 Task: Find connections with filter location Vauréal with filter topic #Personalbrandingwith filter profile language English with filter current company Talentiser with filter school National Law University, Jodhpur with filter industry Women's Handbag Manufacturing with filter service category Corporate Law with filter keywords title Screenwriter
Action: Mouse moved to (315, 265)
Screenshot: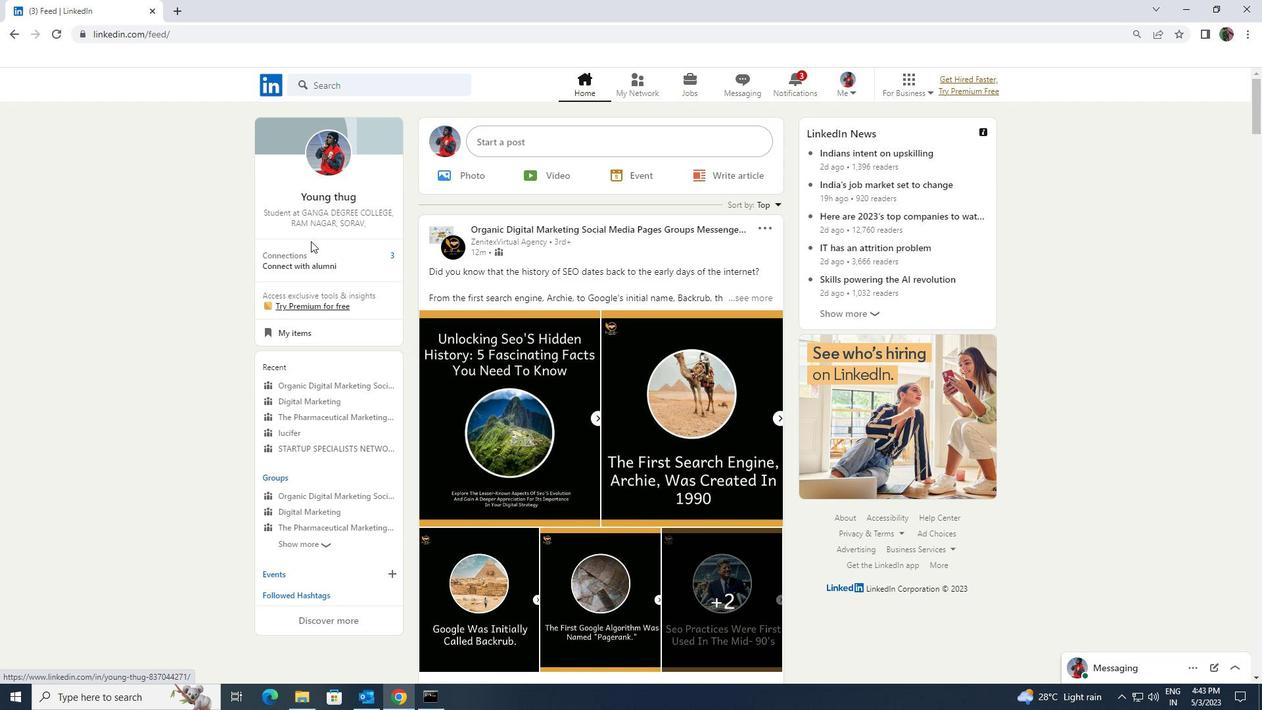 
Action: Mouse pressed left at (315, 265)
Screenshot: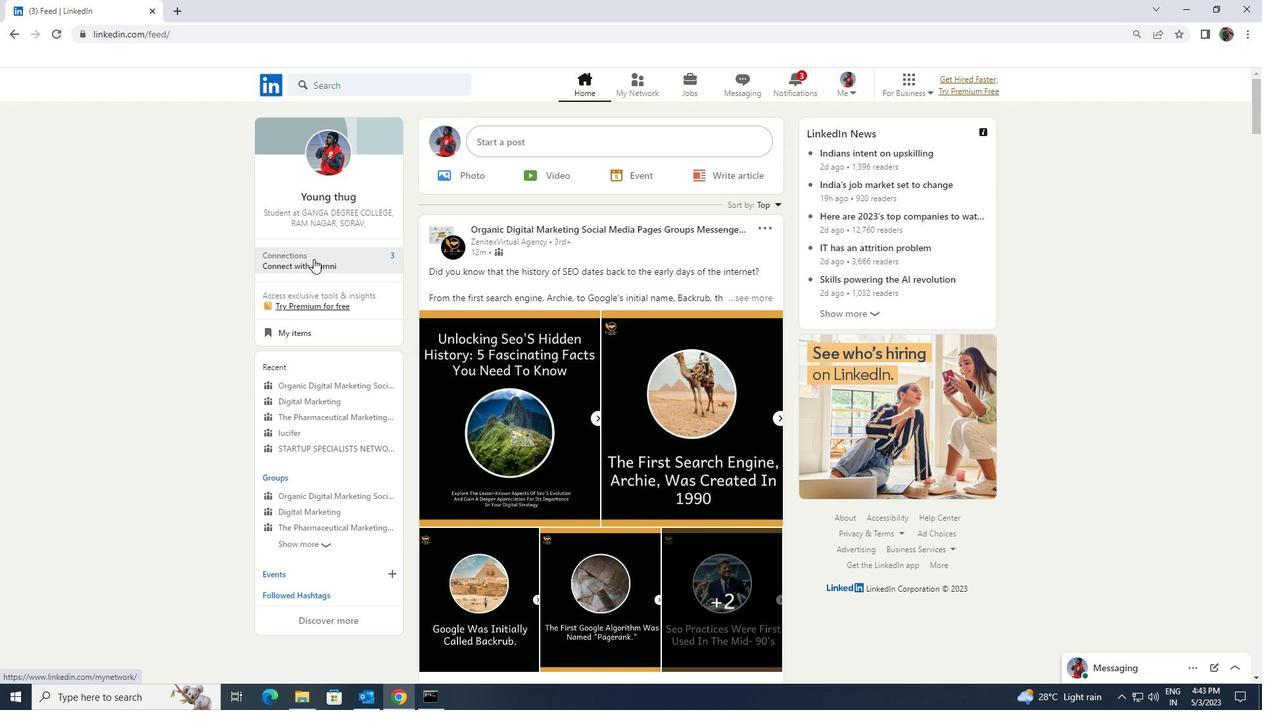 
Action: Mouse moved to (324, 153)
Screenshot: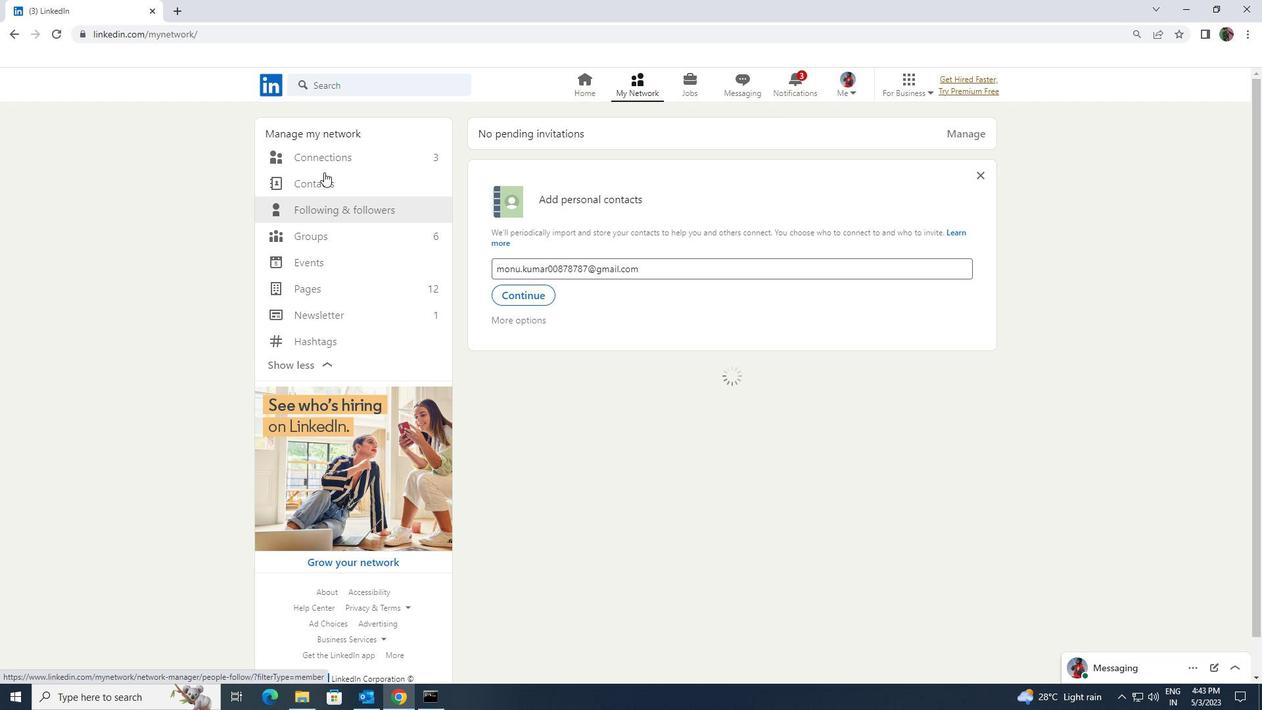 
Action: Mouse pressed left at (324, 153)
Screenshot: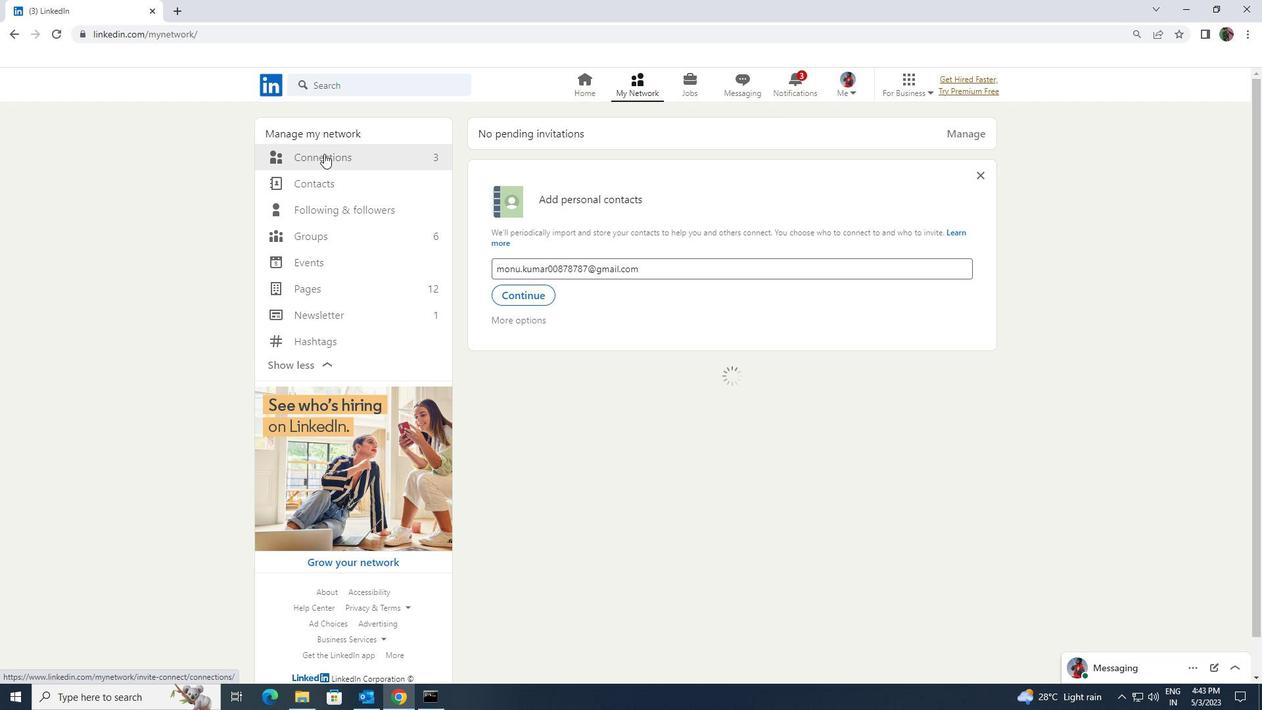 
Action: Mouse moved to (700, 156)
Screenshot: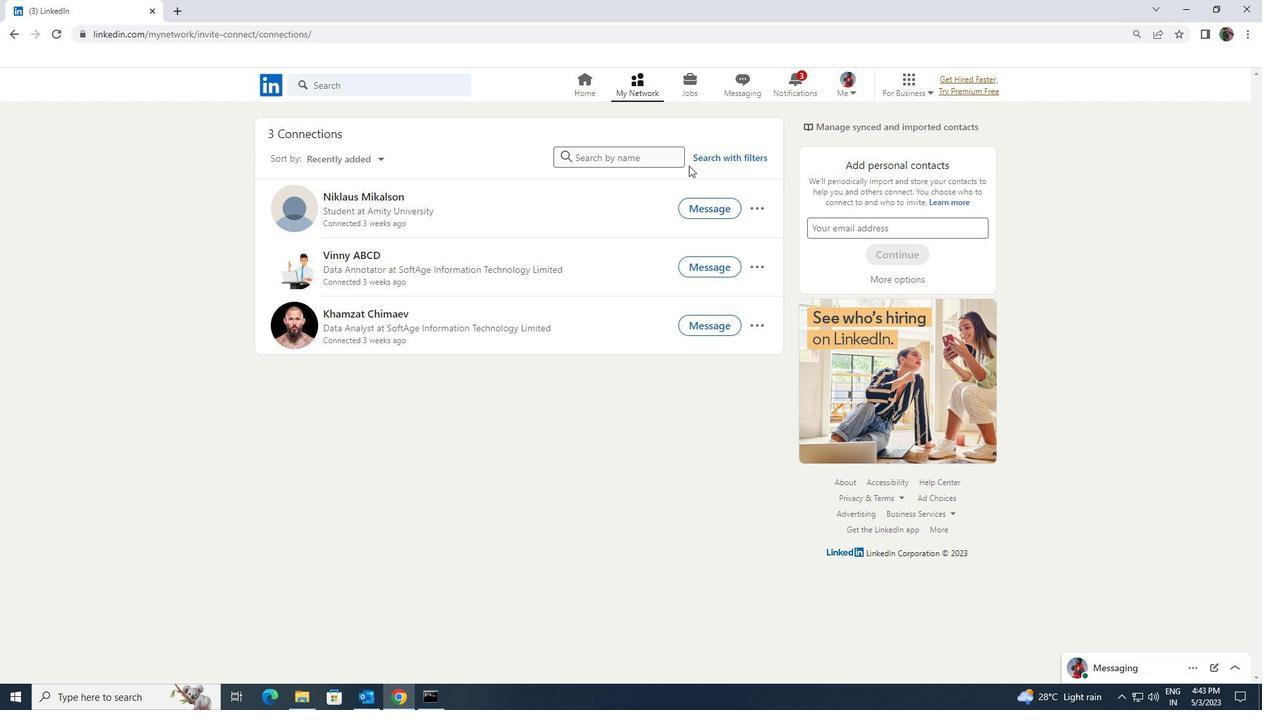 
Action: Mouse pressed left at (700, 156)
Screenshot: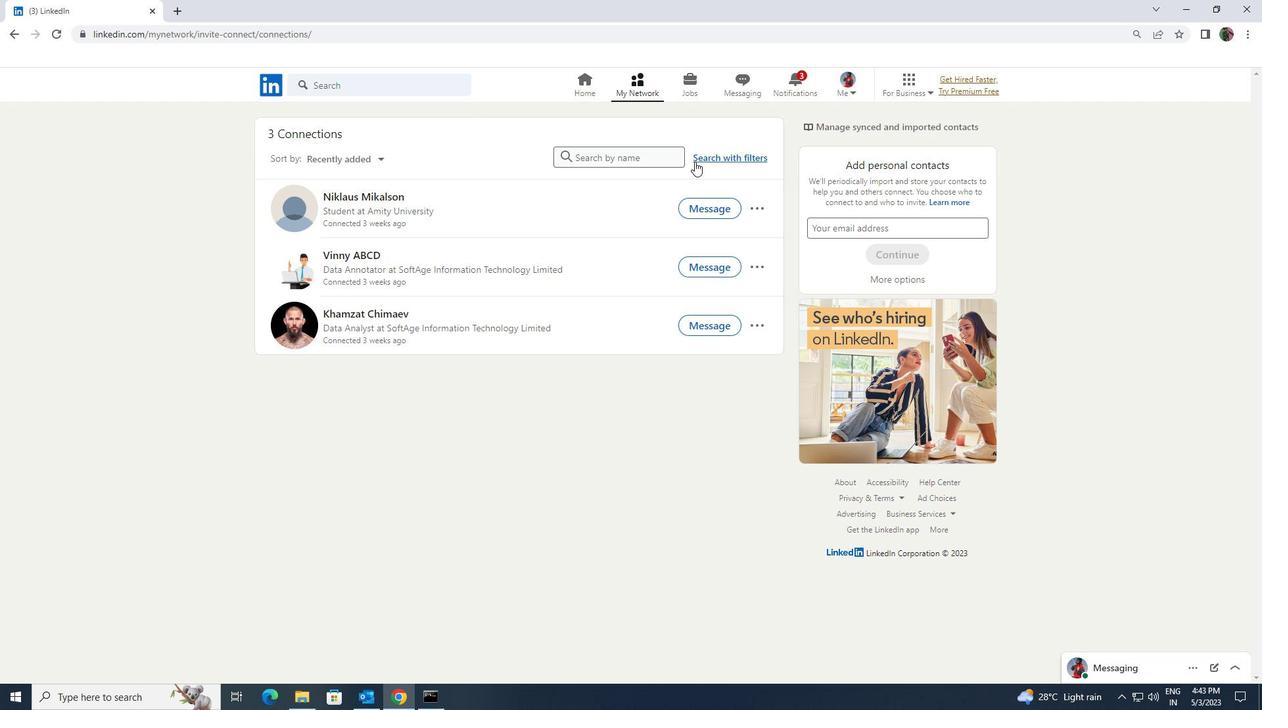 
Action: Mouse moved to (662, 124)
Screenshot: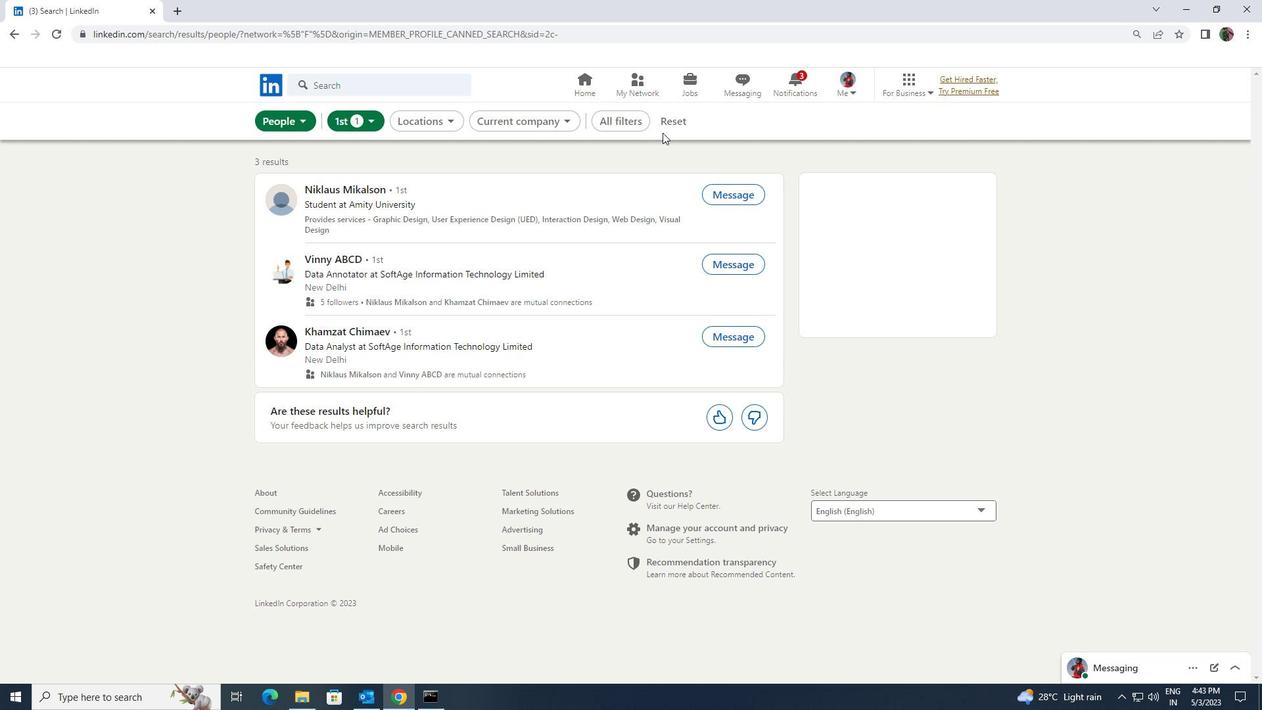 
Action: Mouse pressed left at (662, 124)
Screenshot: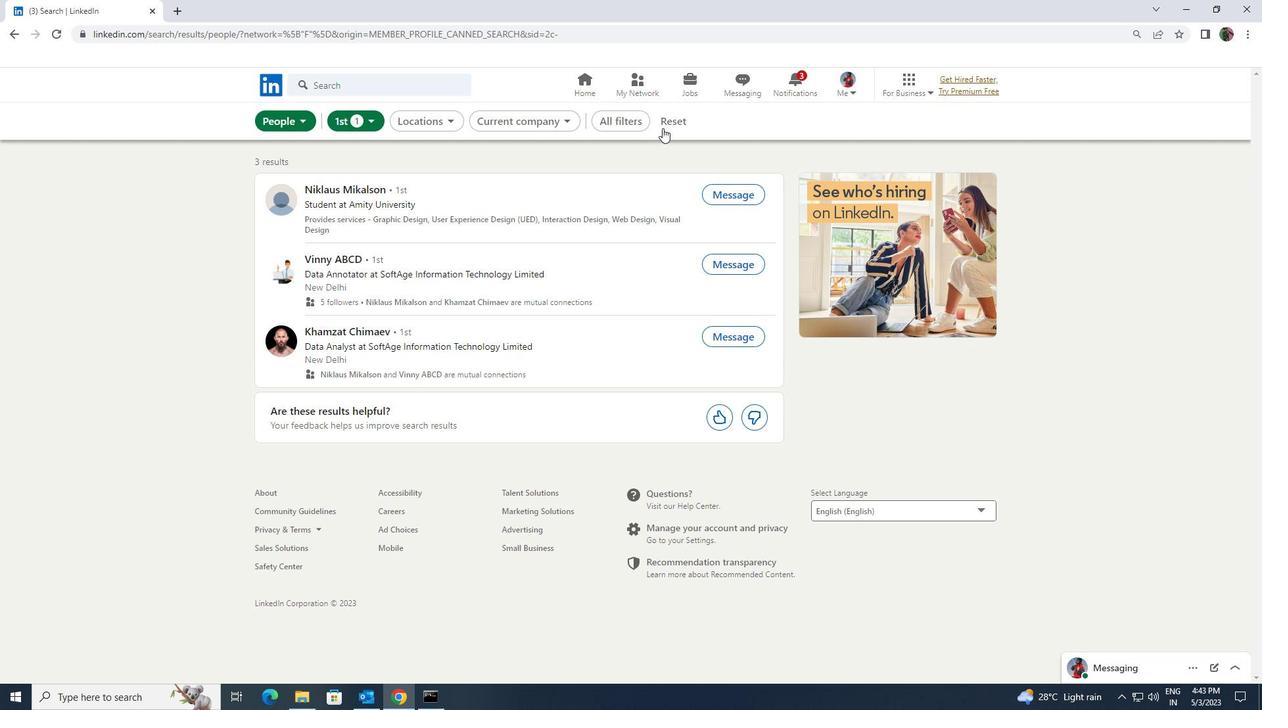 
Action: Mouse moved to (643, 122)
Screenshot: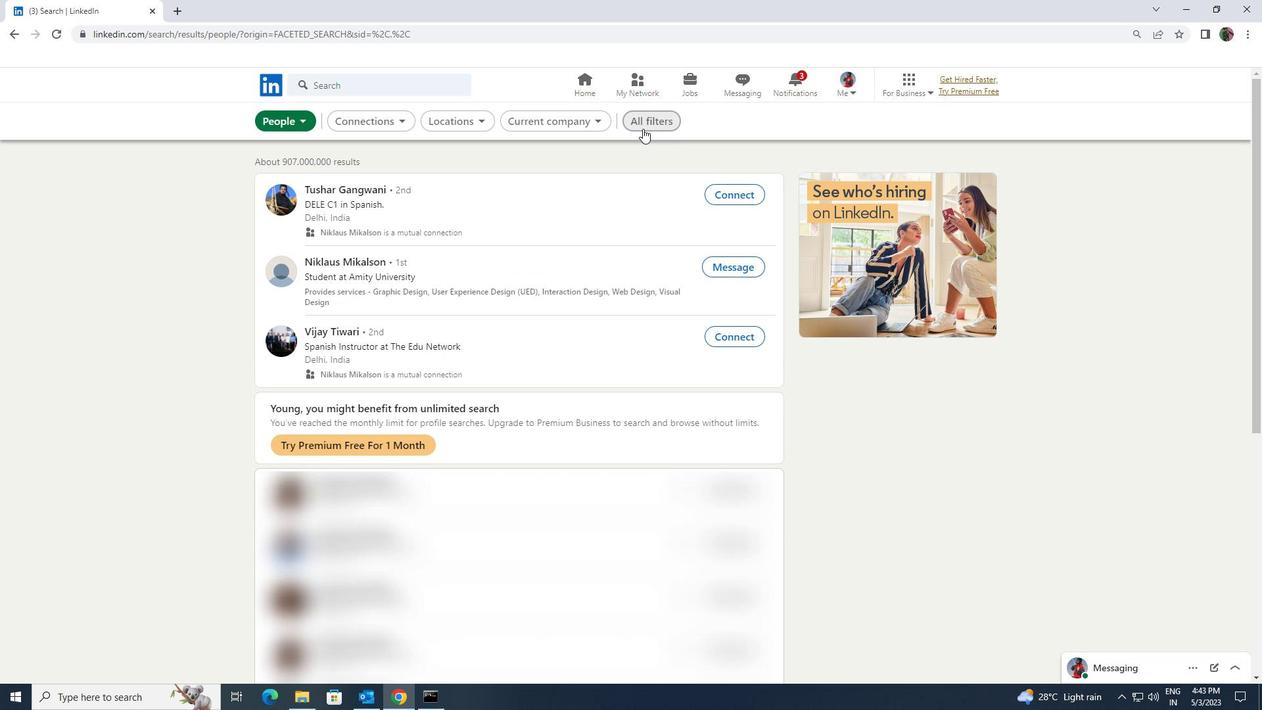 
Action: Mouse pressed left at (643, 122)
Screenshot: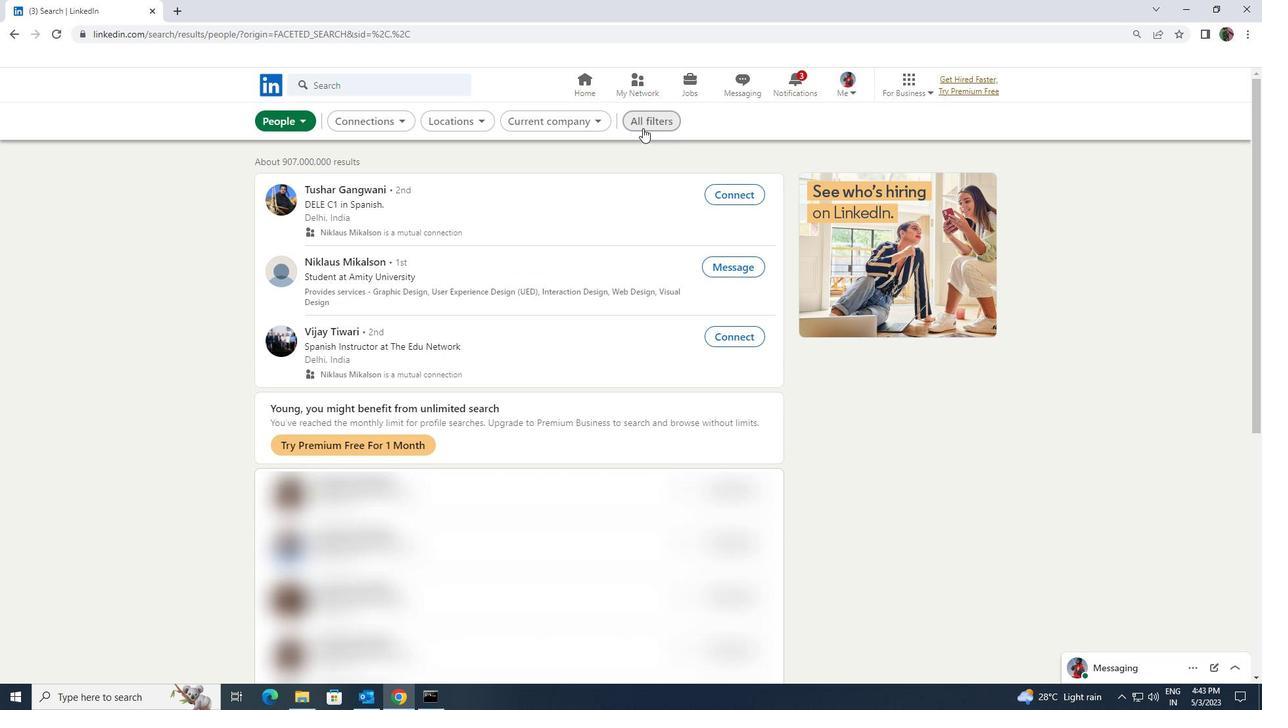 
Action: Mouse moved to (1100, 510)
Screenshot: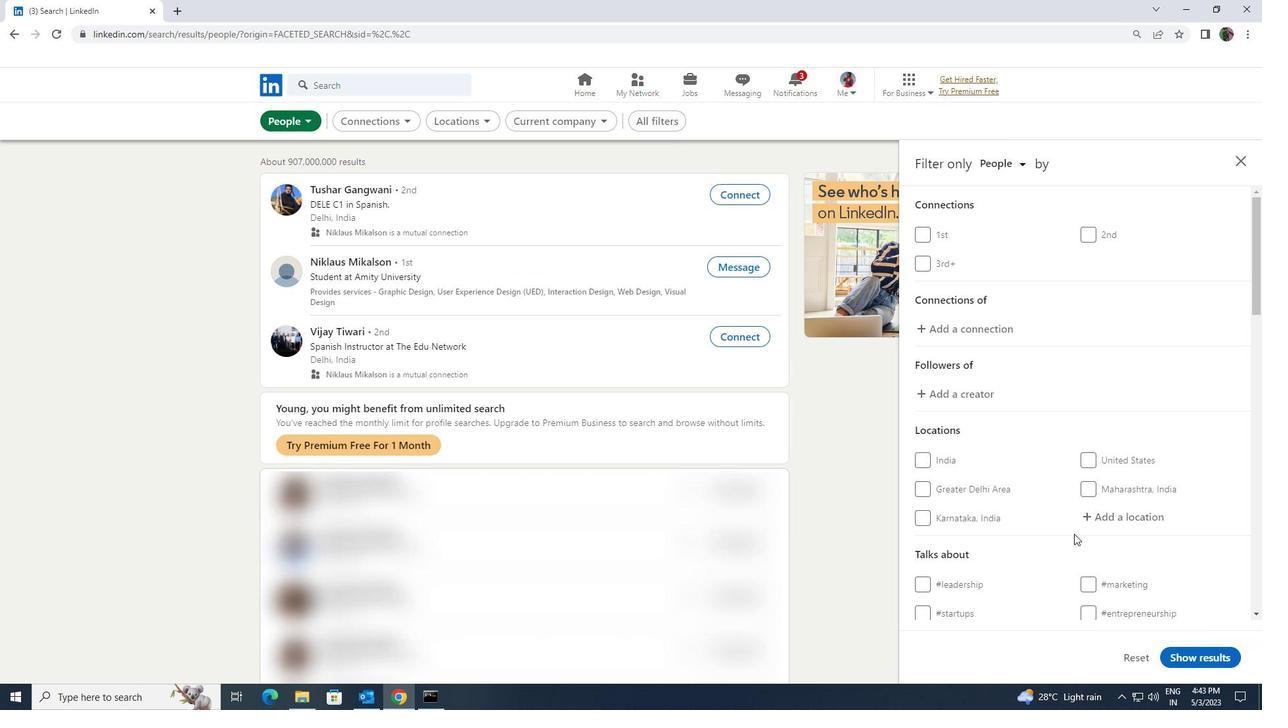 
Action: Mouse pressed left at (1100, 510)
Screenshot: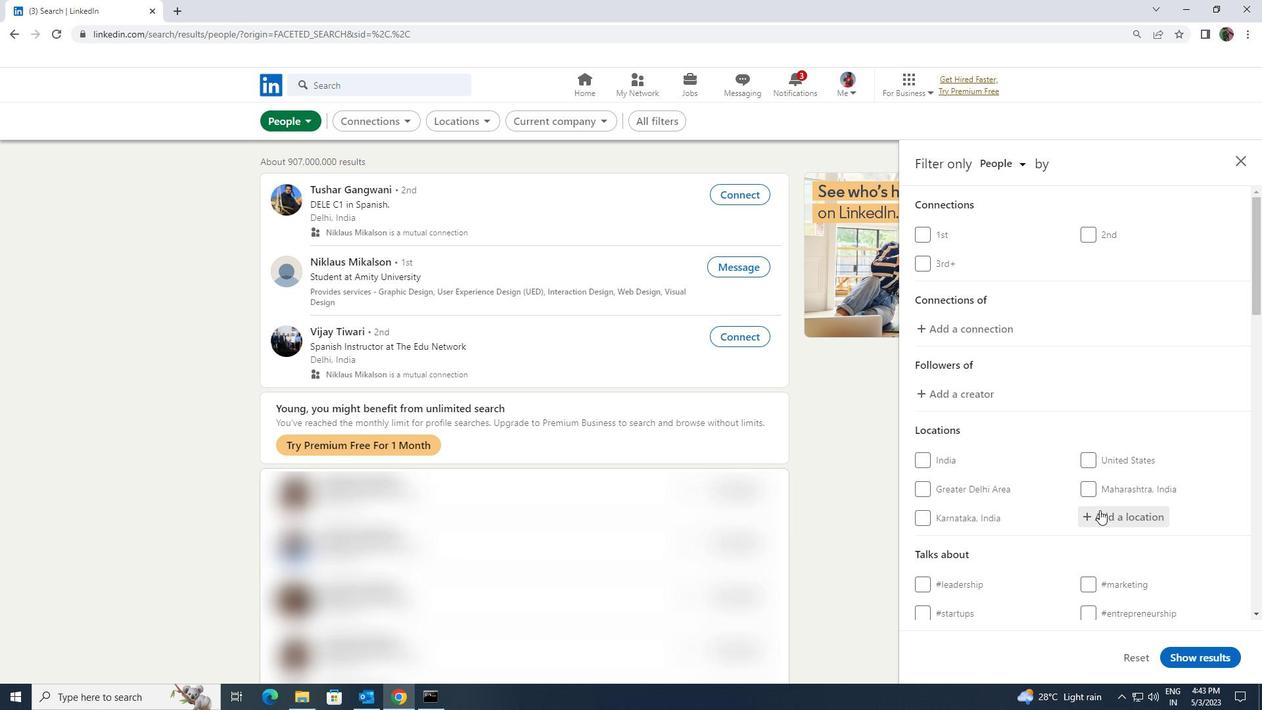 
Action: Key pressed <Key.shift><Key.shift>VAUREAL
Screenshot: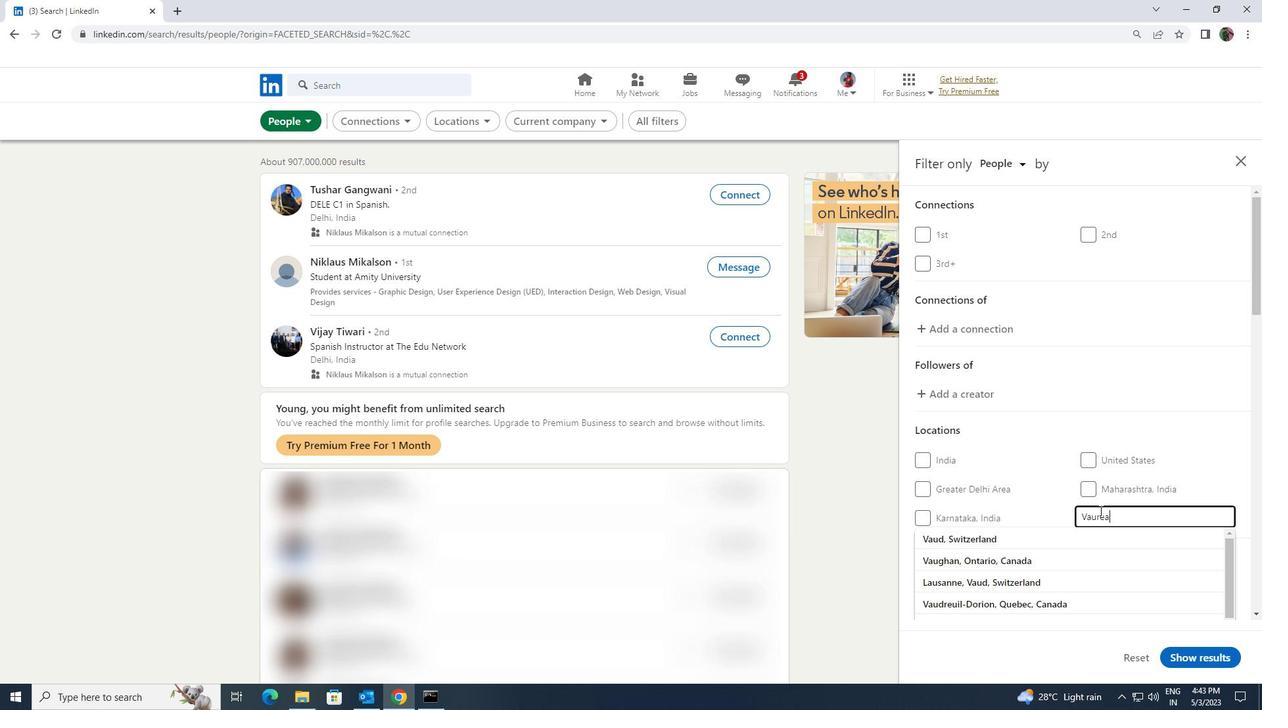 
Action: Mouse moved to (1098, 530)
Screenshot: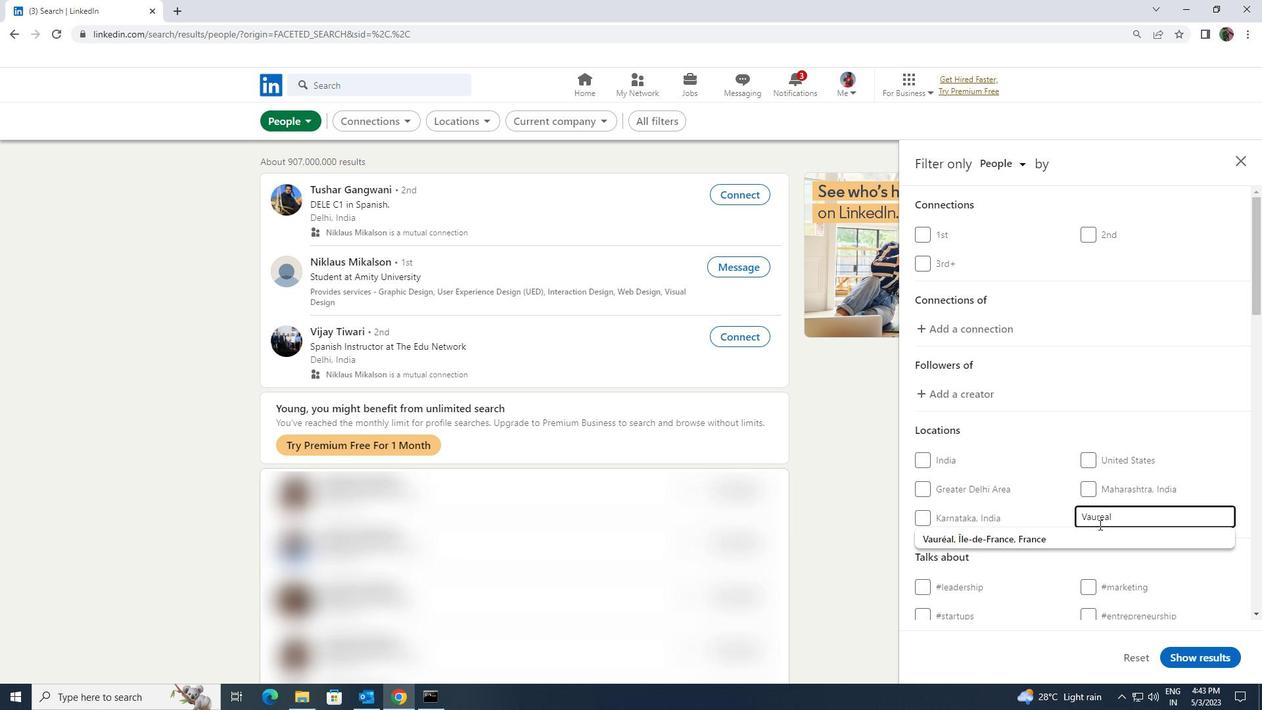 
Action: Mouse pressed left at (1098, 530)
Screenshot: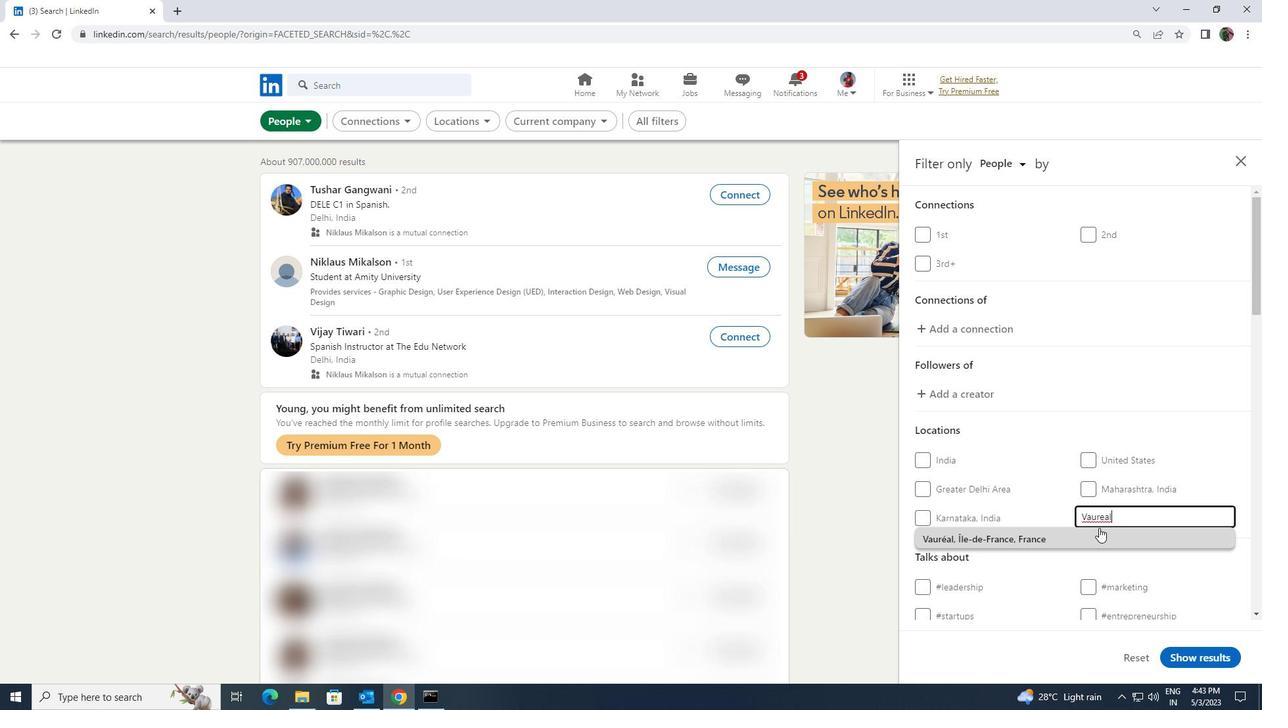 
Action: Mouse moved to (1098, 532)
Screenshot: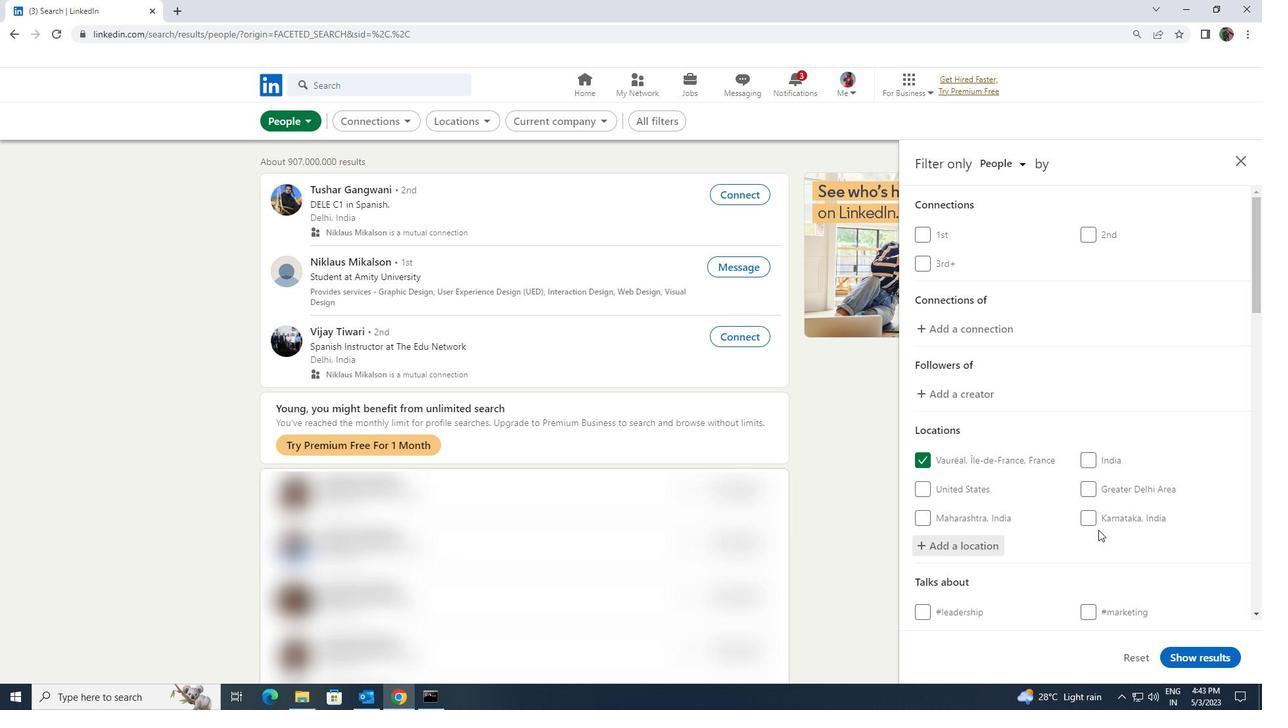 
Action: Mouse scrolled (1098, 531) with delta (0, 0)
Screenshot: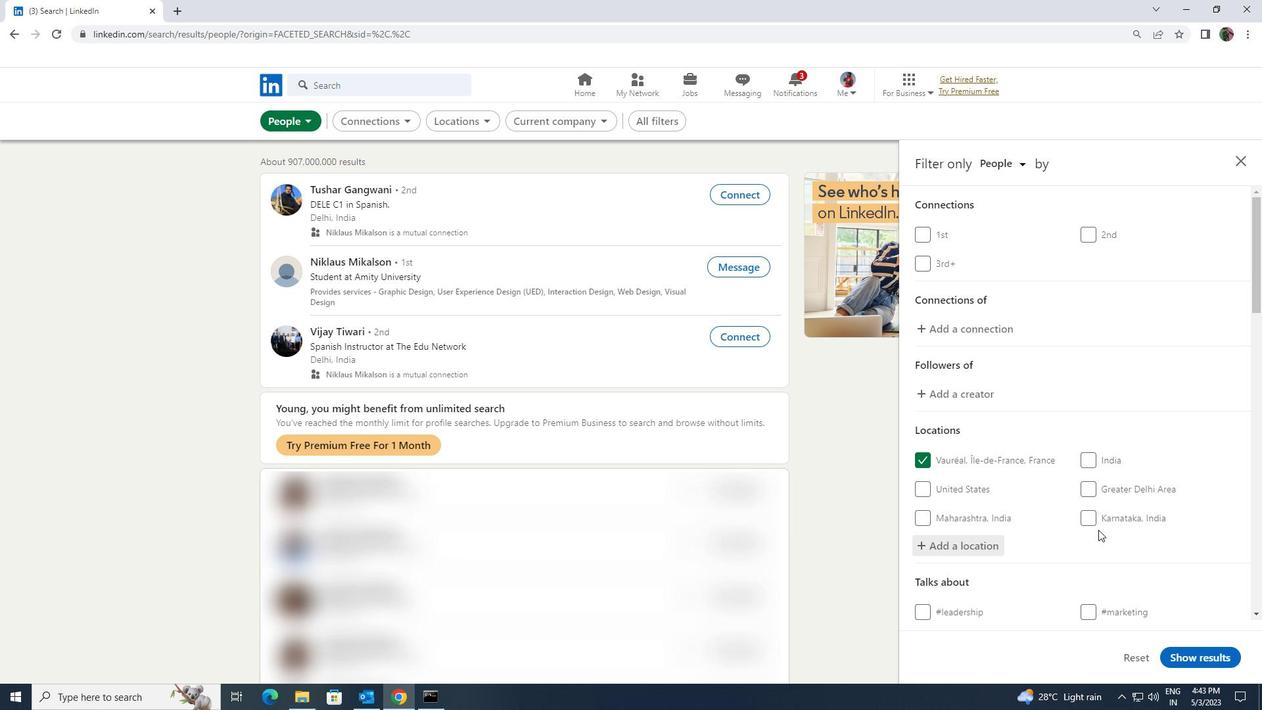 
Action: Mouse moved to (1097, 533)
Screenshot: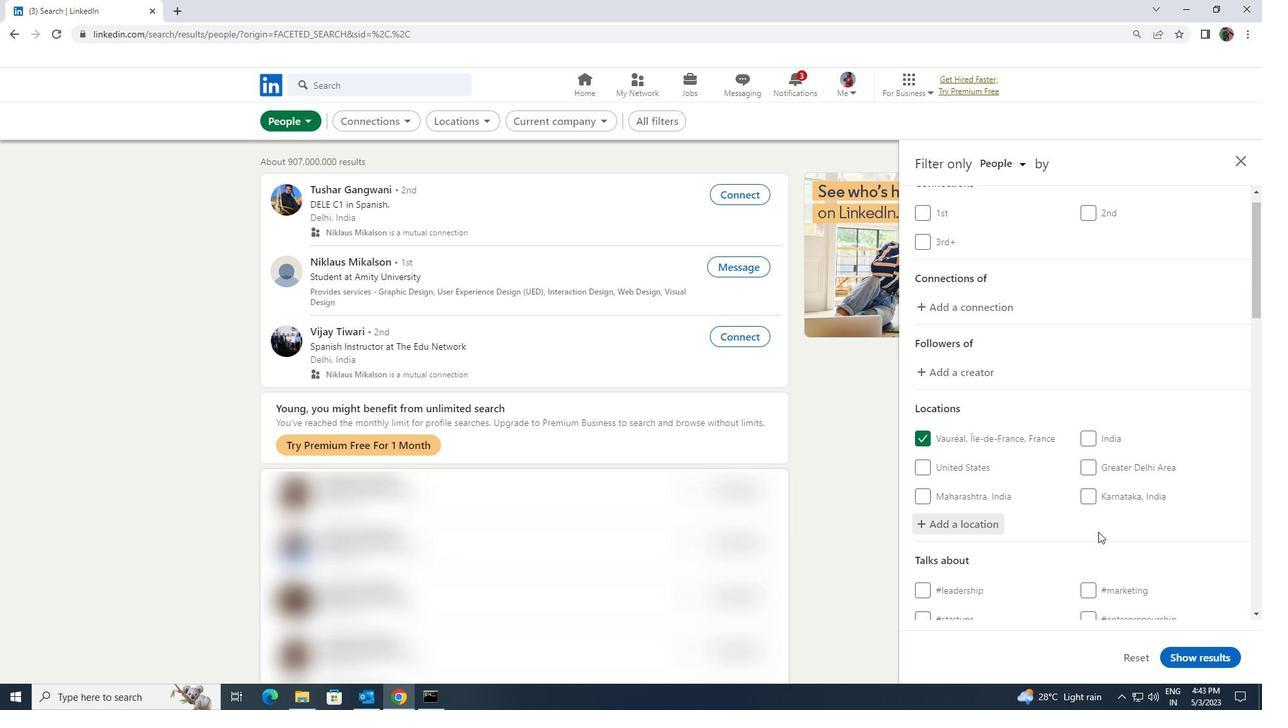 
Action: Mouse scrolled (1097, 532) with delta (0, 0)
Screenshot: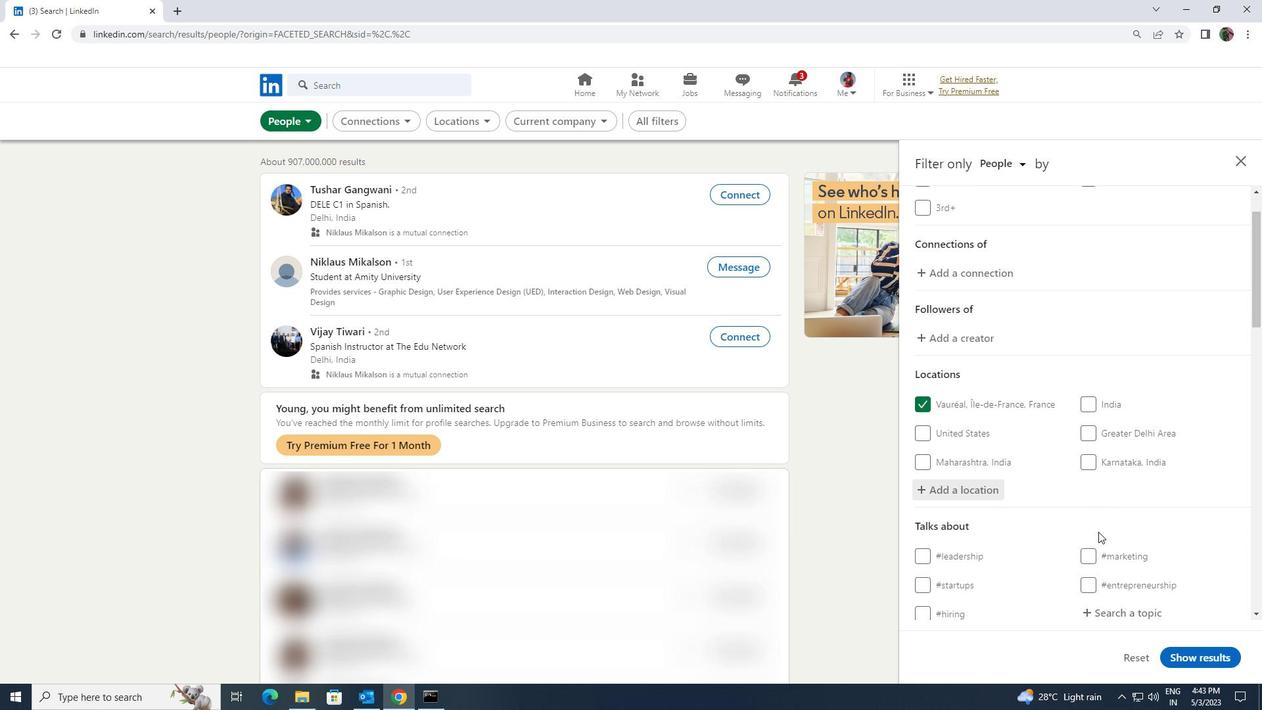 
Action: Mouse moved to (1096, 539)
Screenshot: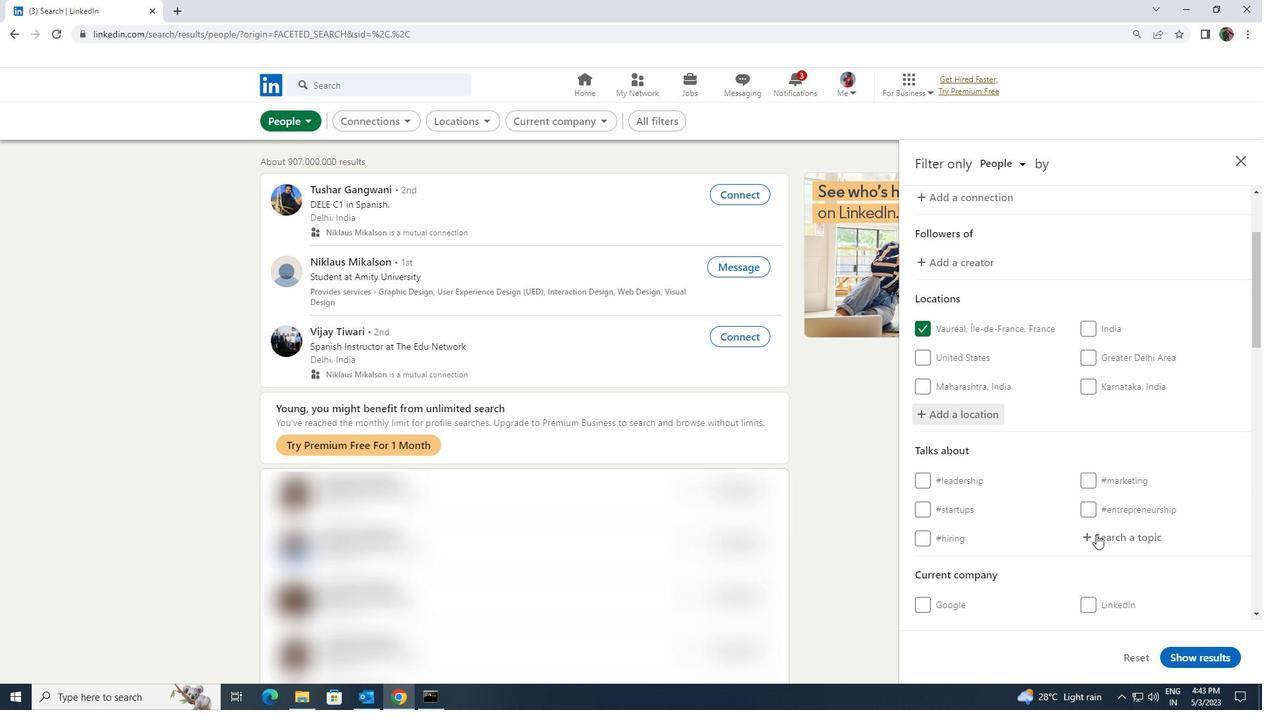 
Action: Mouse pressed left at (1096, 539)
Screenshot: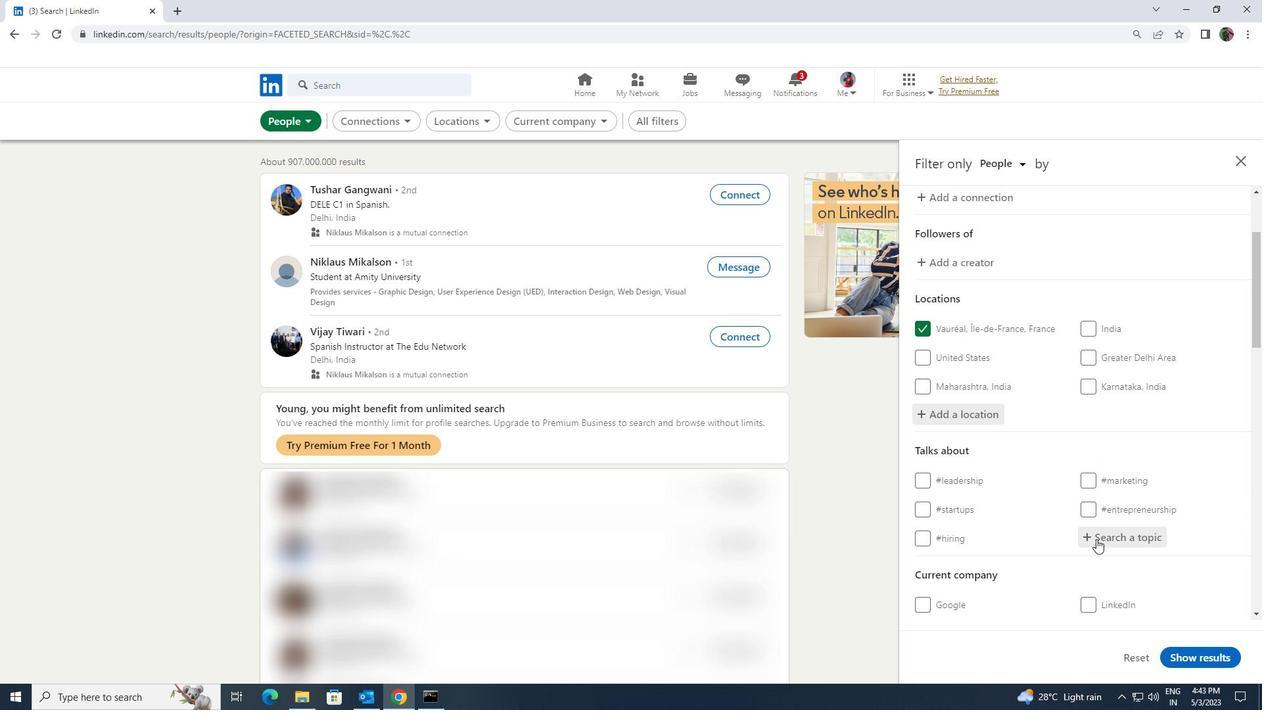 
Action: Key pressed <Key.shift><Key.shift><Key.shift><Key.shift><Key.shift><Key.shift><Key.shift><Key.shift><Key.shift>PERSONALBRA
Screenshot: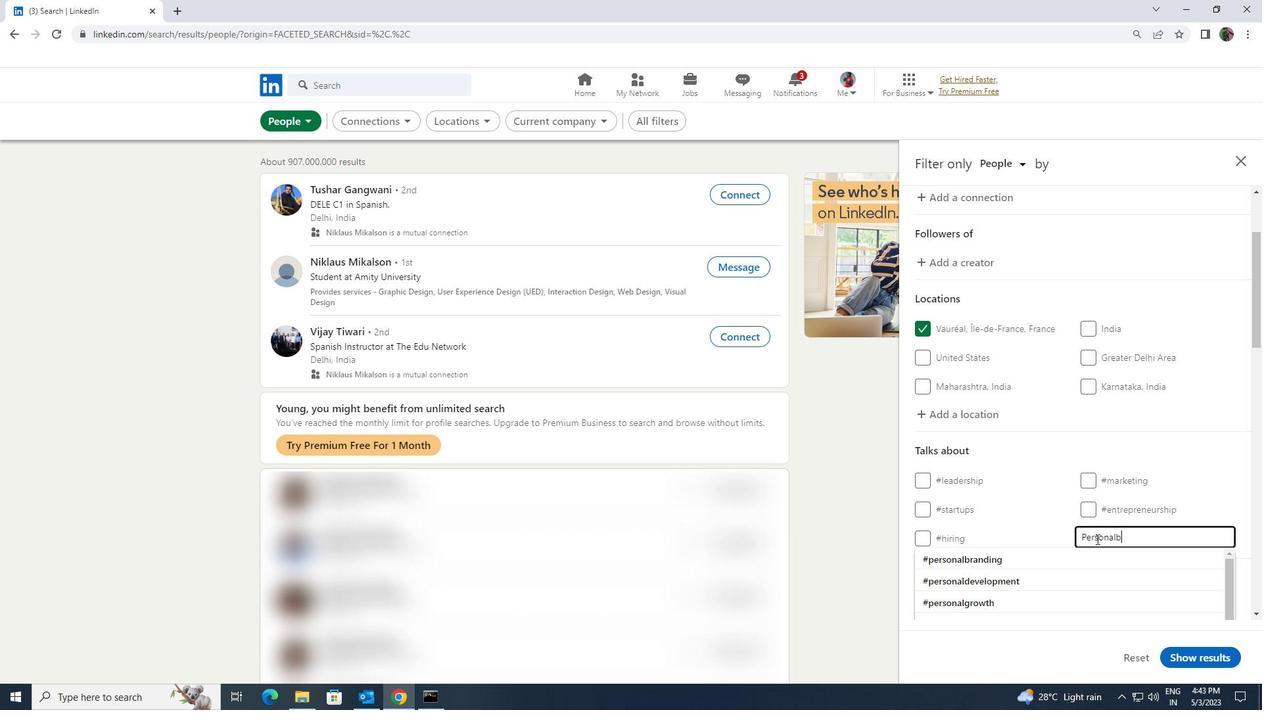 
Action: Mouse moved to (1093, 549)
Screenshot: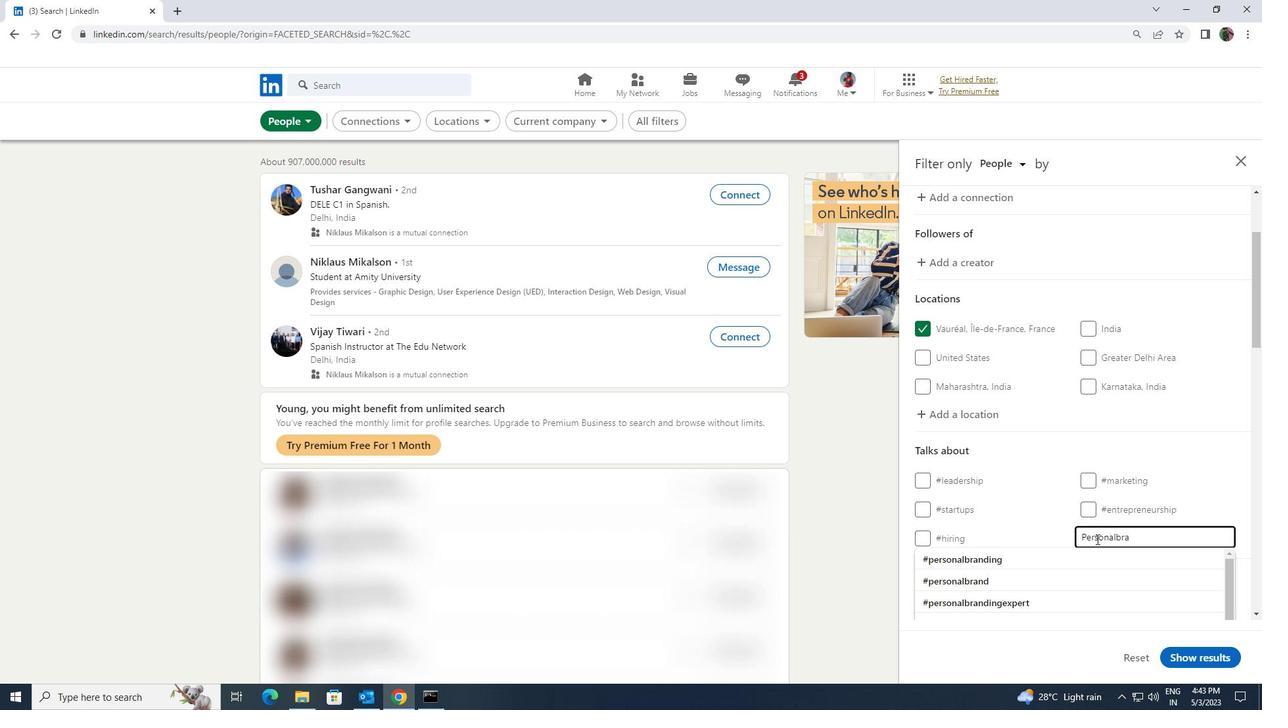 
Action: Mouse pressed left at (1093, 549)
Screenshot: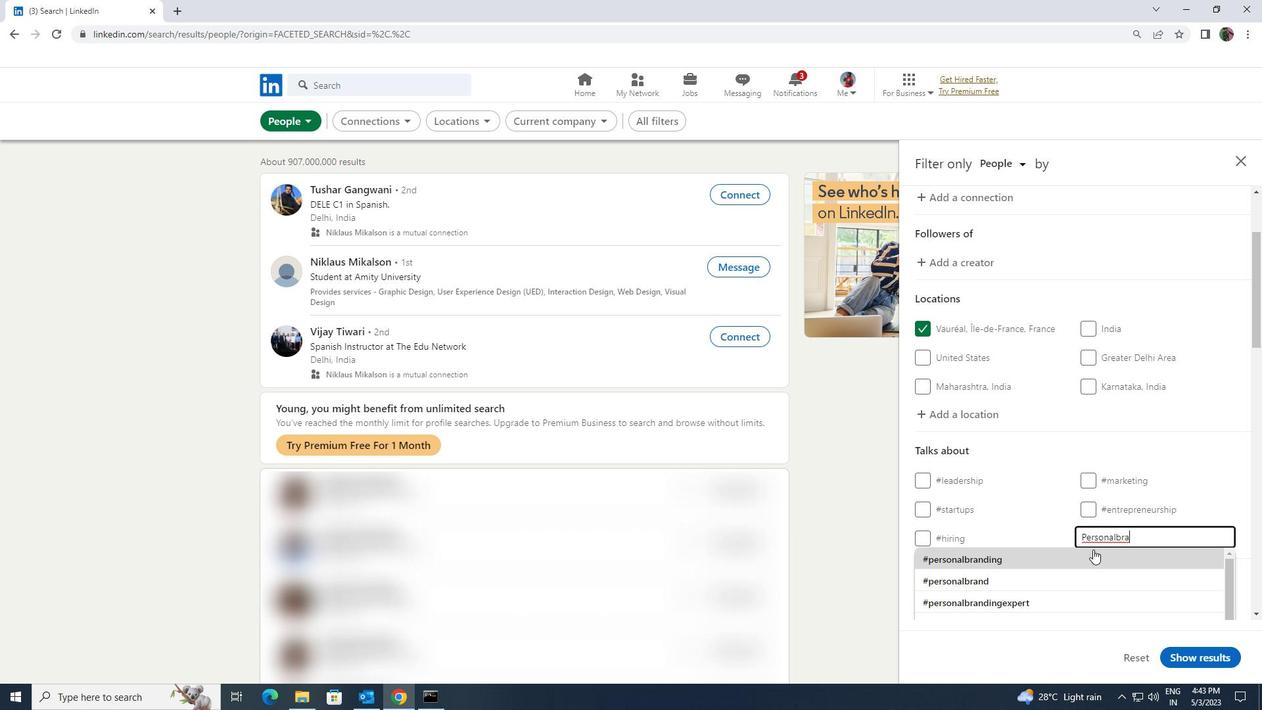 
Action: Mouse scrolled (1093, 549) with delta (0, 0)
Screenshot: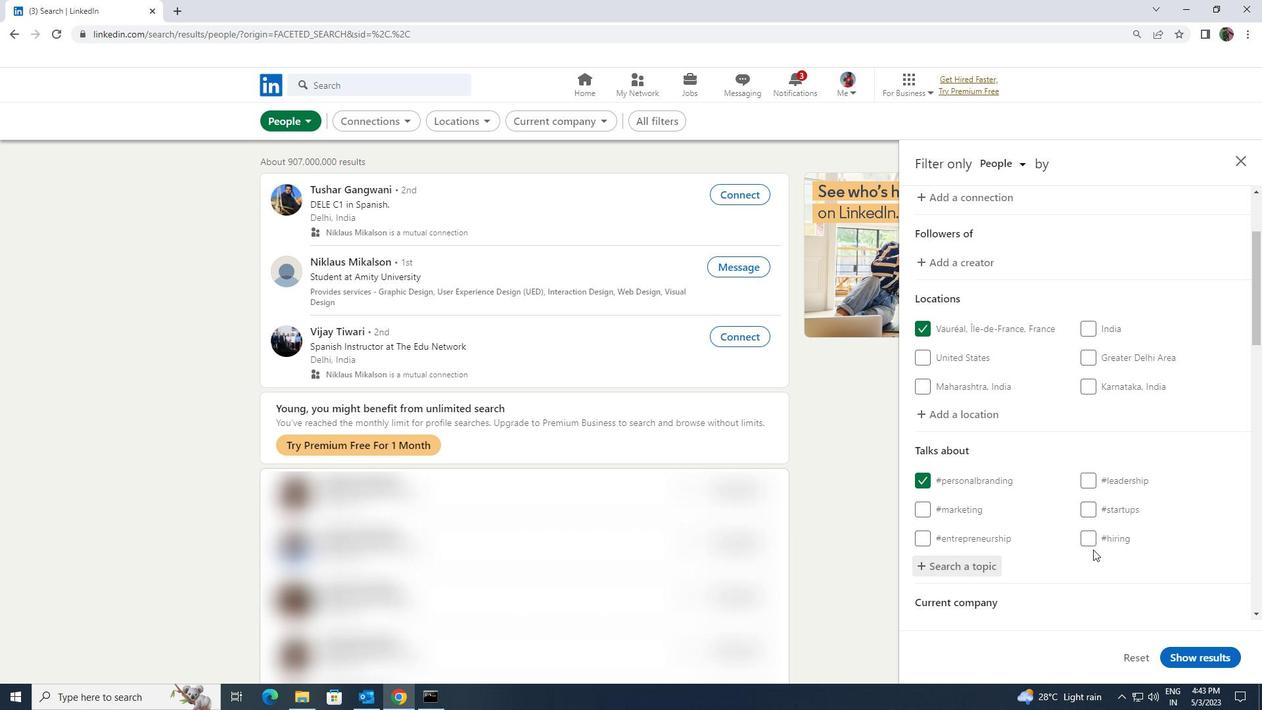 
Action: Mouse scrolled (1093, 549) with delta (0, 0)
Screenshot: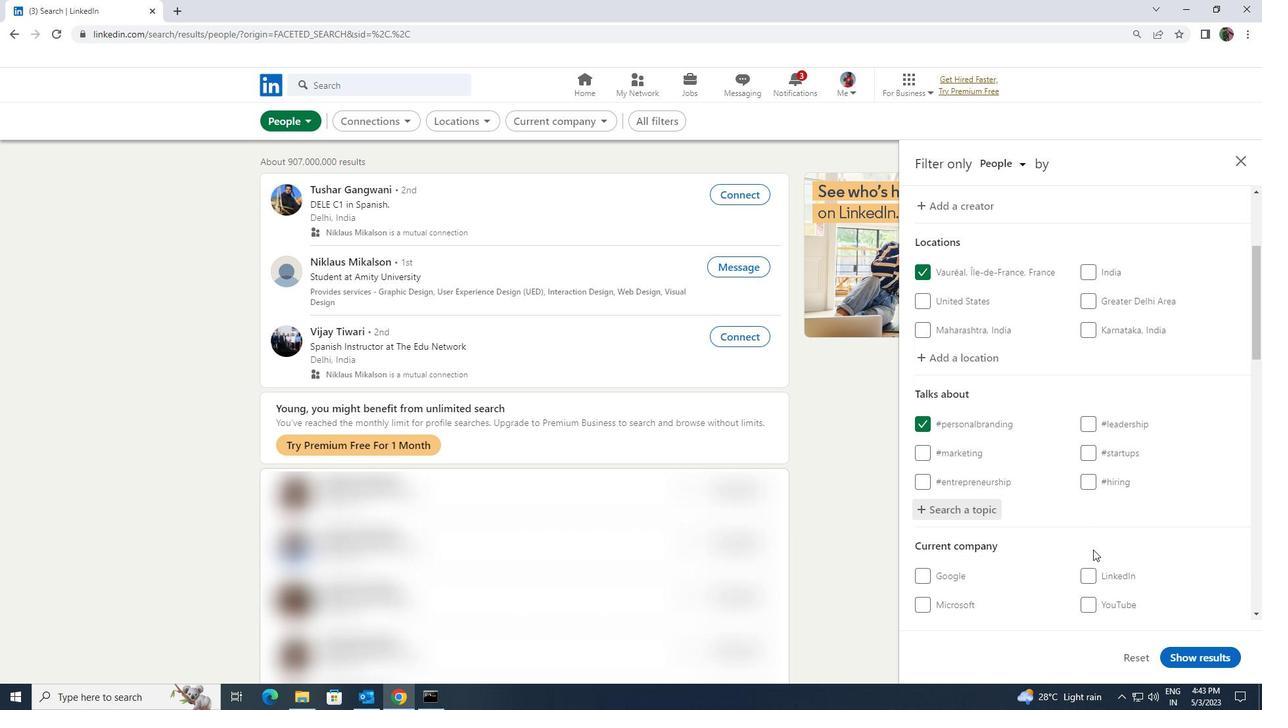 
Action: Mouse scrolled (1093, 549) with delta (0, 0)
Screenshot: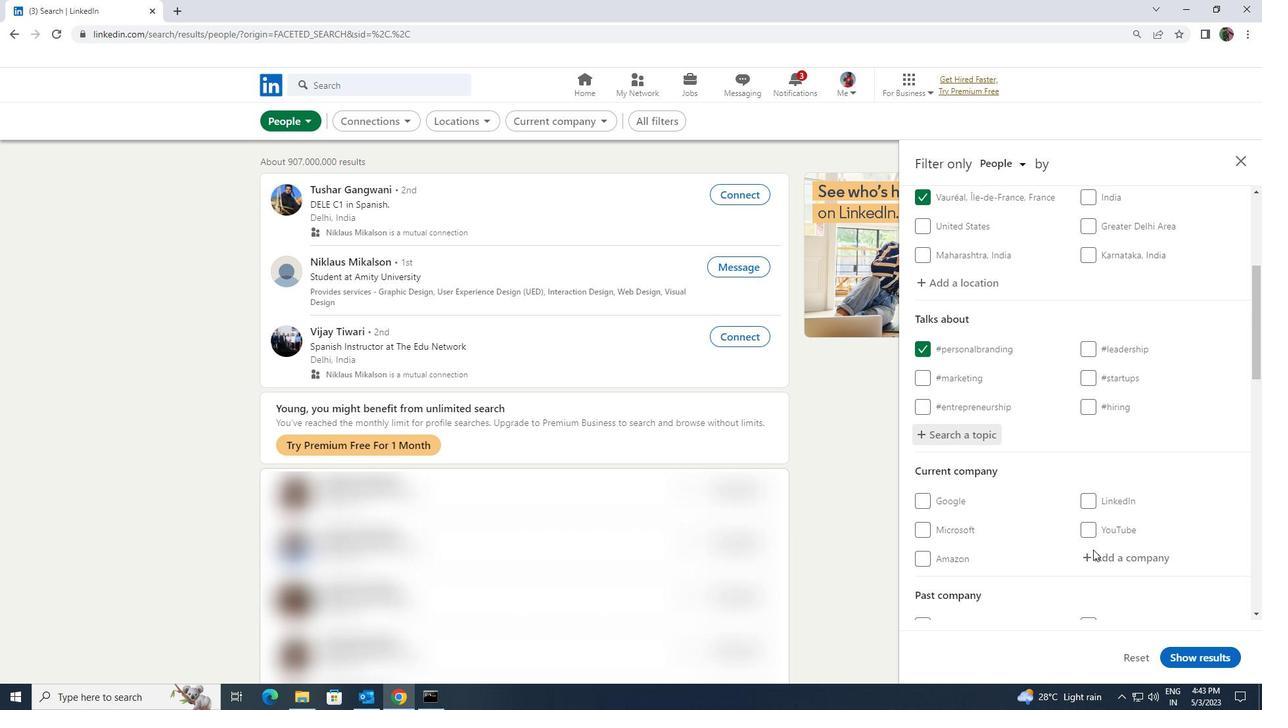 
Action: Mouse scrolled (1093, 549) with delta (0, 0)
Screenshot: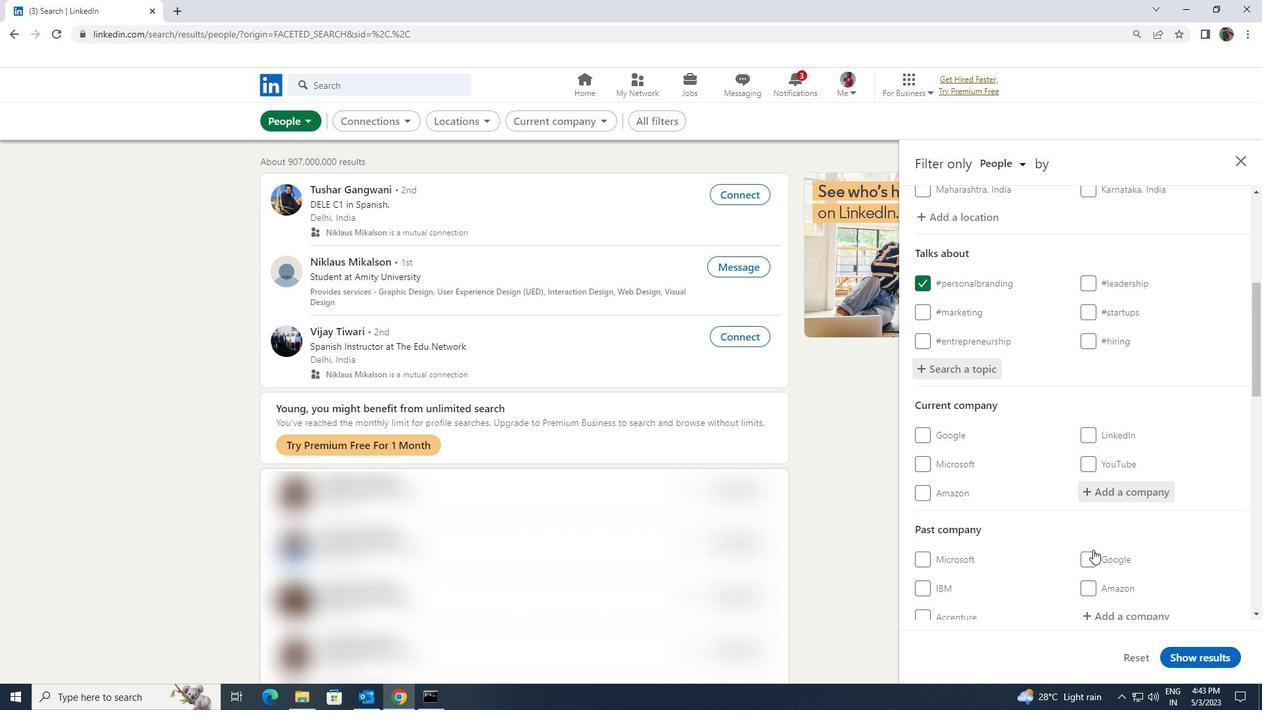 
Action: Mouse scrolled (1093, 549) with delta (0, 0)
Screenshot: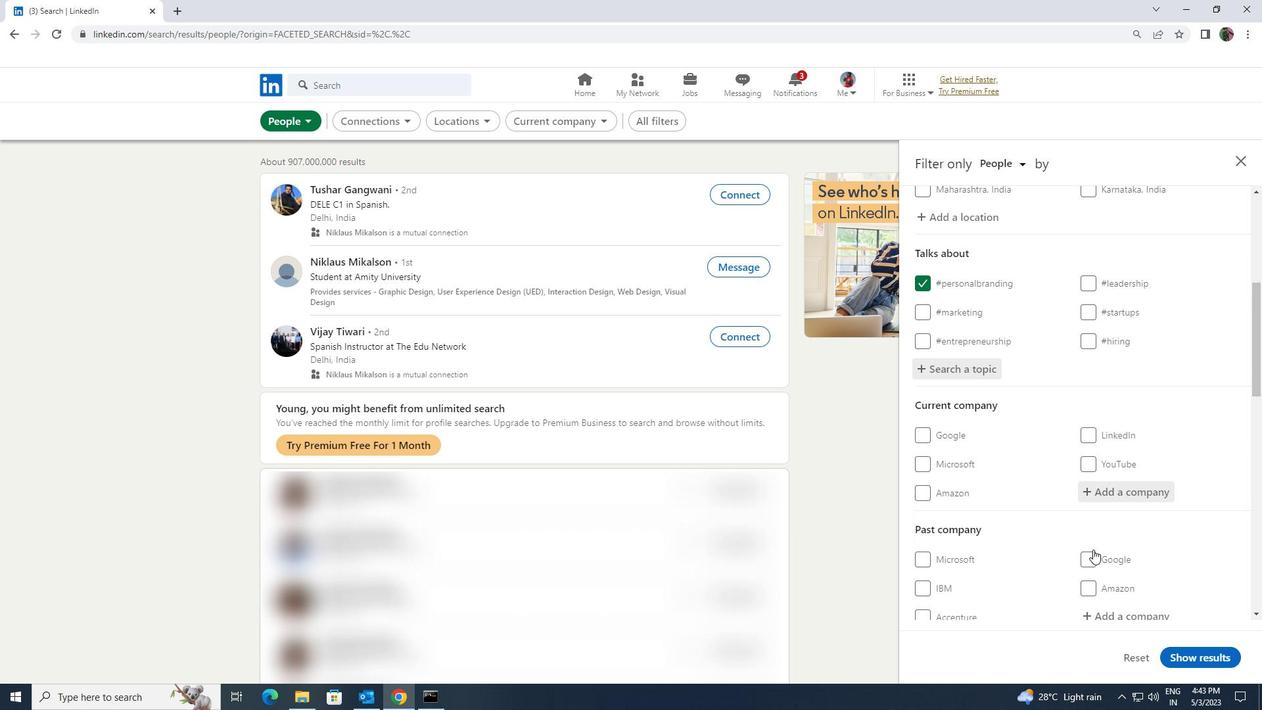
Action: Mouse scrolled (1093, 549) with delta (0, 0)
Screenshot: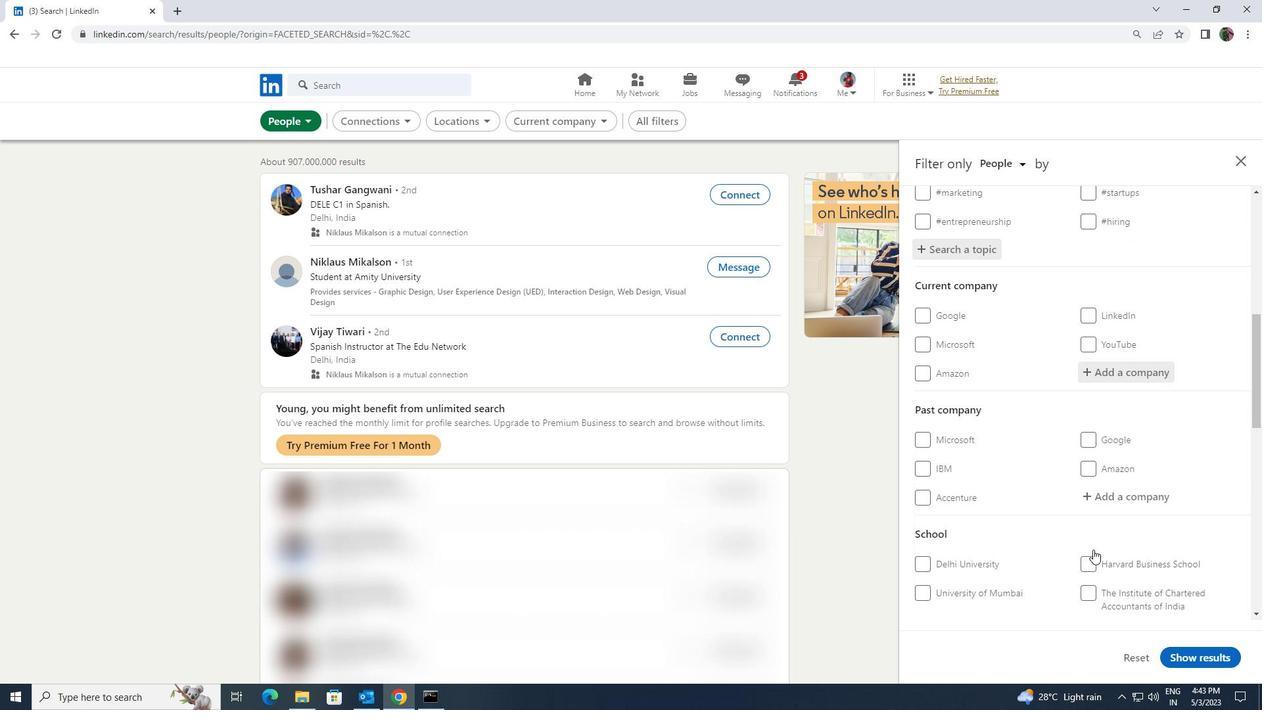 
Action: Mouse scrolled (1093, 549) with delta (0, 0)
Screenshot: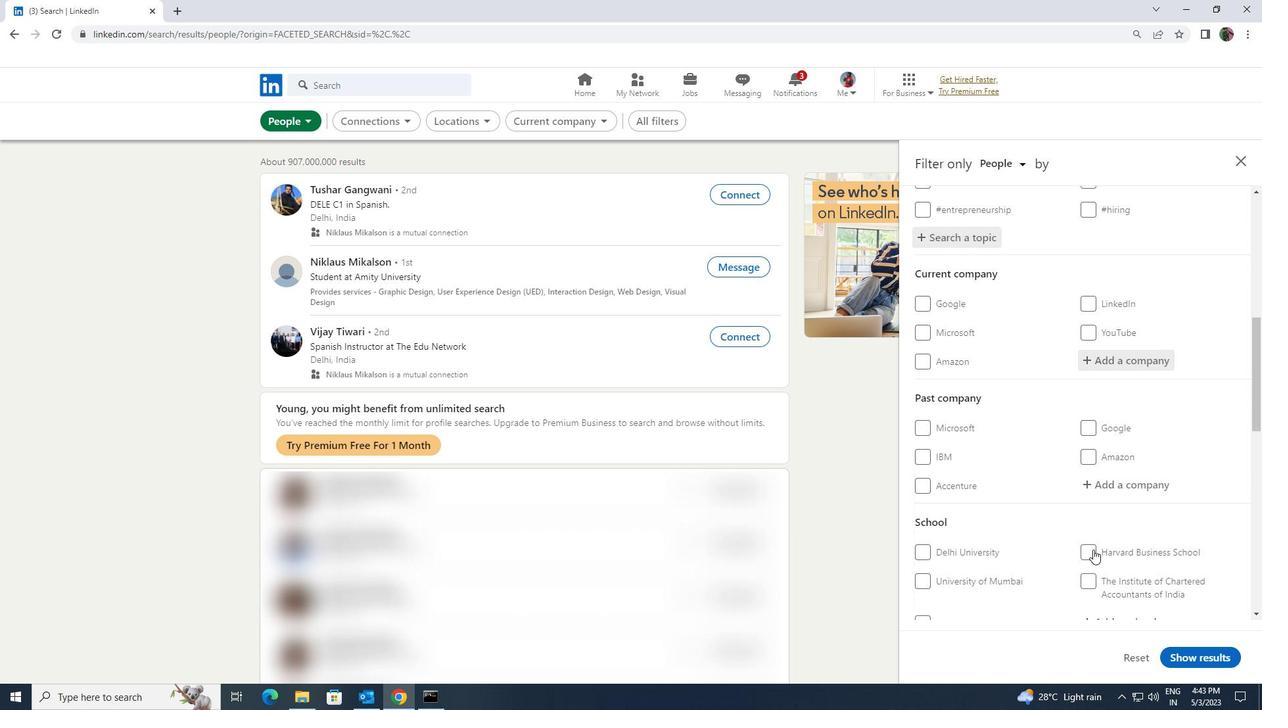 
Action: Mouse scrolled (1093, 549) with delta (0, 0)
Screenshot: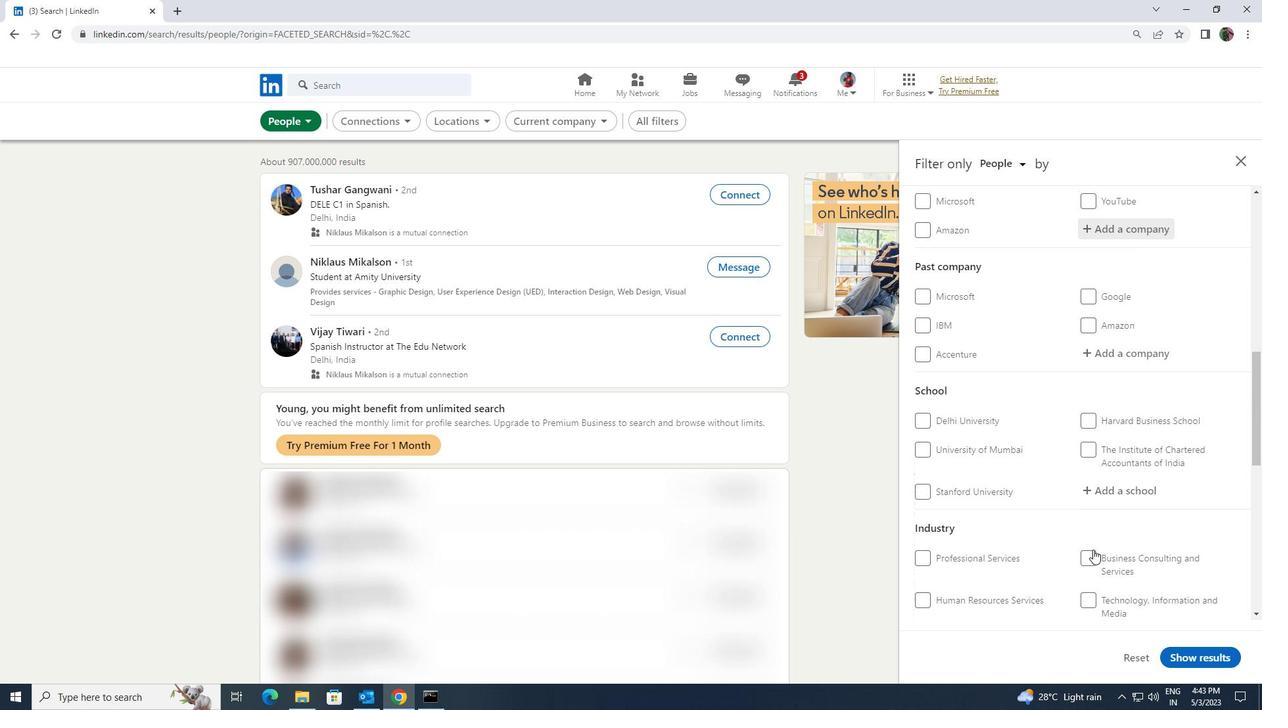 
Action: Mouse scrolled (1093, 549) with delta (0, 0)
Screenshot: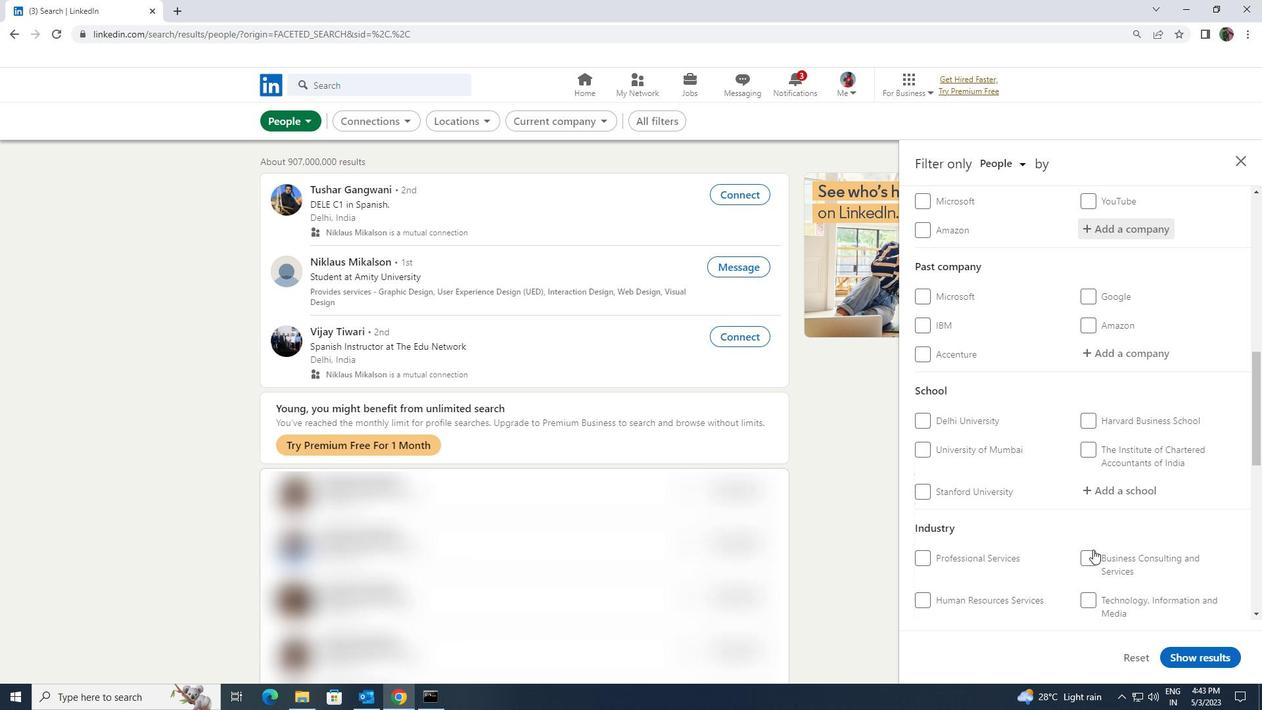 
Action: Mouse moved to (933, 585)
Screenshot: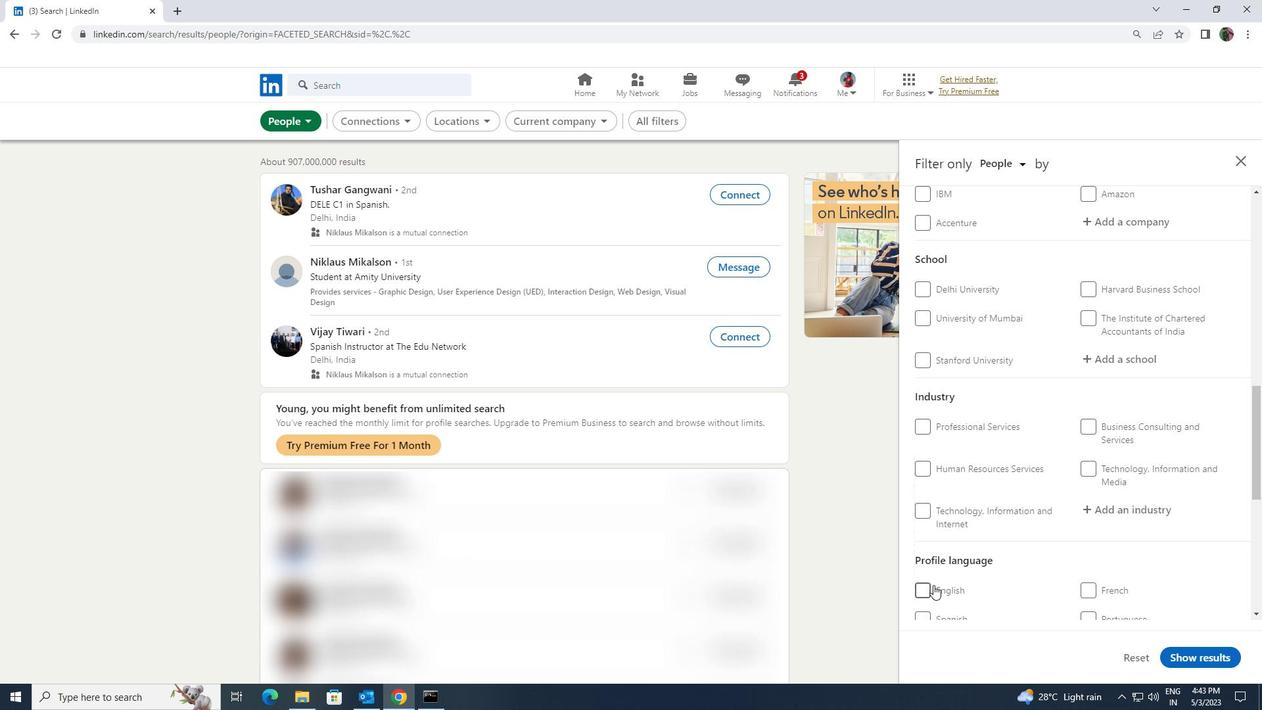 
Action: Mouse pressed left at (933, 585)
Screenshot: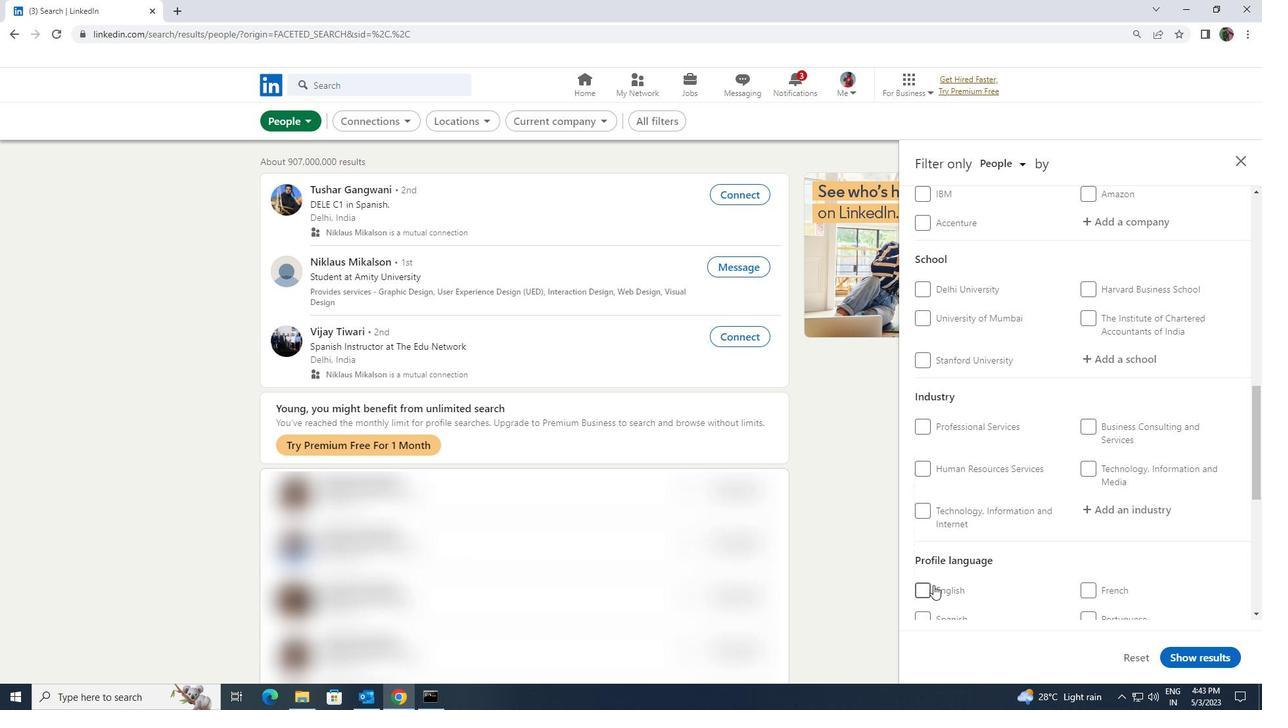 
Action: Mouse moved to (1021, 572)
Screenshot: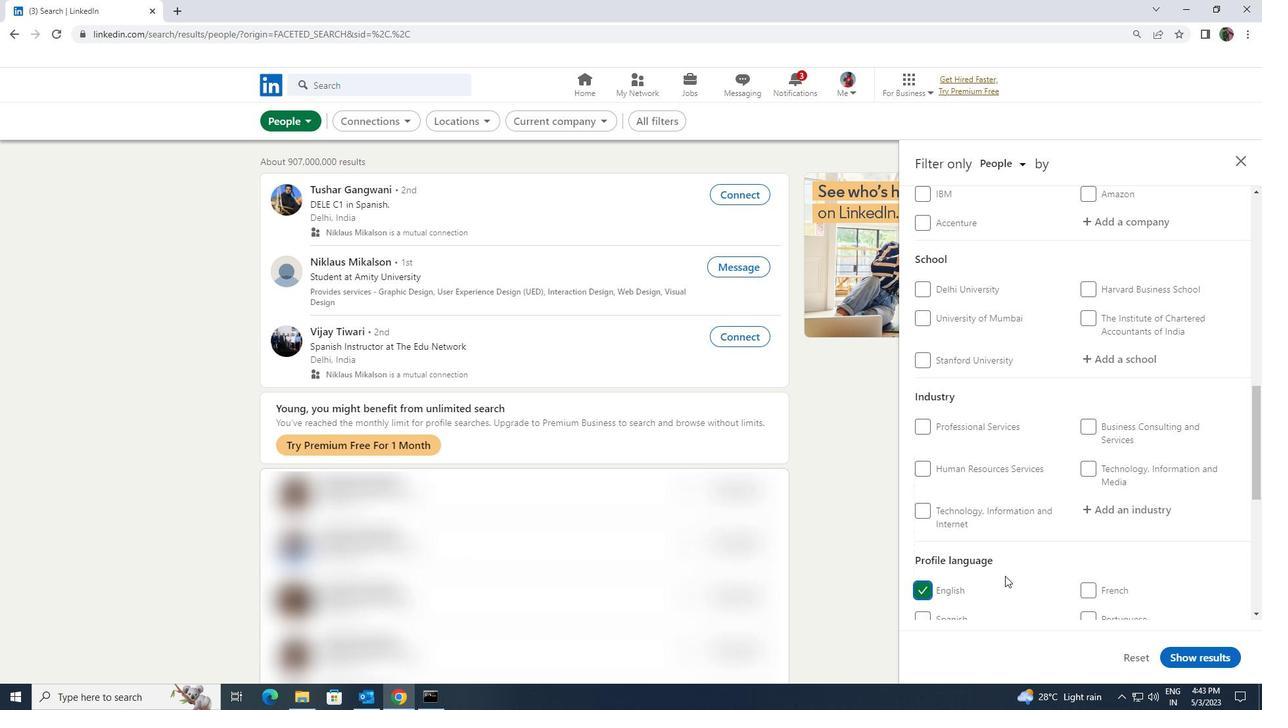
Action: Mouse scrolled (1021, 572) with delta (0, 0)
Screenshot: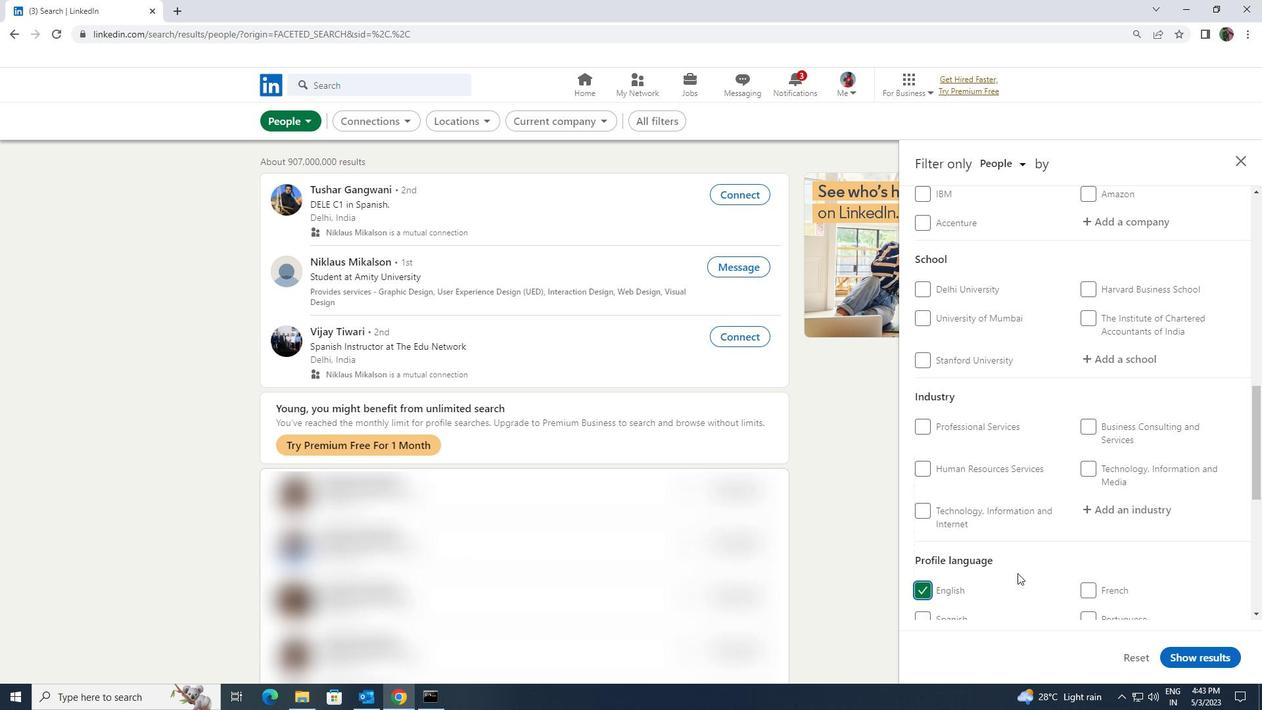 
Action: Mouse scrolled (1021, 572) with delta (0, 0)
Screenshot: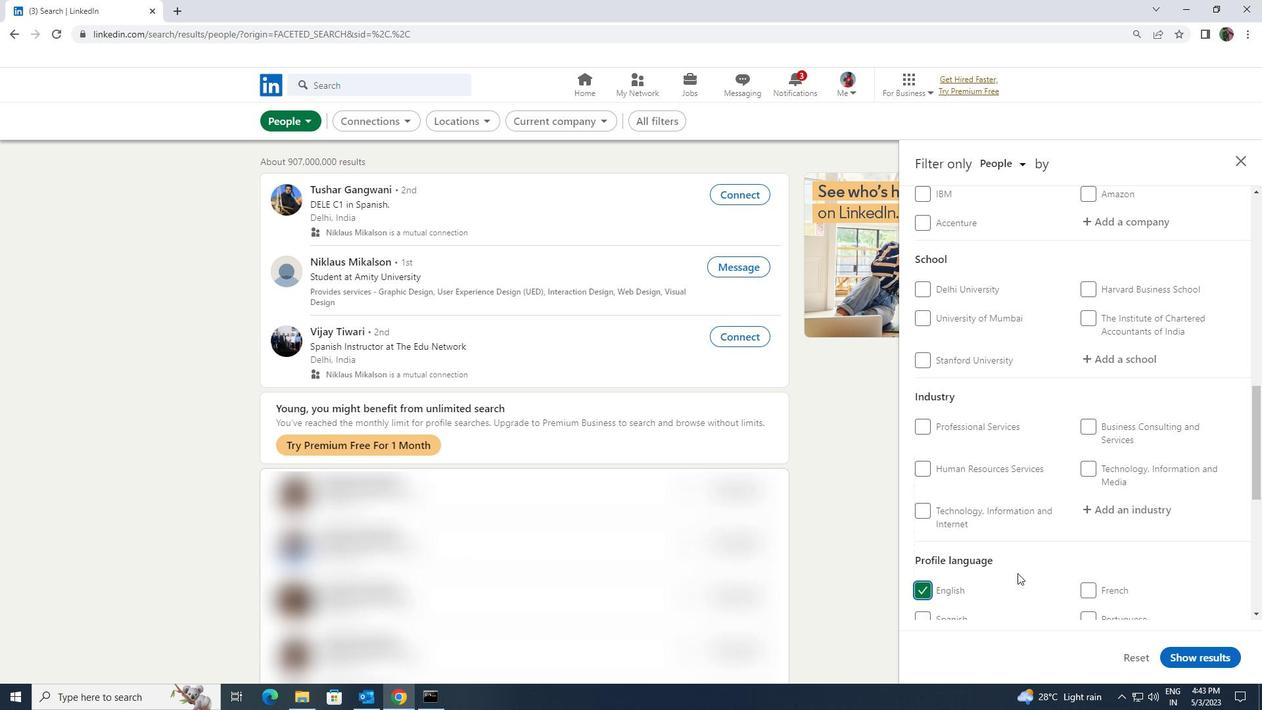 
Action: Mouse scrolled (1021, 572) with delta (0, 0)
Screenshot: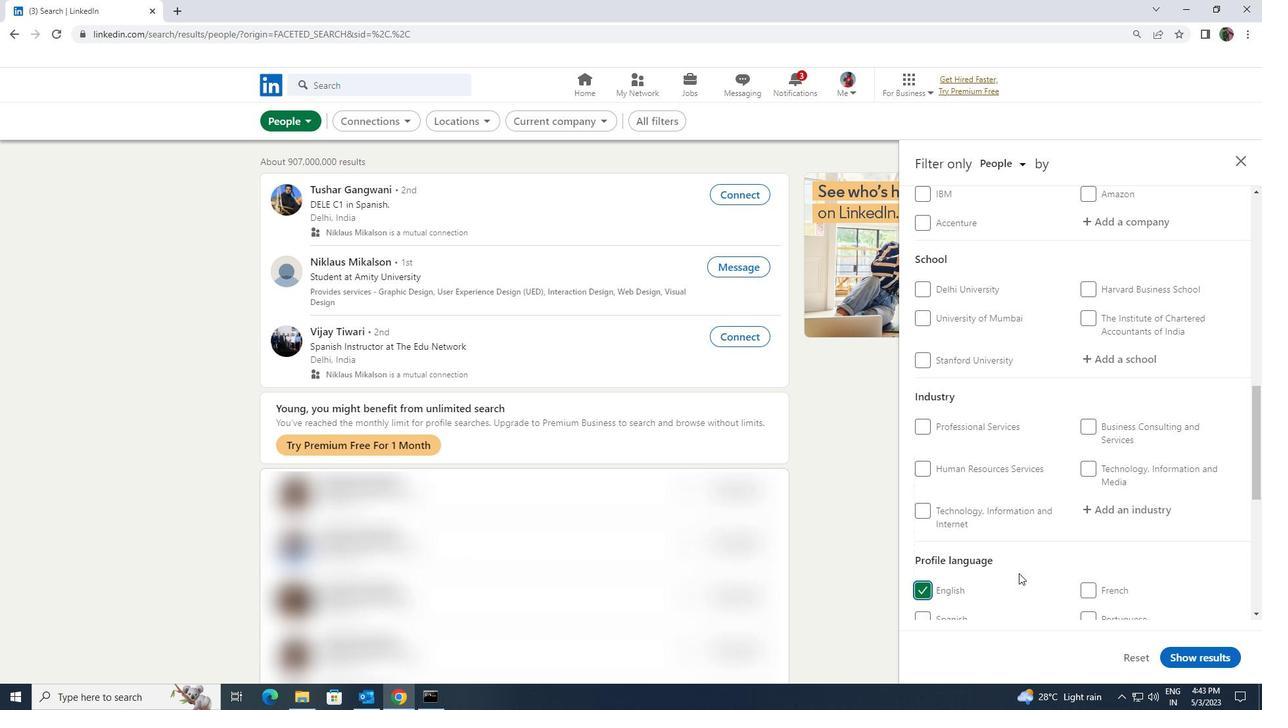 
Action: Mouse scrolled (1021, 572) with delta (0, 0)
Screenshot: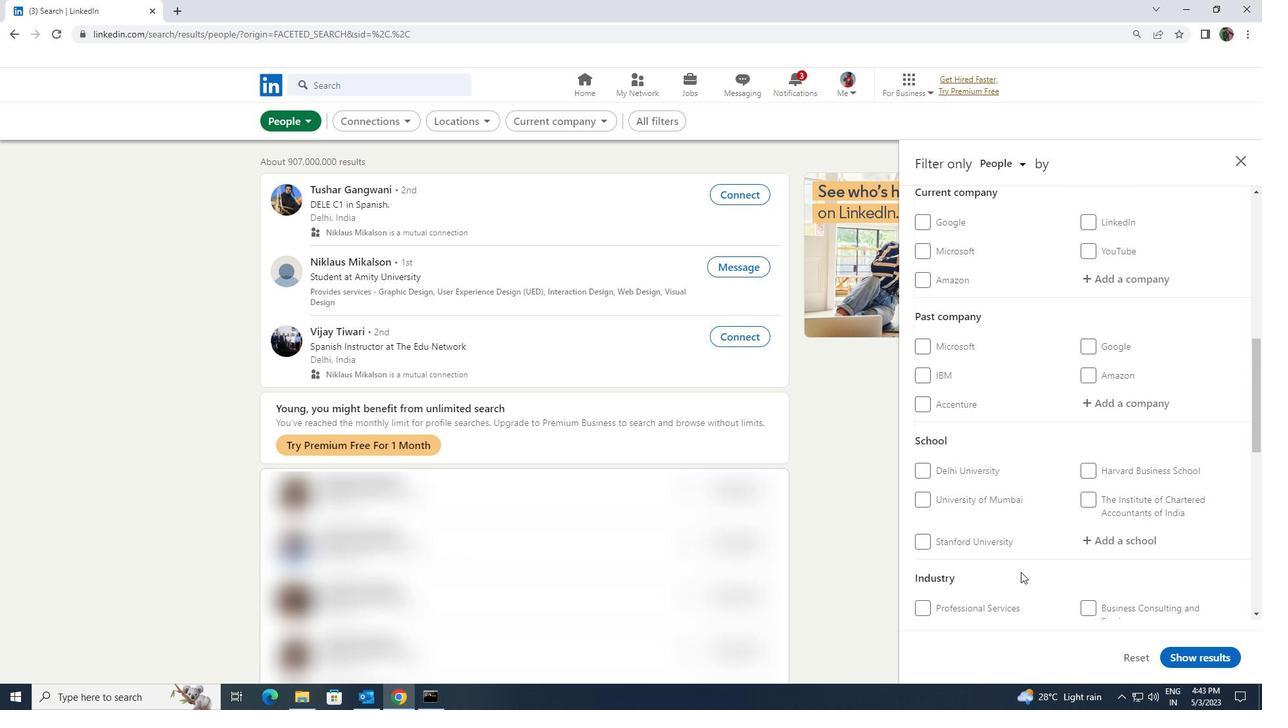 
Action: Mouse scrolled (1021, 572) with delta (0, 0)
Screenshot: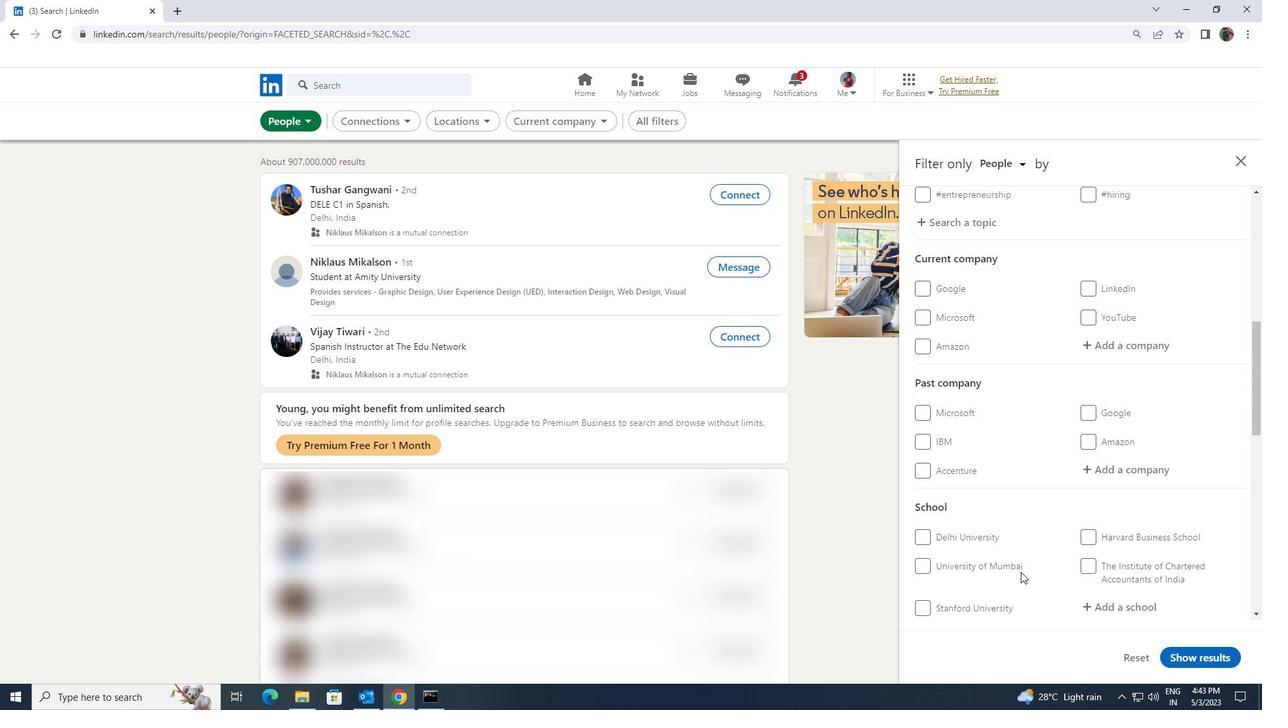 
Action: Mouse scrolled (1021, 572) with delta (0, 0)
Screenshot: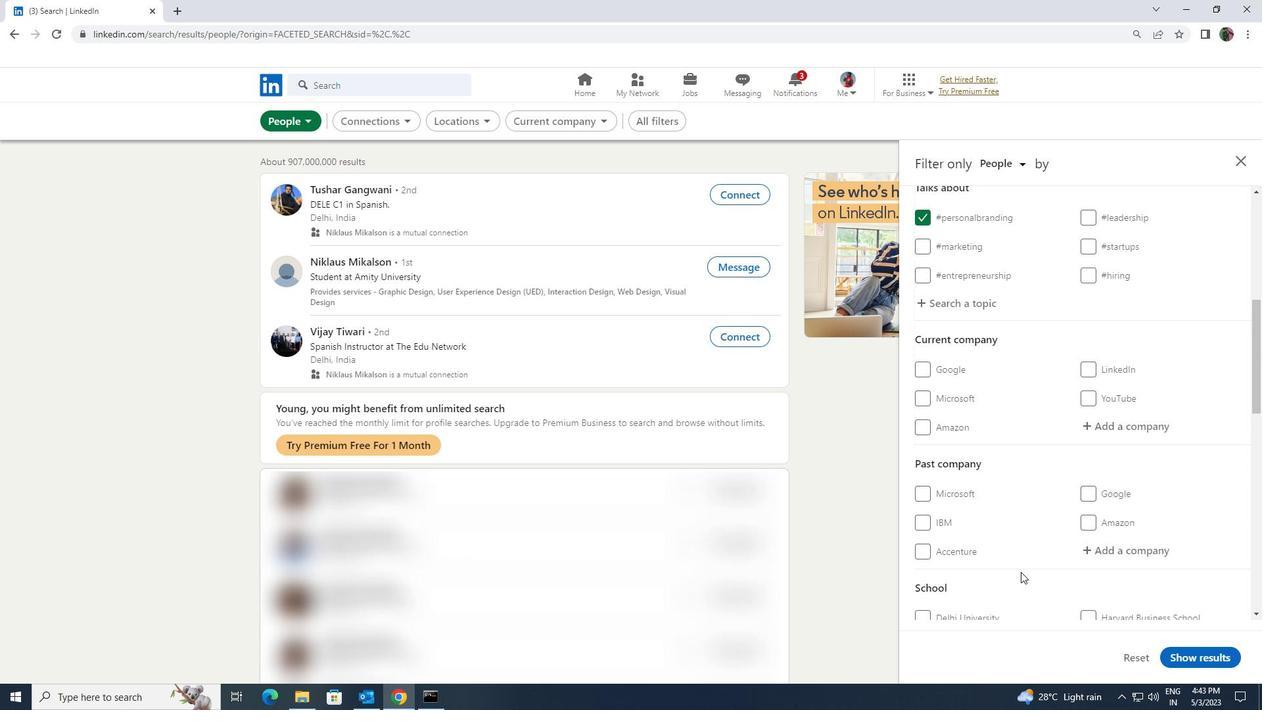 
Action: Mouse moved to (1096, 497)
Screenshot: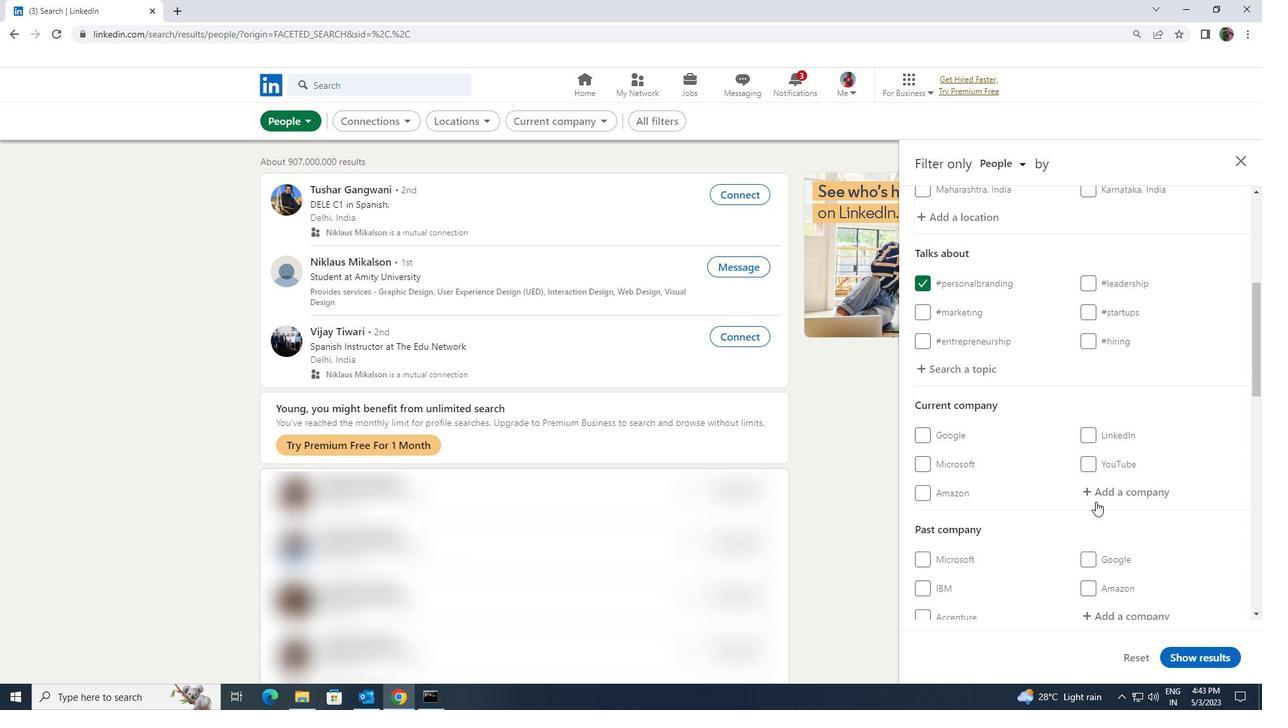 
Action: Mouse pressed left at (1096, 497)
Screenshot: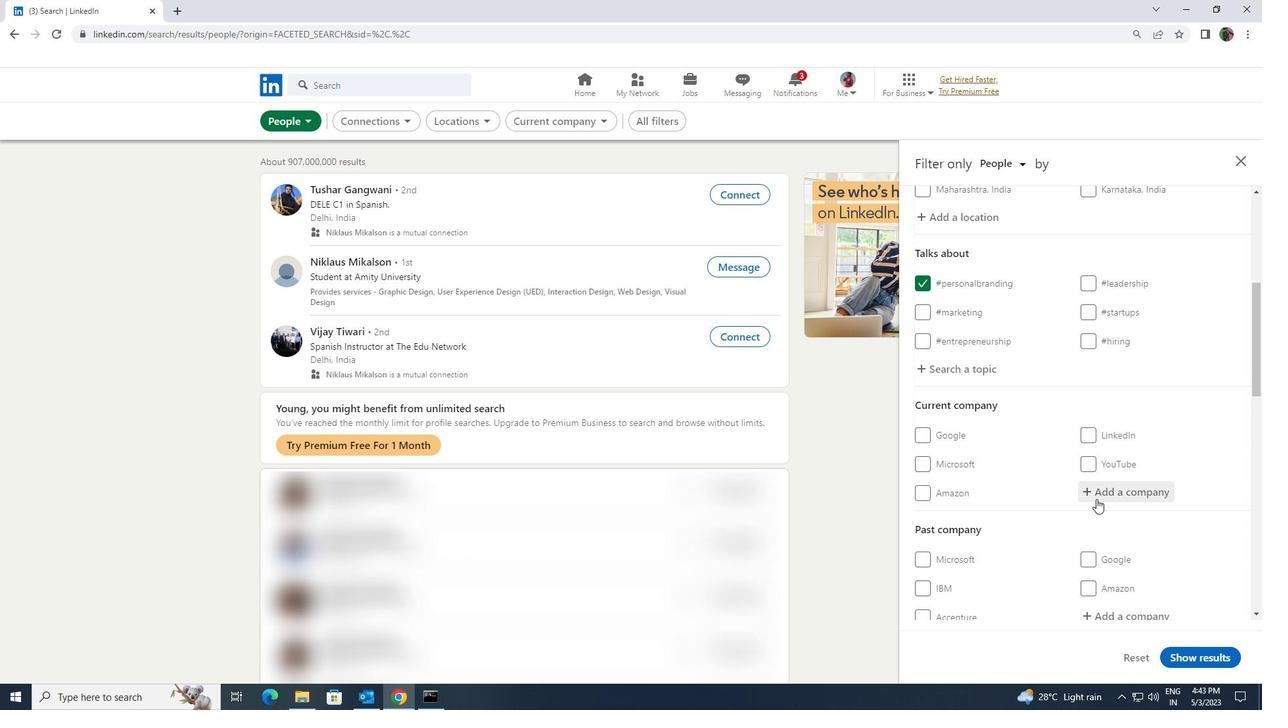 
Action: Key pressed <Key.shift><Key.shift><Key.shift><Key.shift><Key.shift><Key.shift><Key.shift><Key.shift><Key.shift><Key.shift>TALENTI
Screenshot: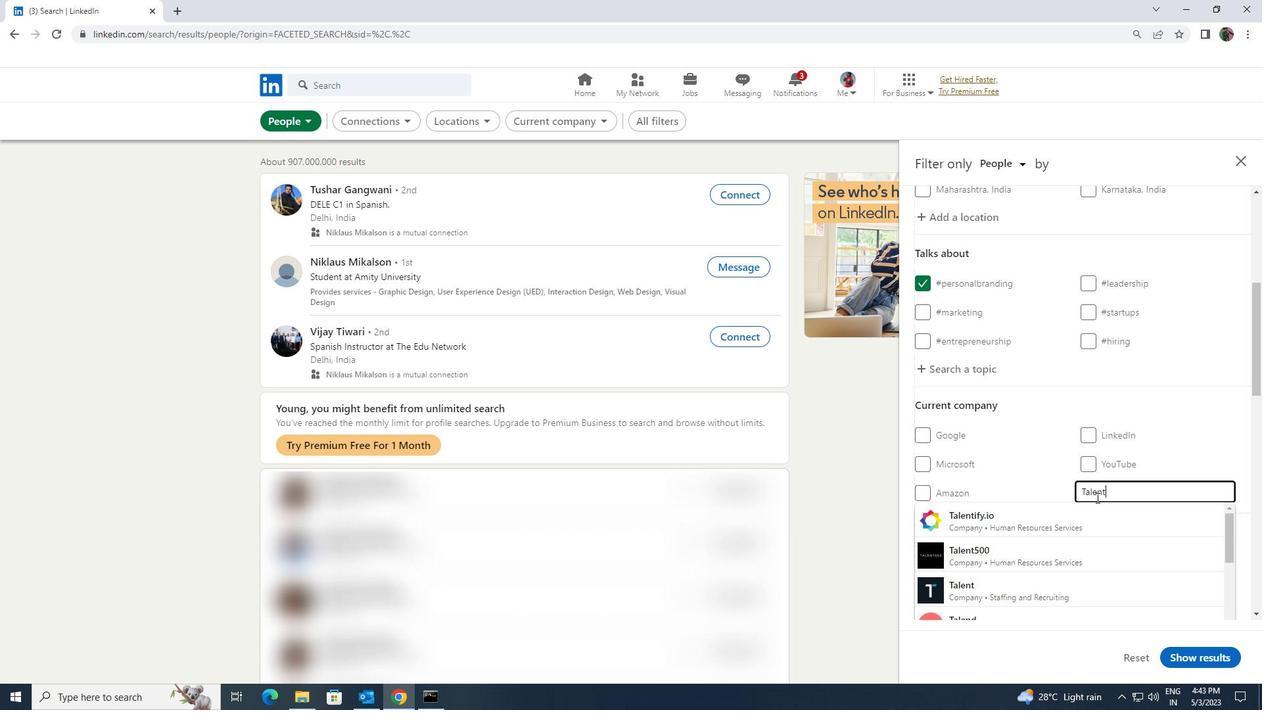 
Action: Mouse moved to (1086, 546)
Screenshot: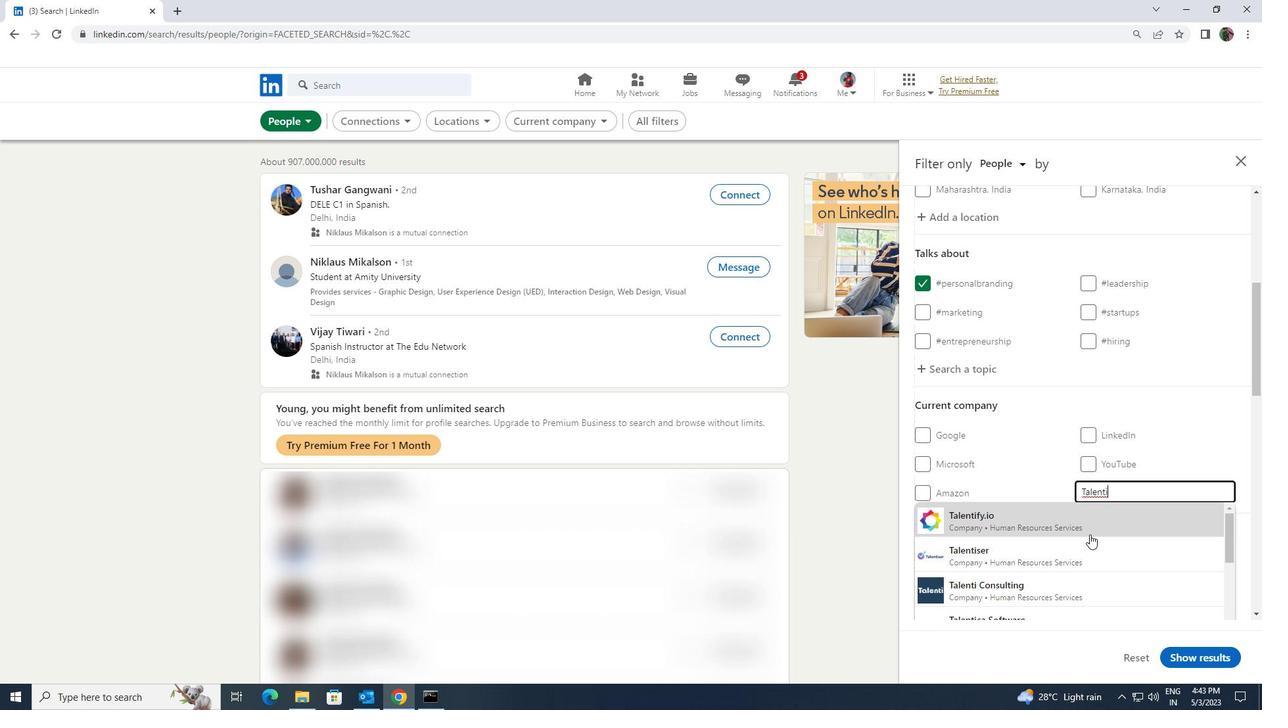 
Action: Mouse pressed left at (1086, 546)
Screenshot: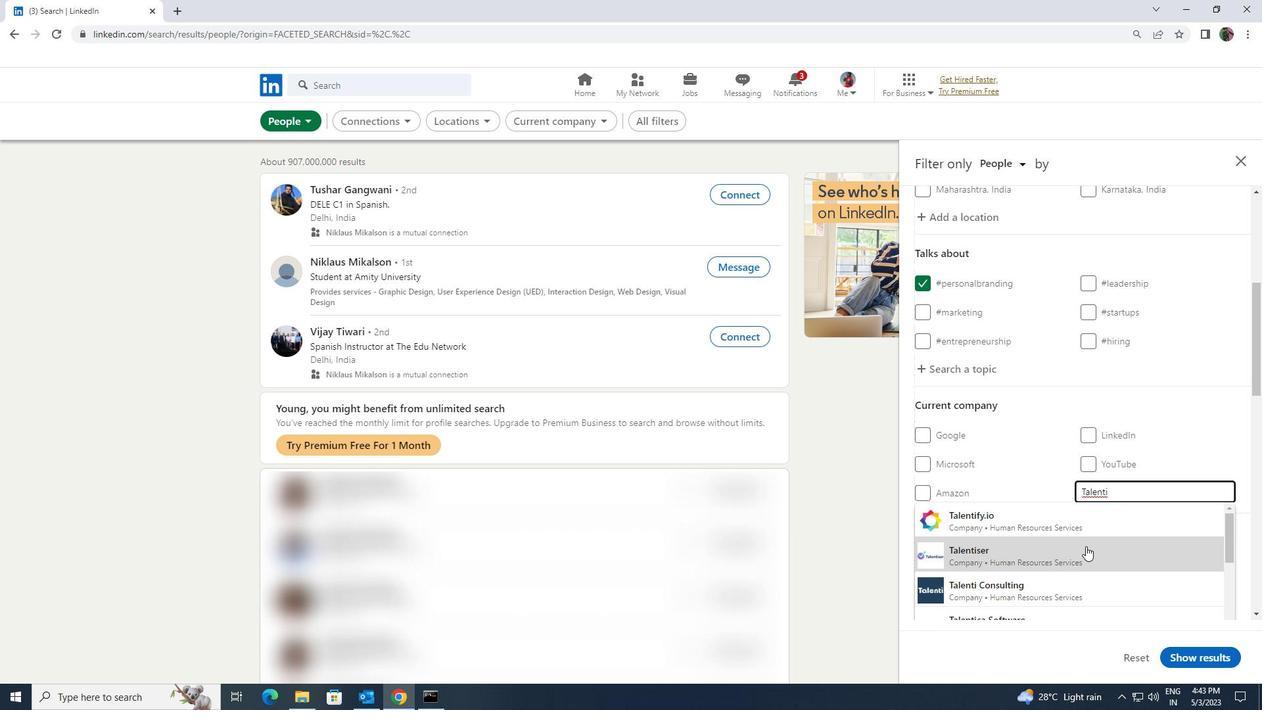 
Action: Mouse moved to (1085, 545)
Screenshot: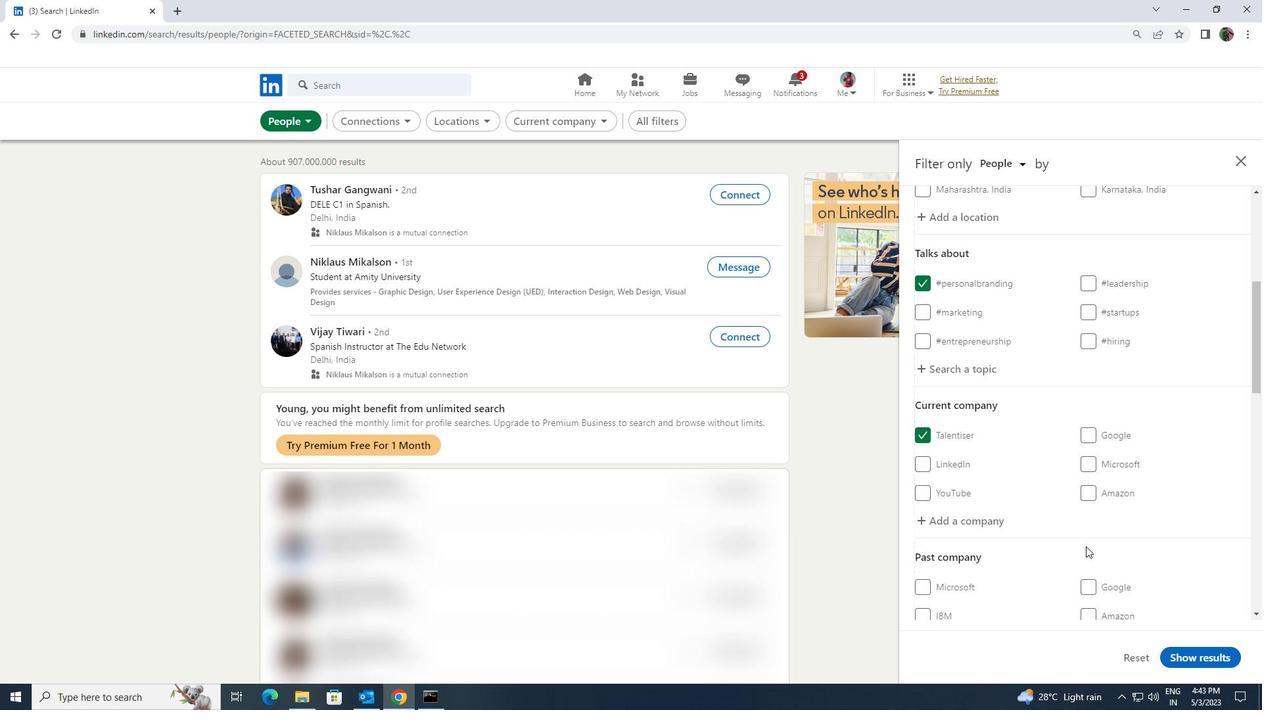 
Action: Mouse scrolled (1085, 544) with delta (0, 0)
Screenshot: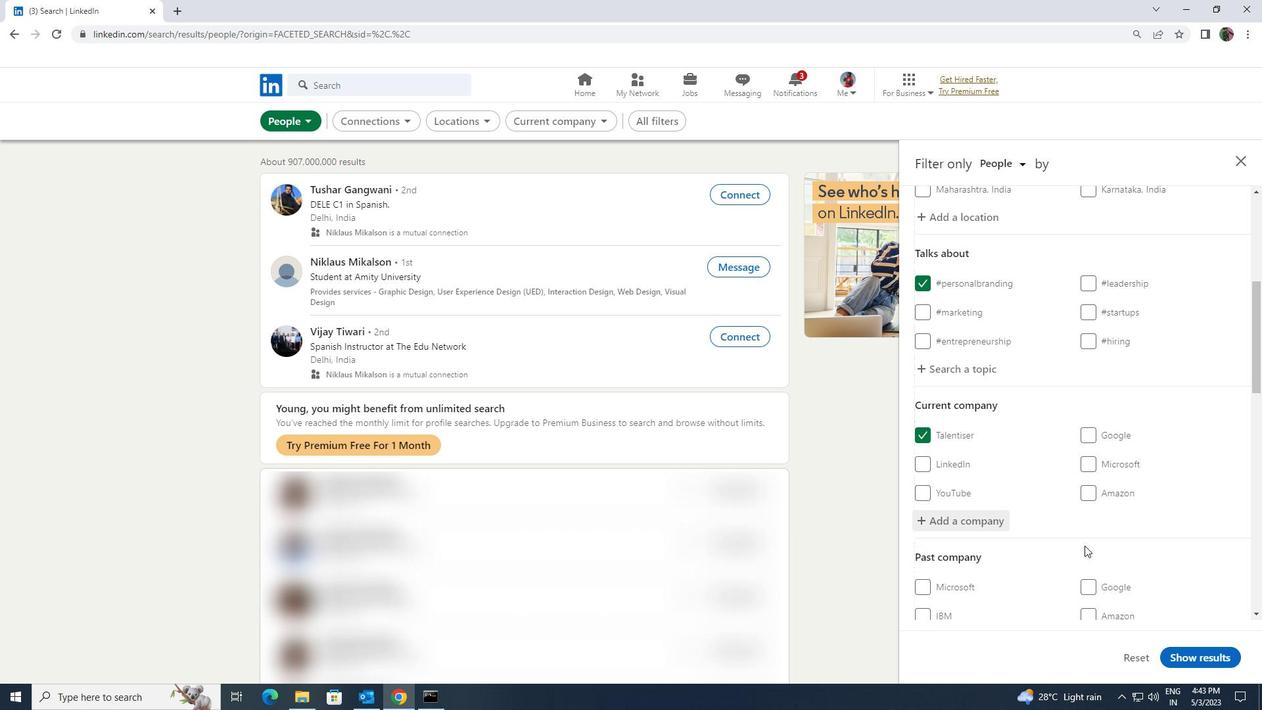 
Action: Mouse scrolled (1085, 544) with delta (0, 0)
Screenshot: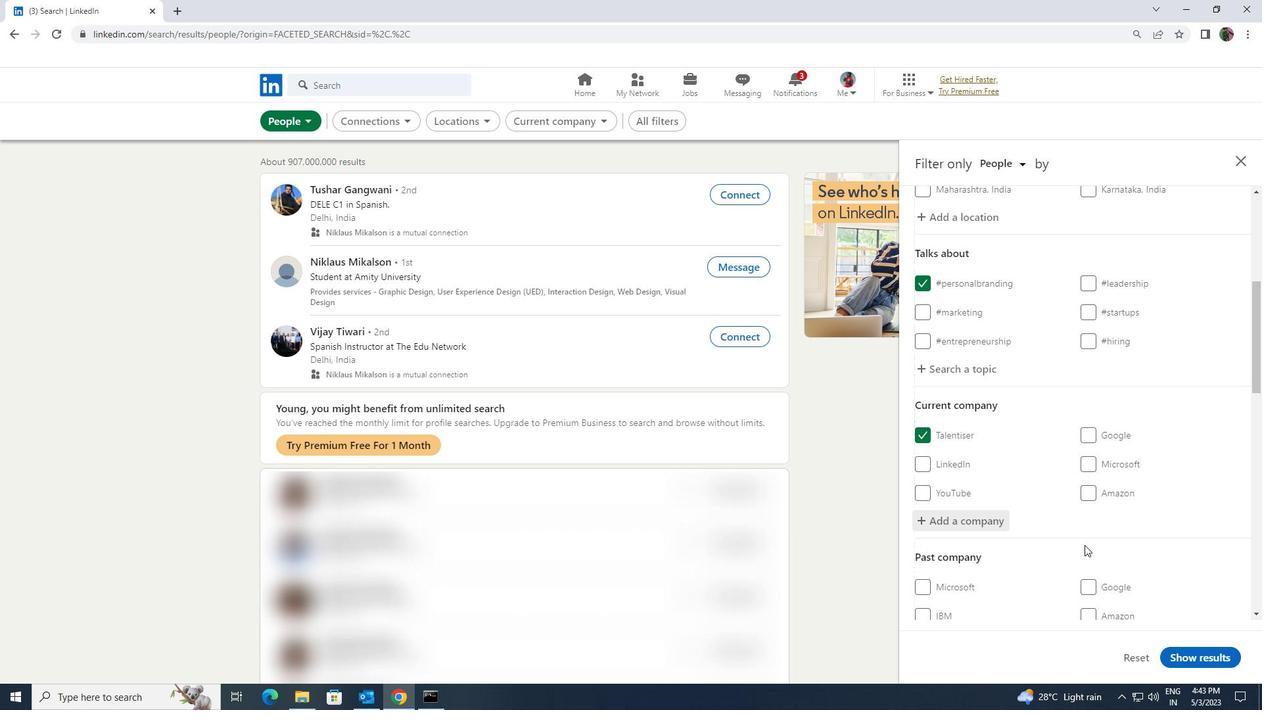 
Action: Mouse scrolled (1085, 544) with delta (0, 0)
Screenshot: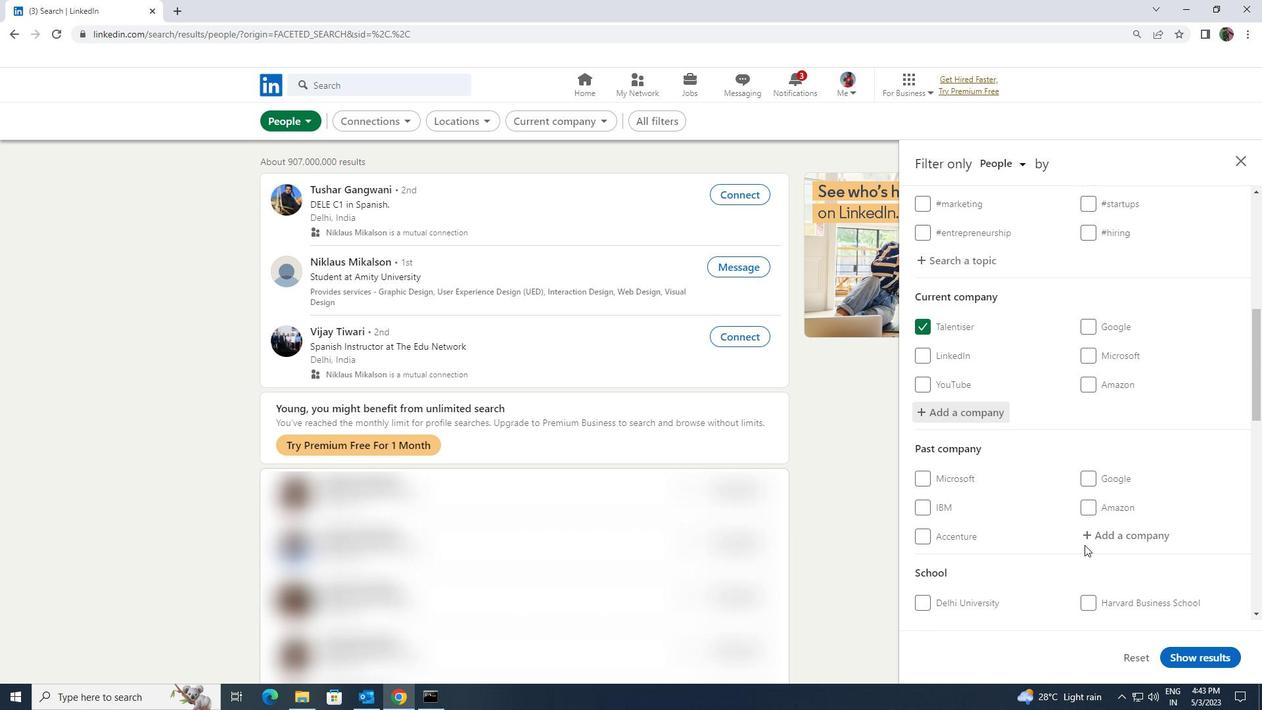 
Action: Mouse scrolled (1085, 544) with delta (0, 0)
Screenshot: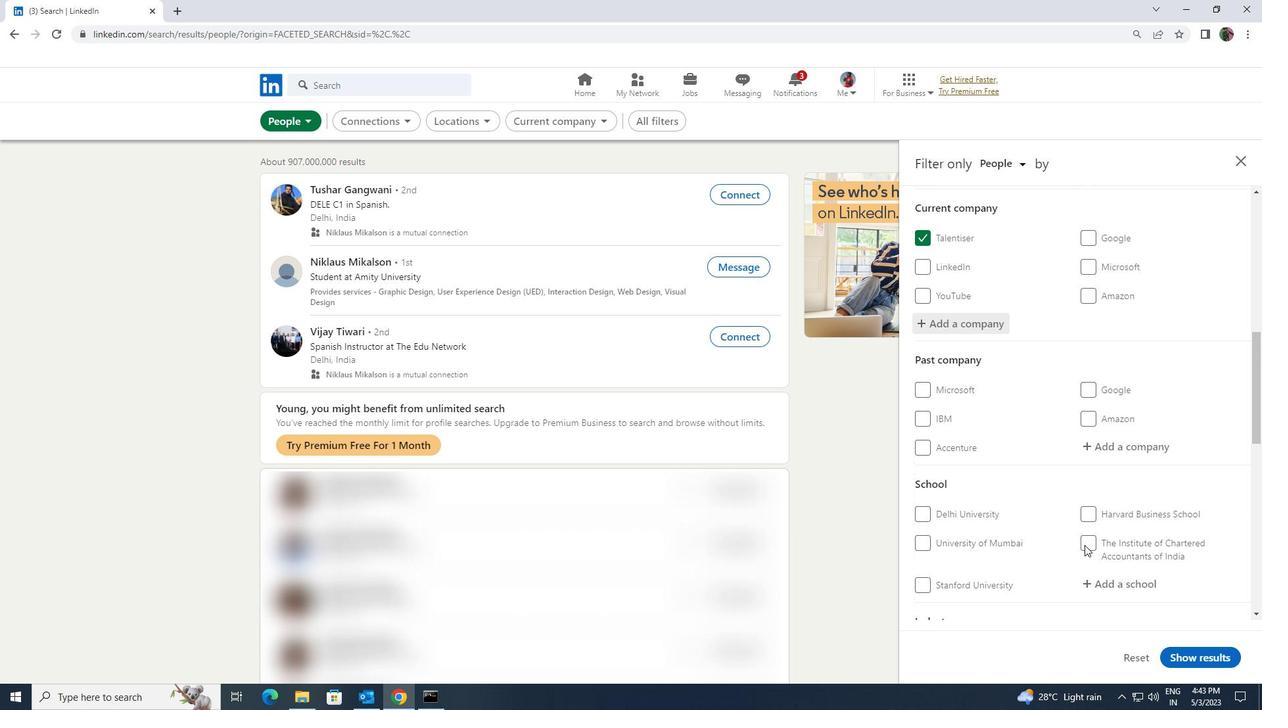 
Action: Mouse moved to (1096, 516)
Screenshot: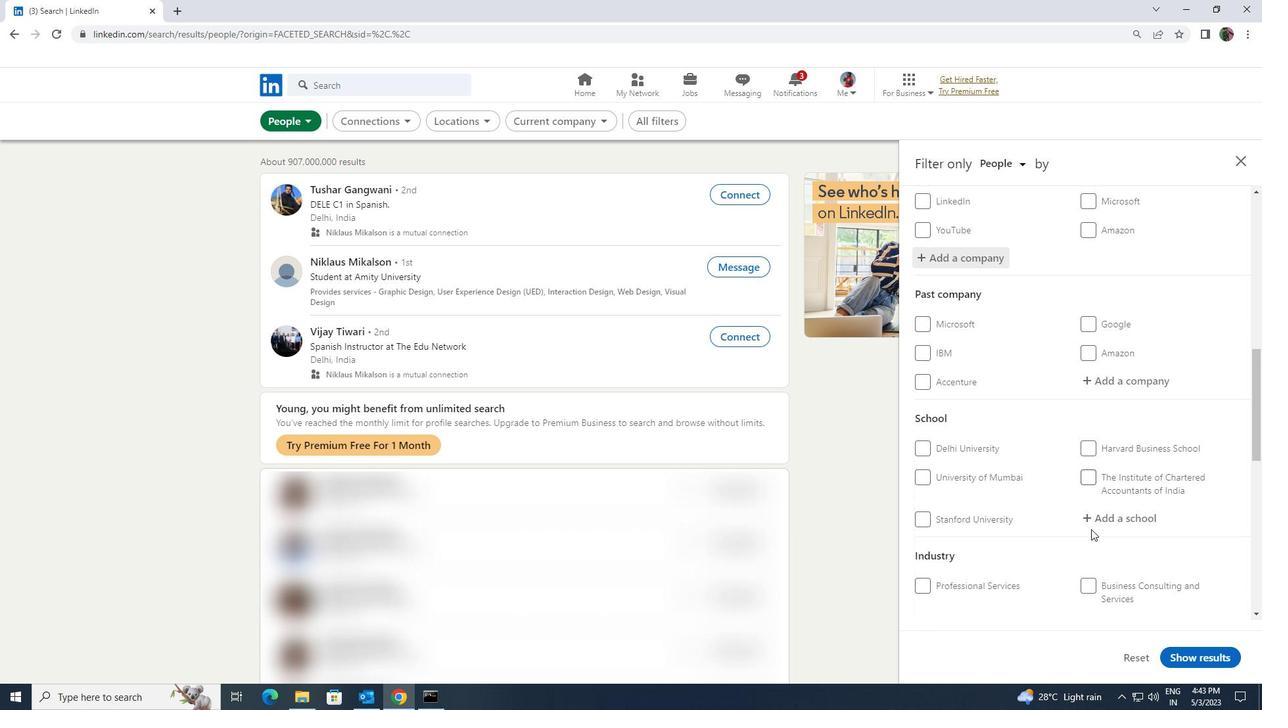 
Action: Mouse pressed left at (1096, 516)
Screenshot: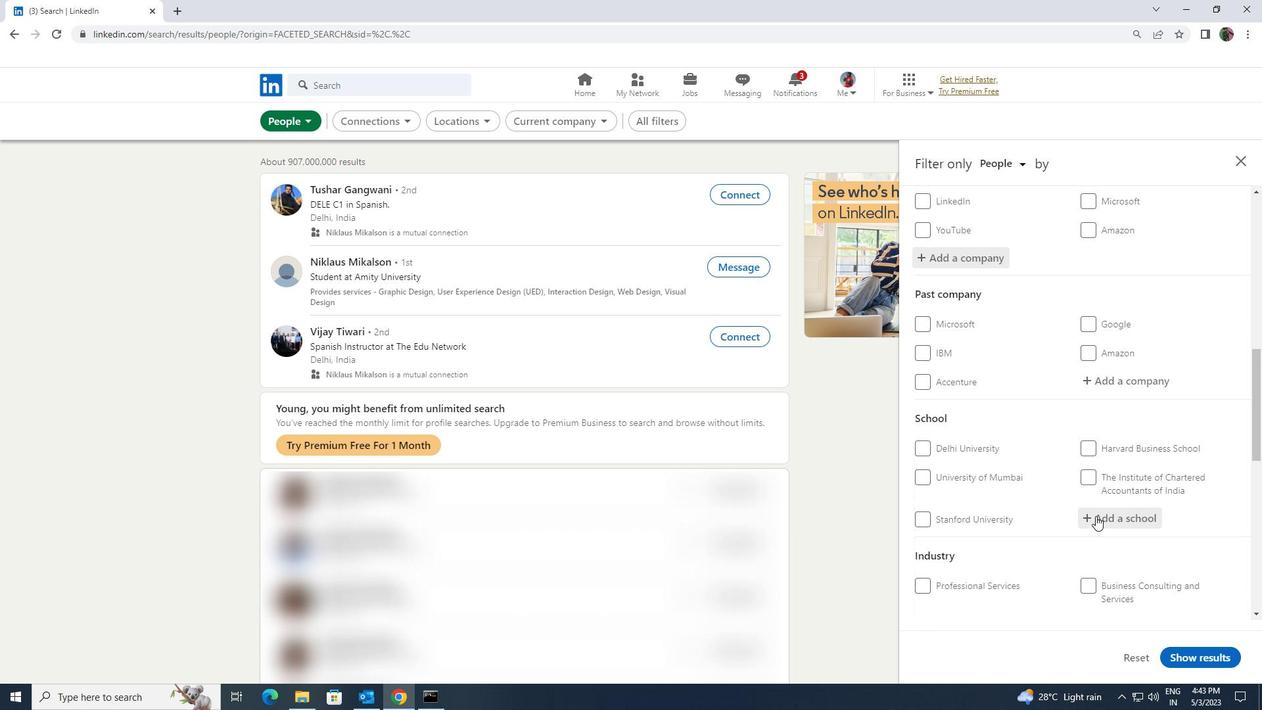 
Action: Key pressed <Key.shift>NATIONAL<Key.space><Key.shift>LAW<Key.space><Key.shift>OF<Key.space><Key.shift>MANGEMENT<Key.backspace><Key.backspace><Key.backspace><Key.backspace><Key.backspace><Key.backspace><Key.backspace><Key.backspace><Key.backspace><Key.backspace><Key.backspace>
Screenshot: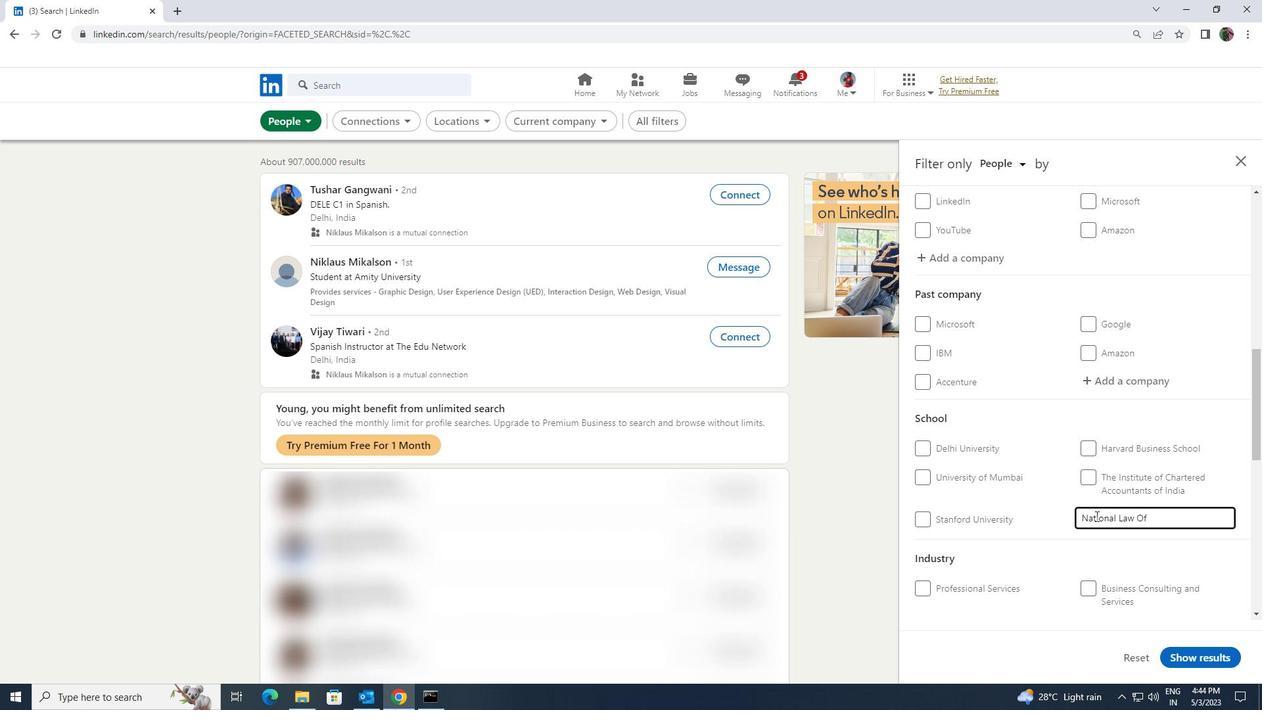 
Action: Mouse moved to (1090, 535)
Screenshot: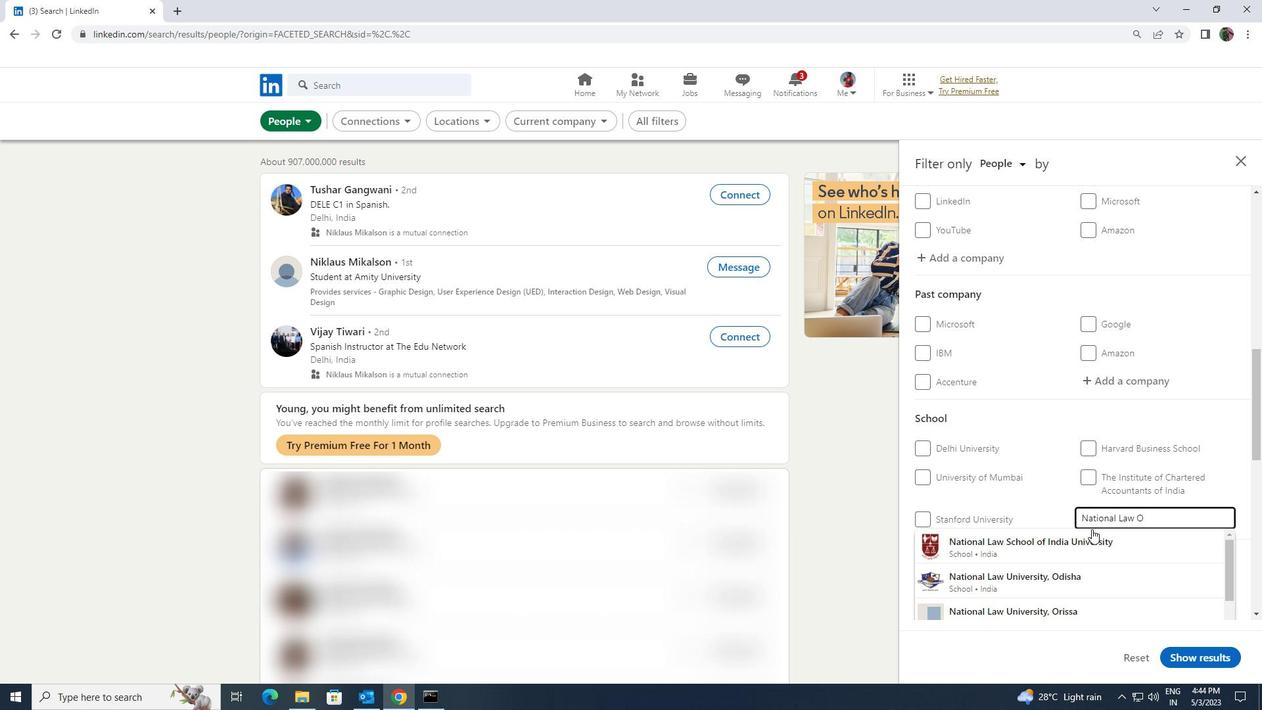 
Action: Mouse pressed left at (1090, 535)
Screenshot: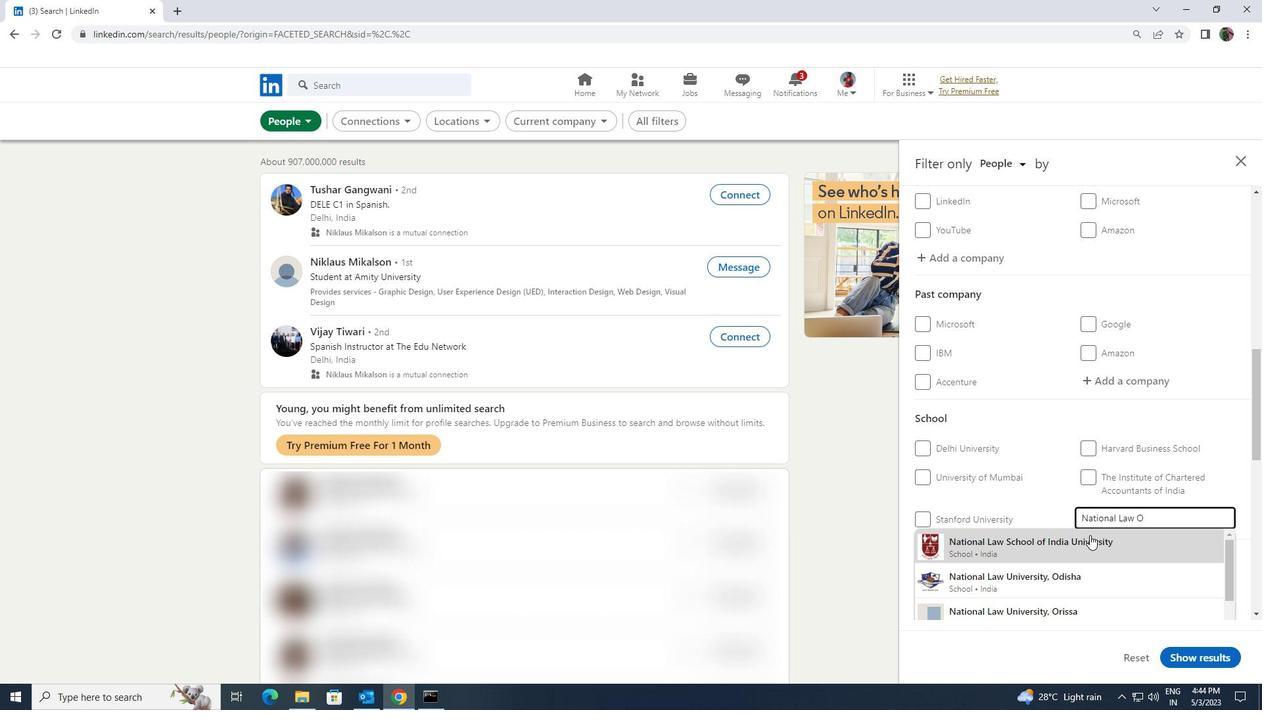 
Action: Mouse scrolled (1090, 534) with delta (0, 0)
Screenshot: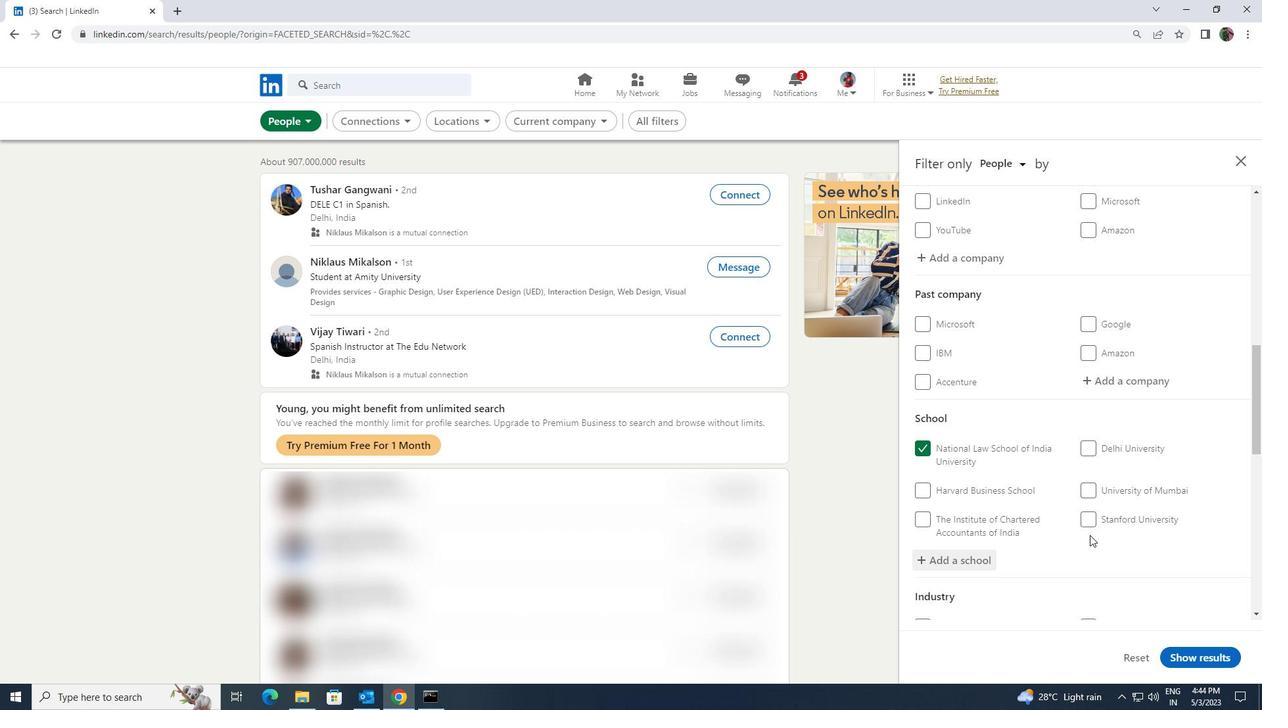 
Action: Mouse scrolled (1090, 534) with delta (0, 0)
Screenshot: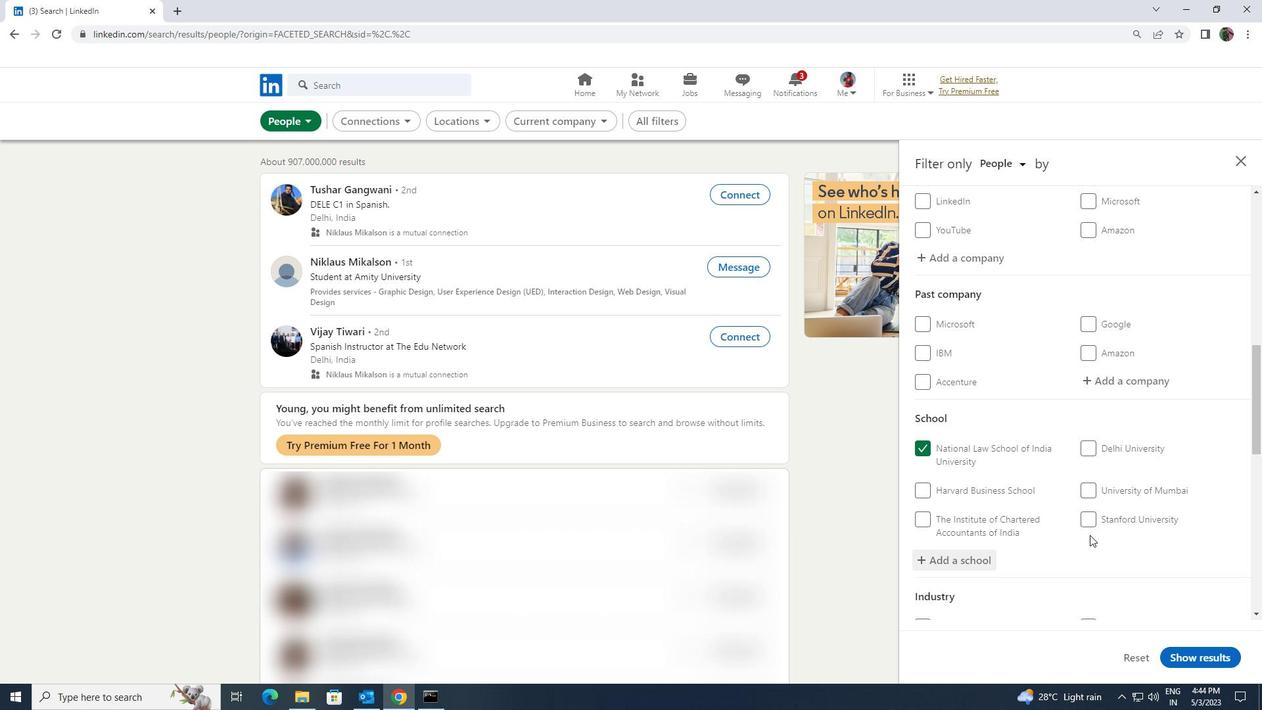 
Action: Mouse scrolled (1090, 534) with delta (0, 0)
Screenshot: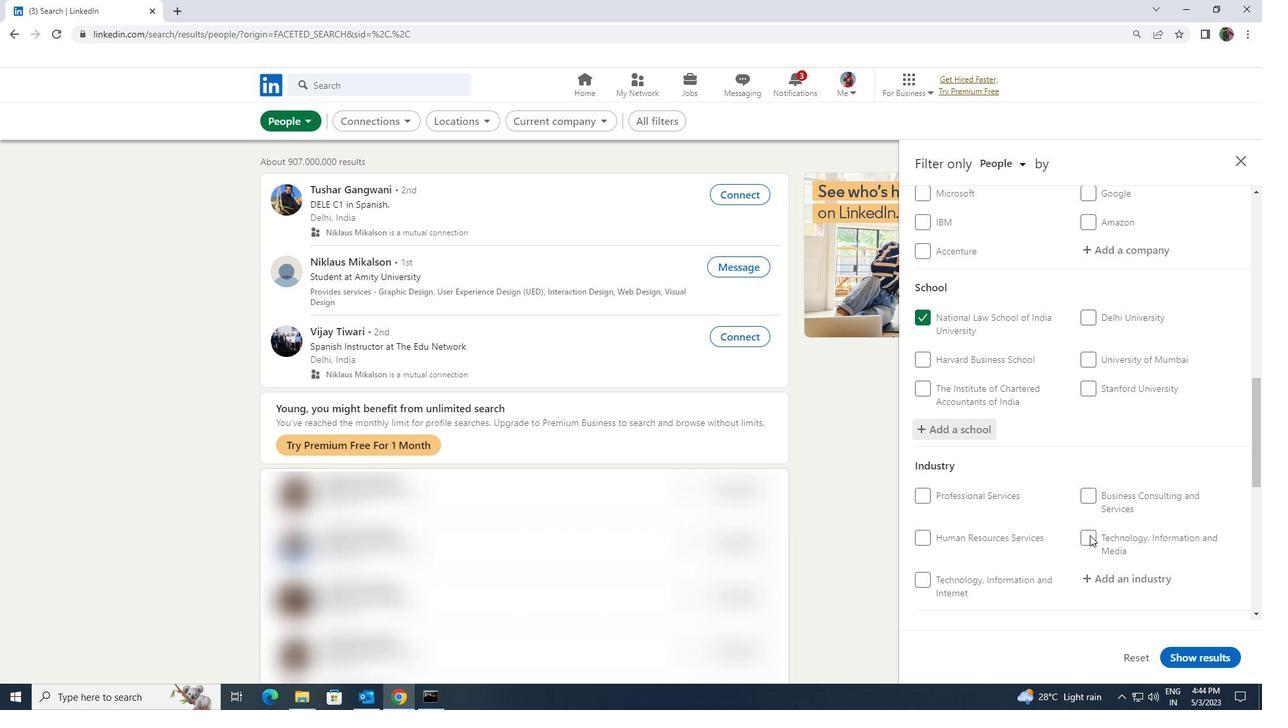 
Action: Mouse moved to (1102, 516)
Screenshot: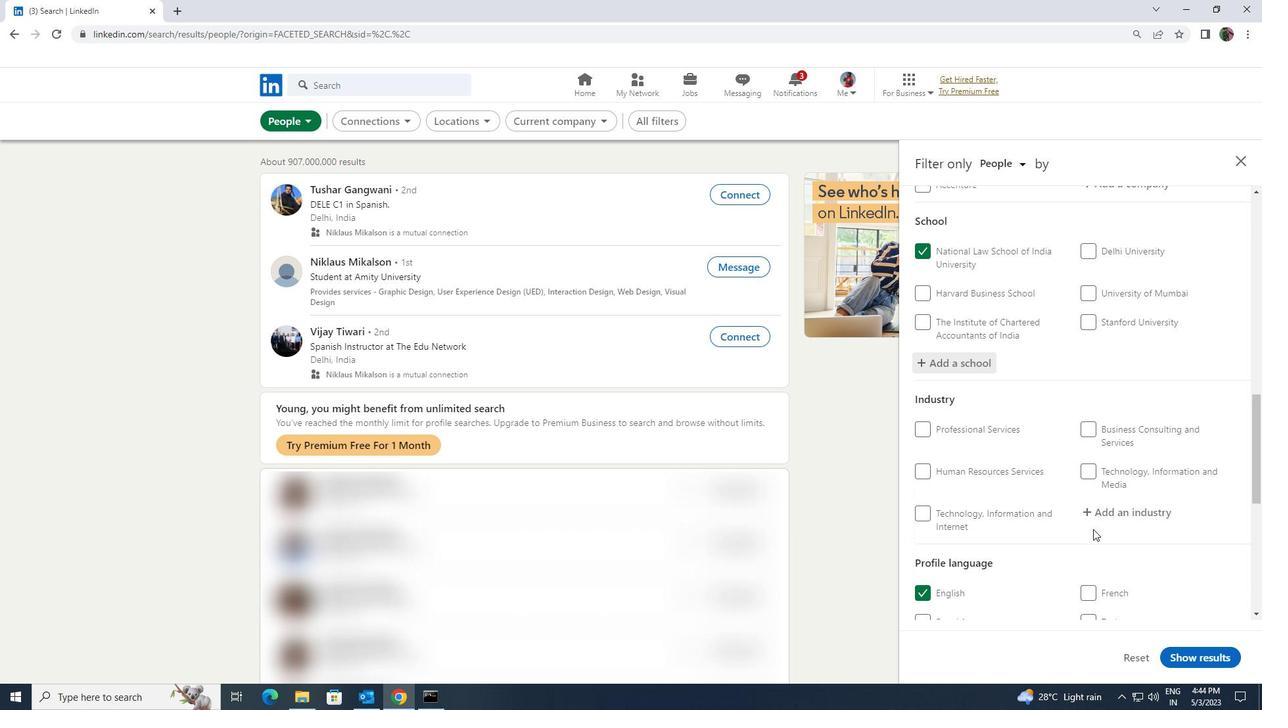 
Action: Mouse pressed left at (1102, 516)
Screenshot: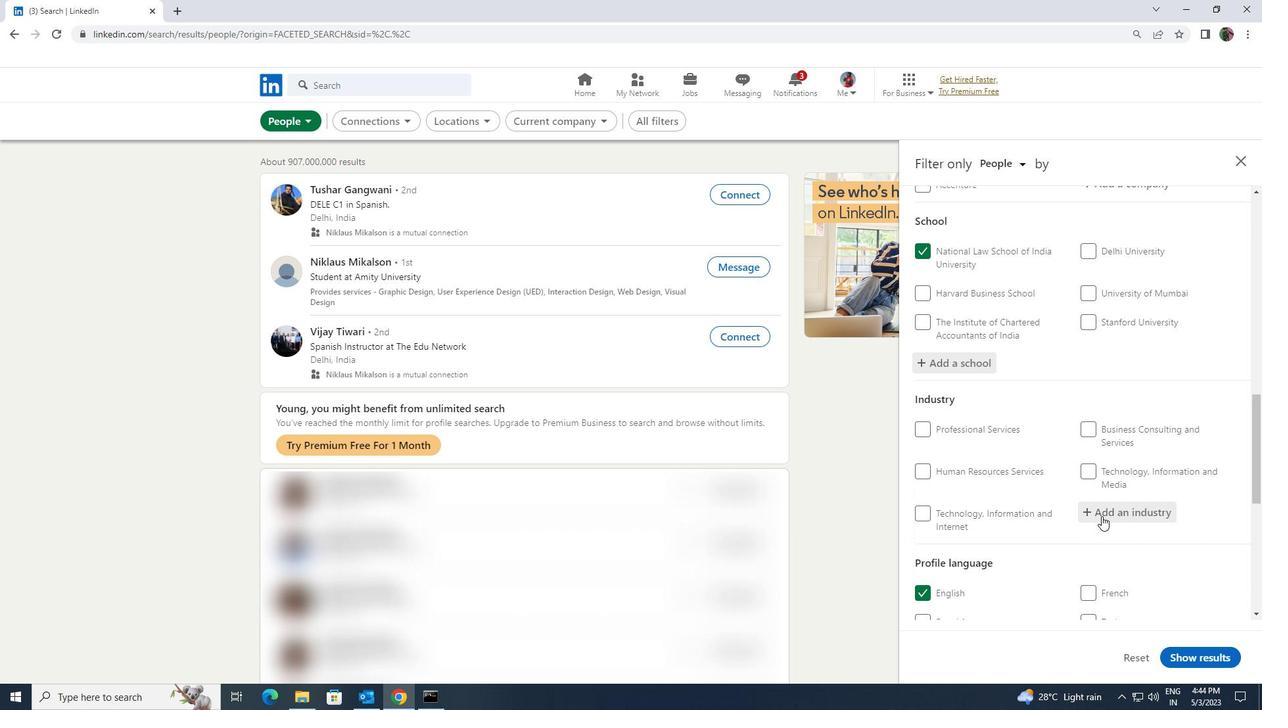 
Action: Key pressed <Key.shift><Key.shift><Key.shift><Key.shift><Key.shift><Key.shift><Key.shift><Key.shift><Key.shift><Key.shift><Key.shift><Key.shift><Key.shift><Key.shift><Key.shift><Key.shift><Key.shift>HANDBAG
Screenshot: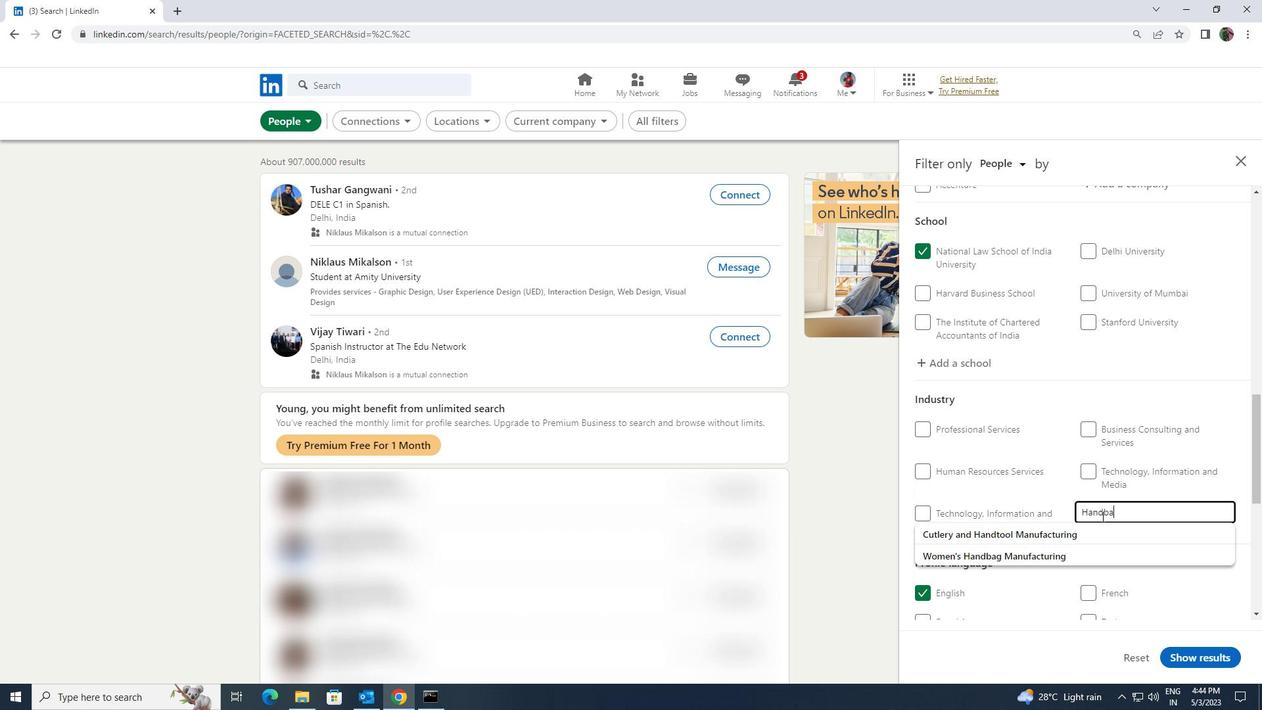 
Action: Mouse moved to (1100, 524)
Screenshot: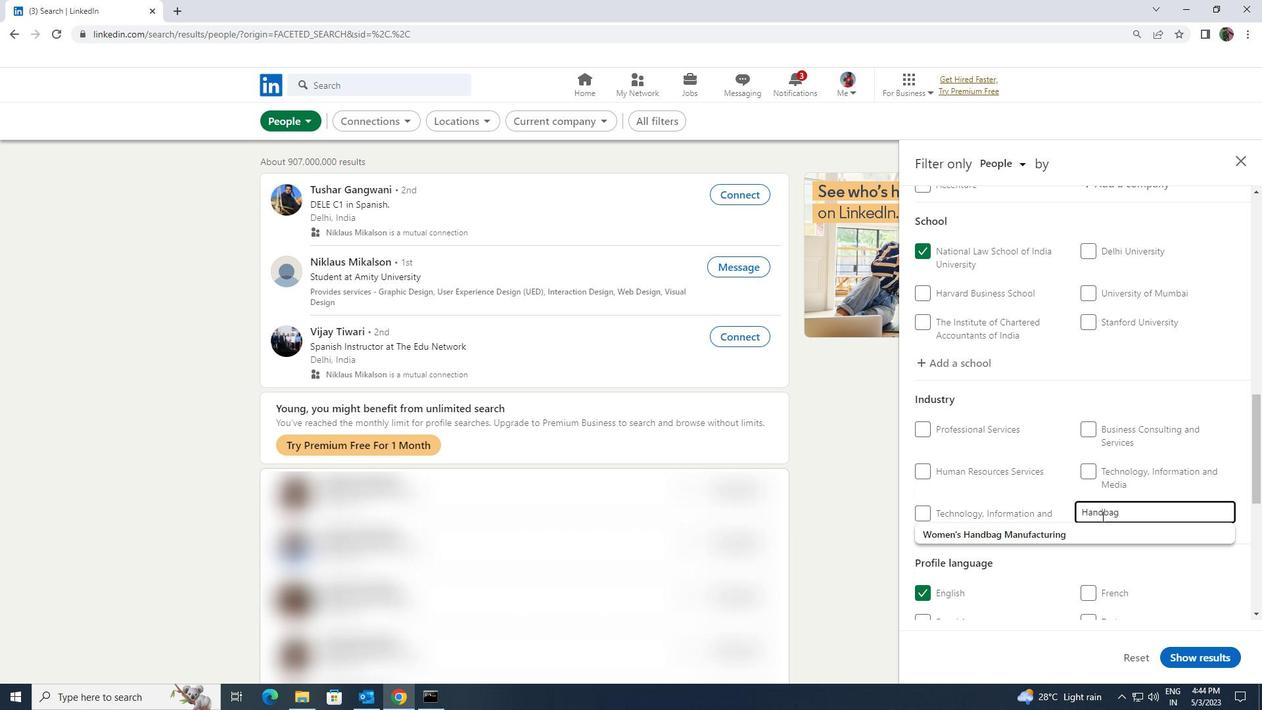 
Action: Mouse pressed left at (1100, 524)
Screenshot: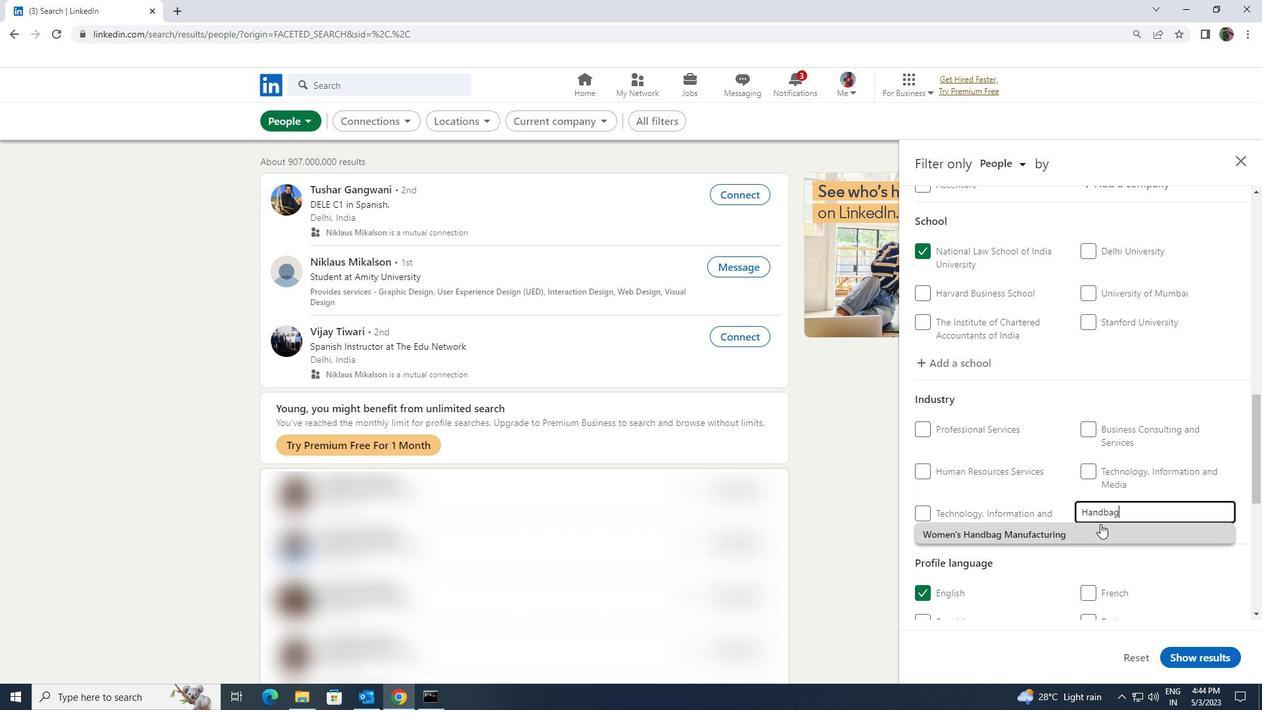 
Action: Mouse scrolled (1100, 523) with delta (0, 0)
Screenshot: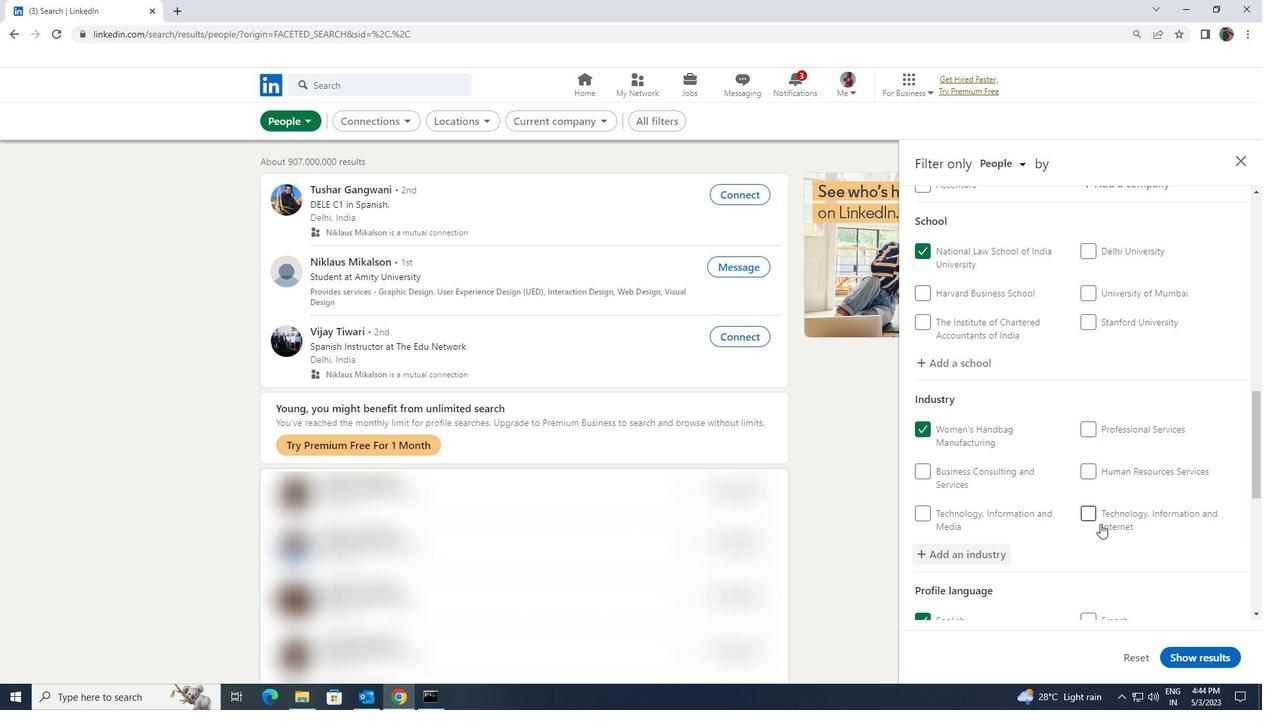 
Action: Mouse scrolled (1100, 523) with delta (0, 0)
Screenshot: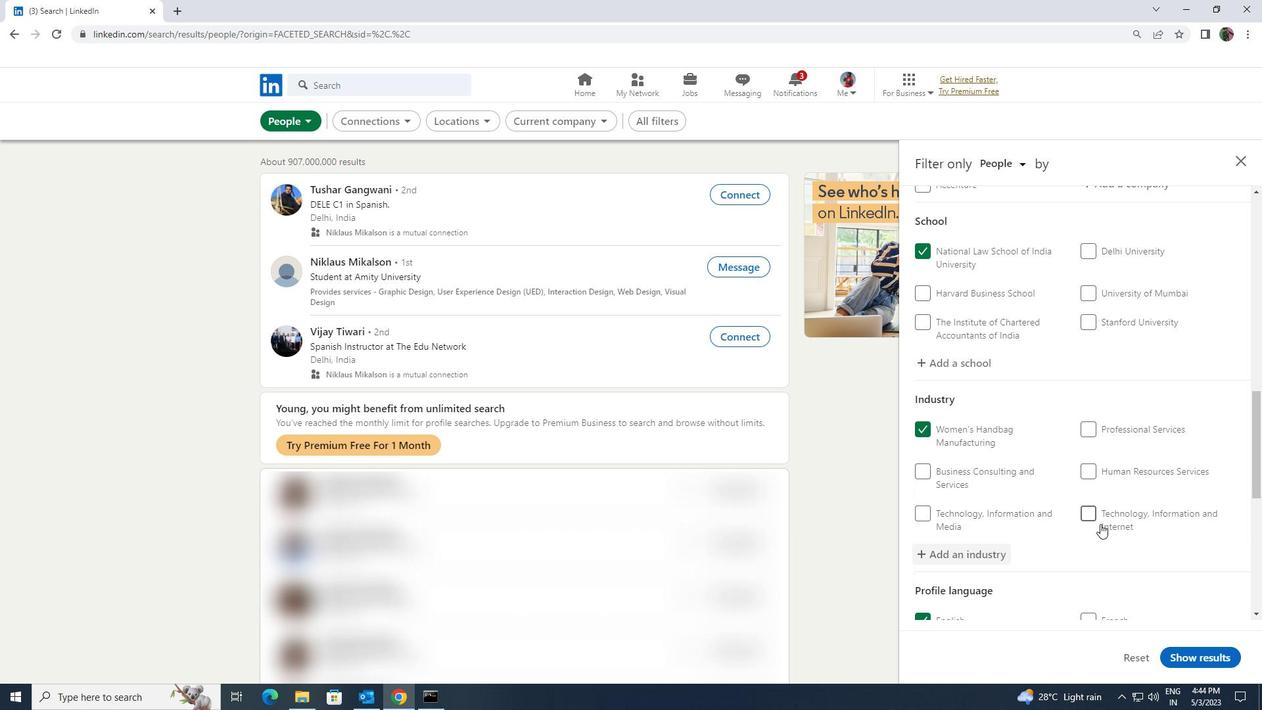 
Action: Mouse scrolled (1100, 523) with delta (0, 0)
Screenshot: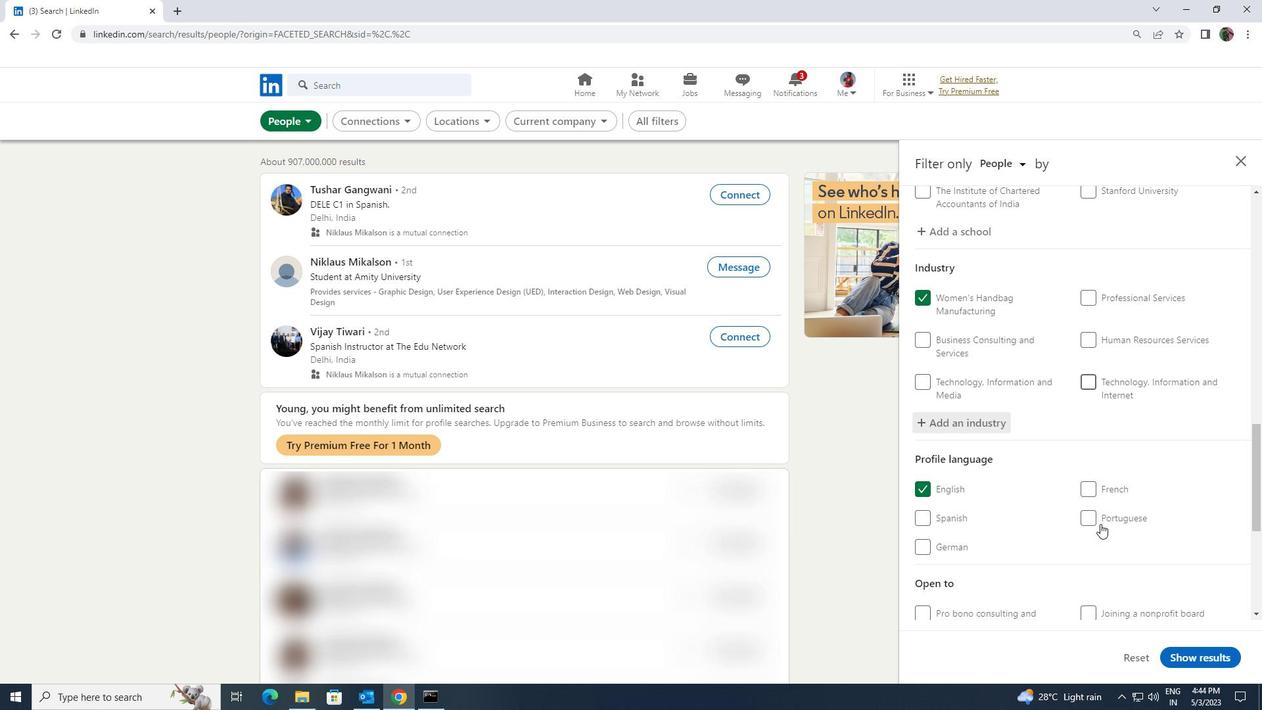 
Action: Mouse scrolled (1100, 523) with delta (0, 0)
Screenshot: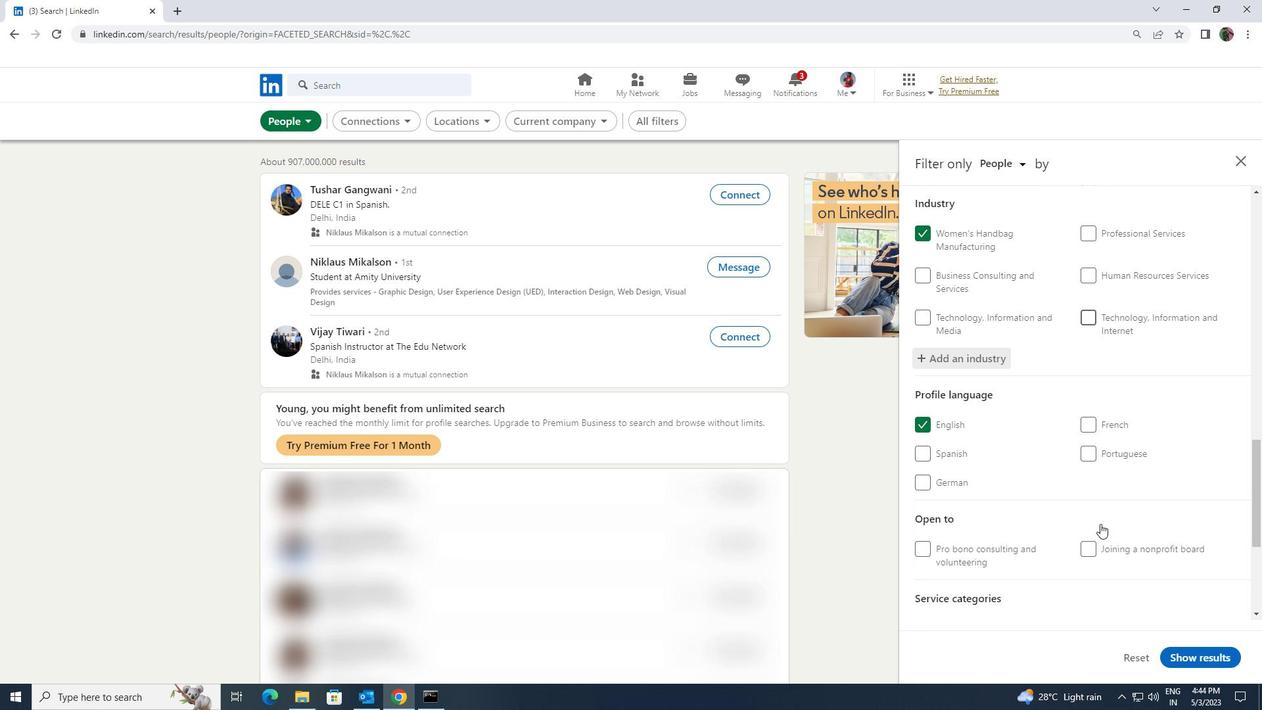 
Action: Mouse scrolled (1100, 523) with delta (0, 0)
Screenshot: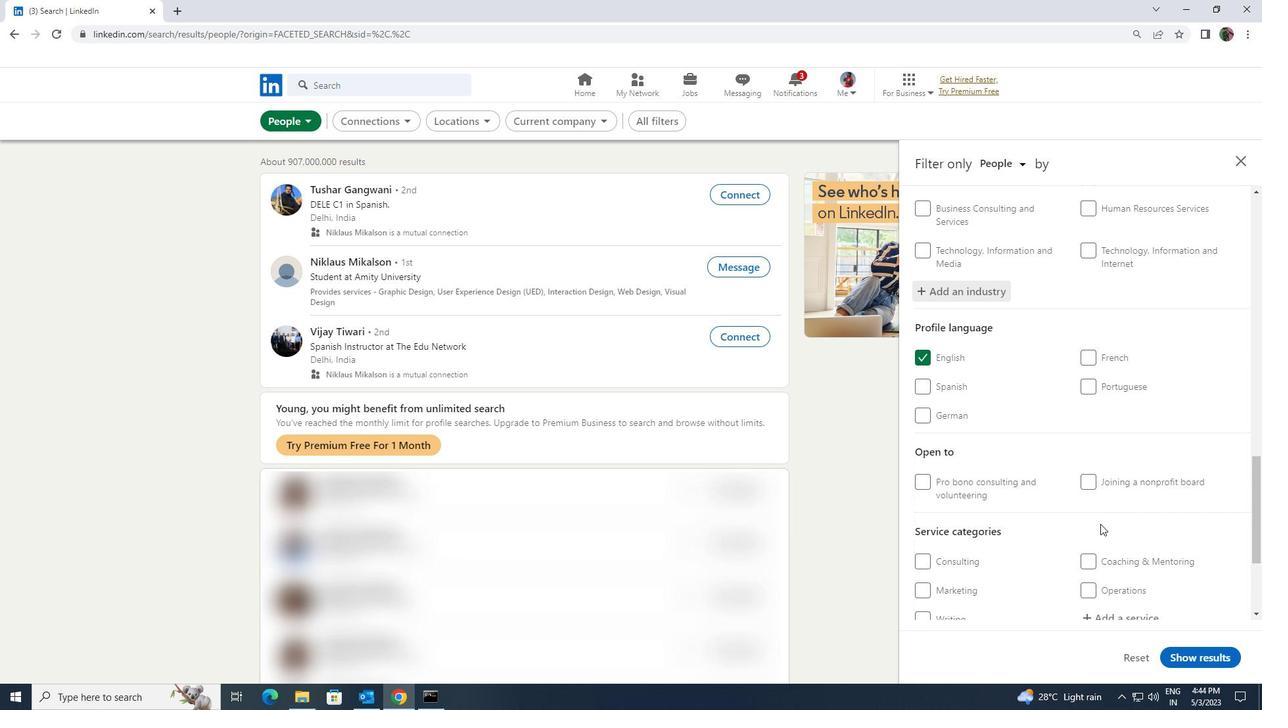
Action: Mouse scrolled (1100, 523) with delta (0, 0)
Screenshot: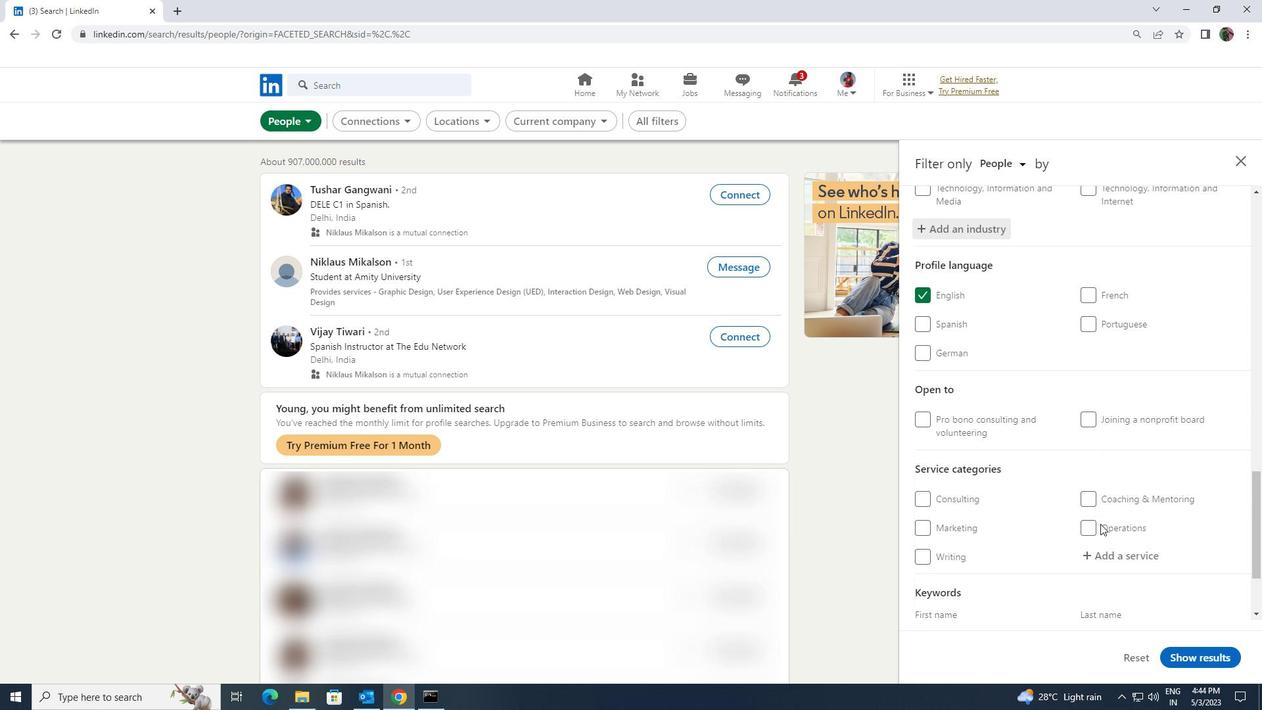 
Action: Mouse moved to (1113, 489)
Screenshot: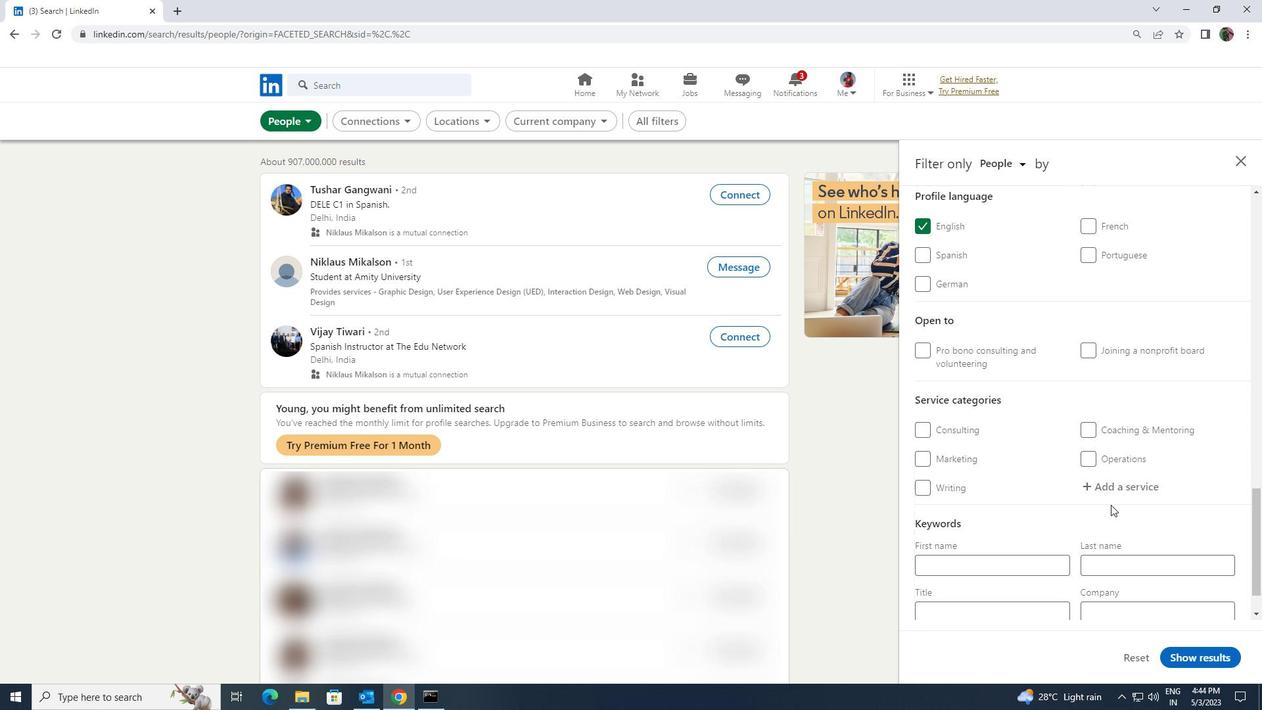 
Action: Mouse pressed left at (1113, 489)
Screenshot: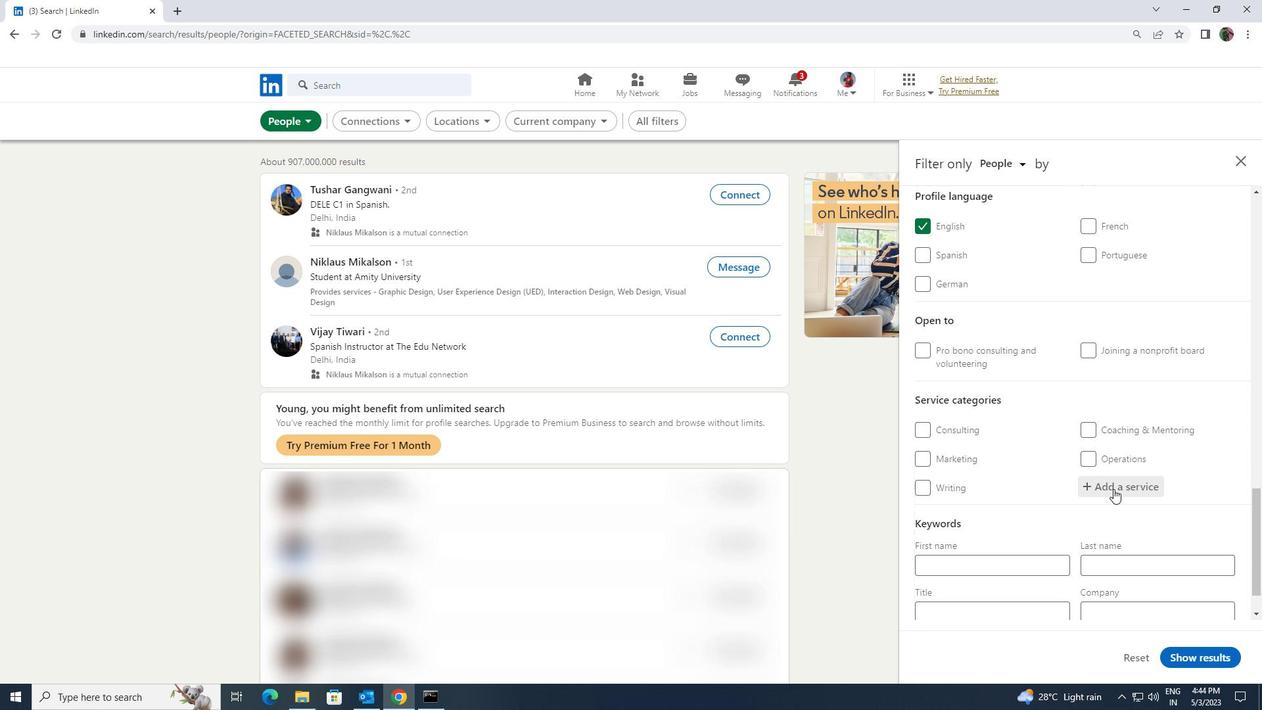 
Action: Key pressed <Key.shift>CORPO
Screenshot: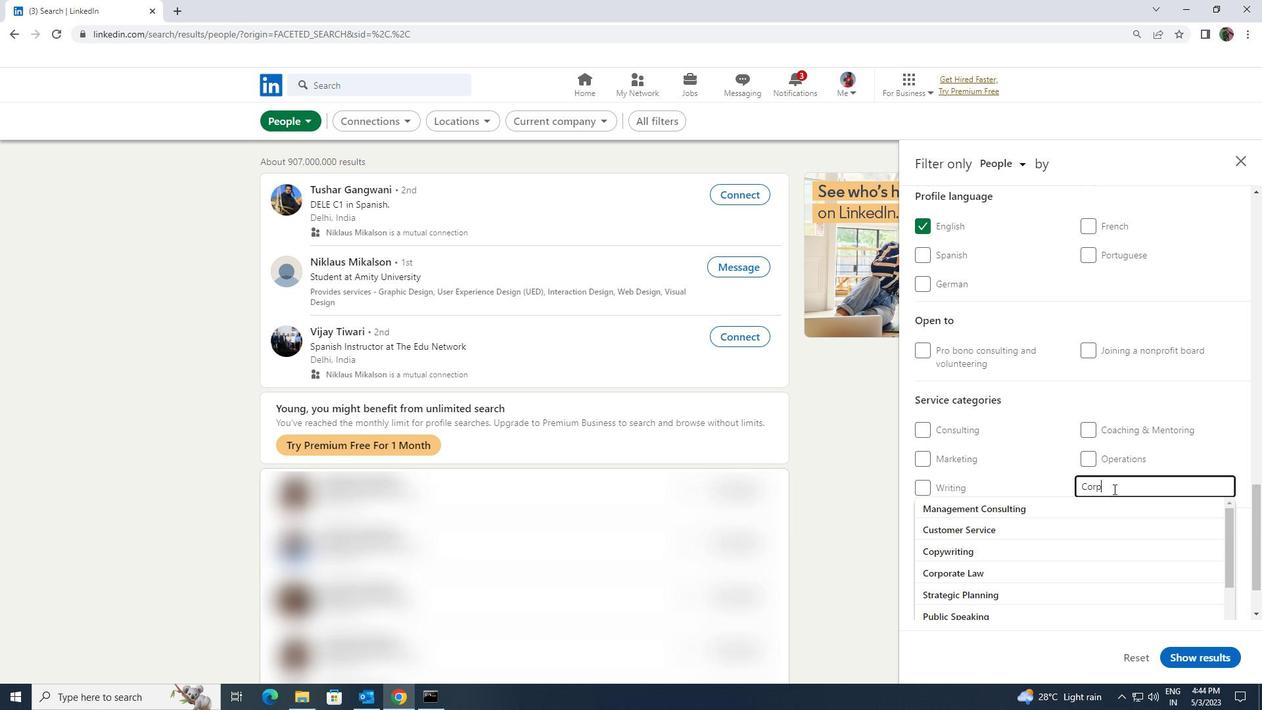 
Action: Mouse moved to (1104, 503)
Screenshot: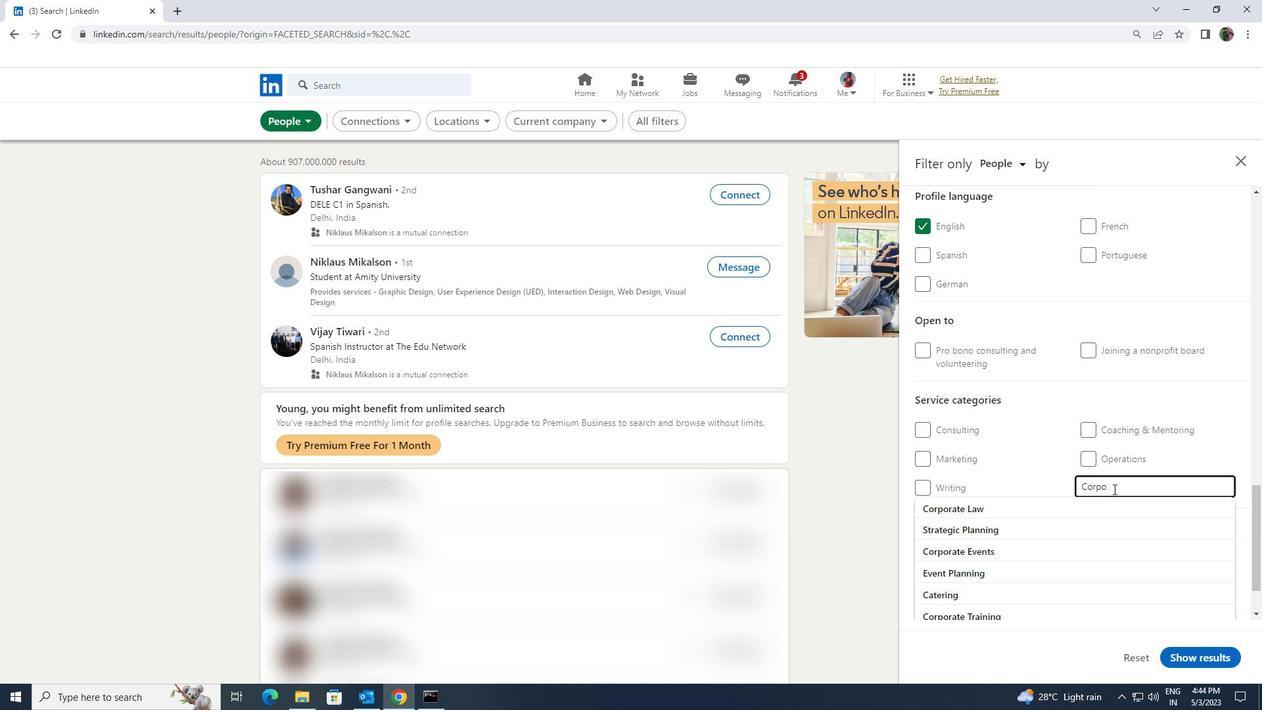 
Action: Mouse pressed left at (1104, 503)
Screenshot: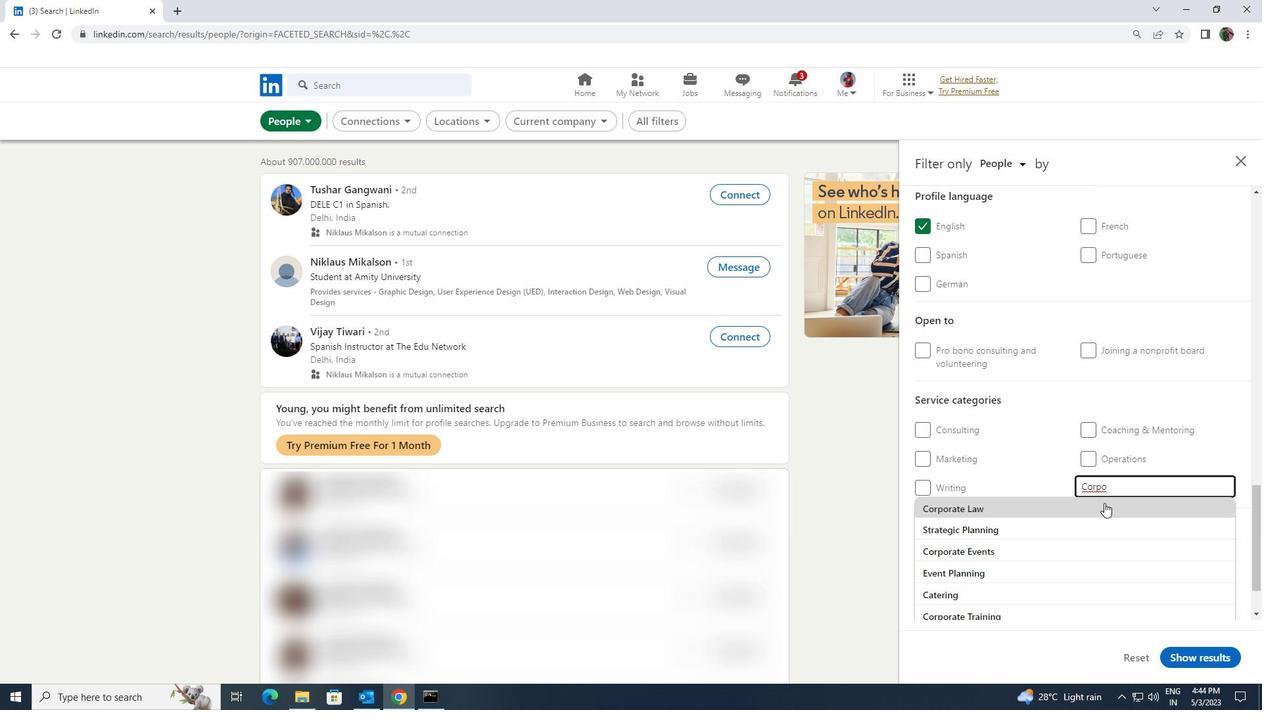 
Action: Mouse scrolled (1104, 502) with delta (0, 0)
Screenshot: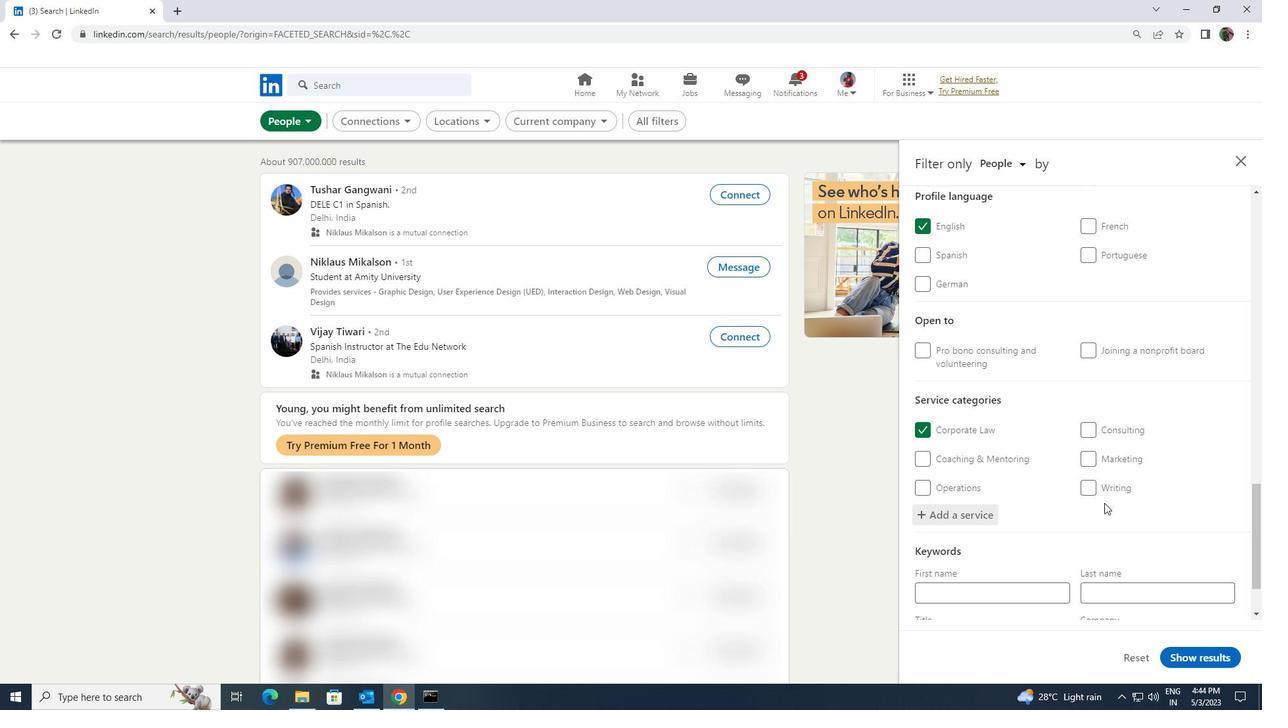 
Action: Mouse scrolled (1104, 502) with delta (0, 0)
Screenshot: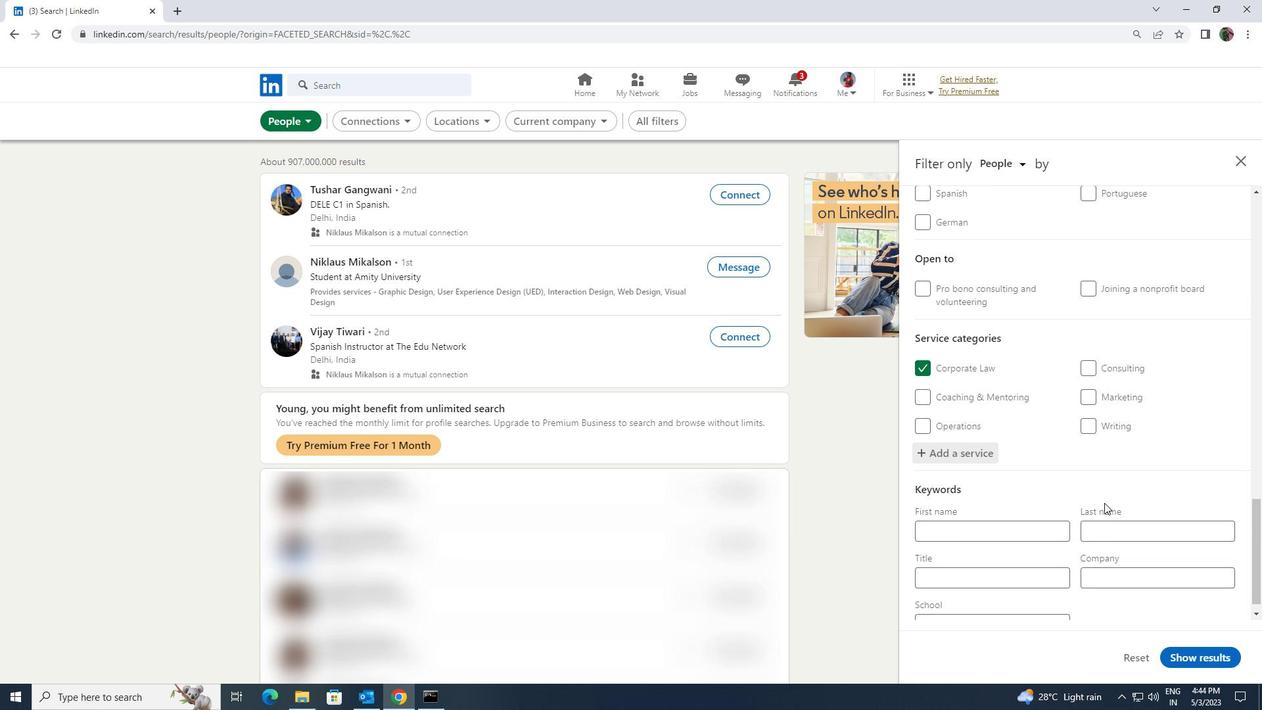 
Action: Mouse moved to (1040, 551)
Screenshot: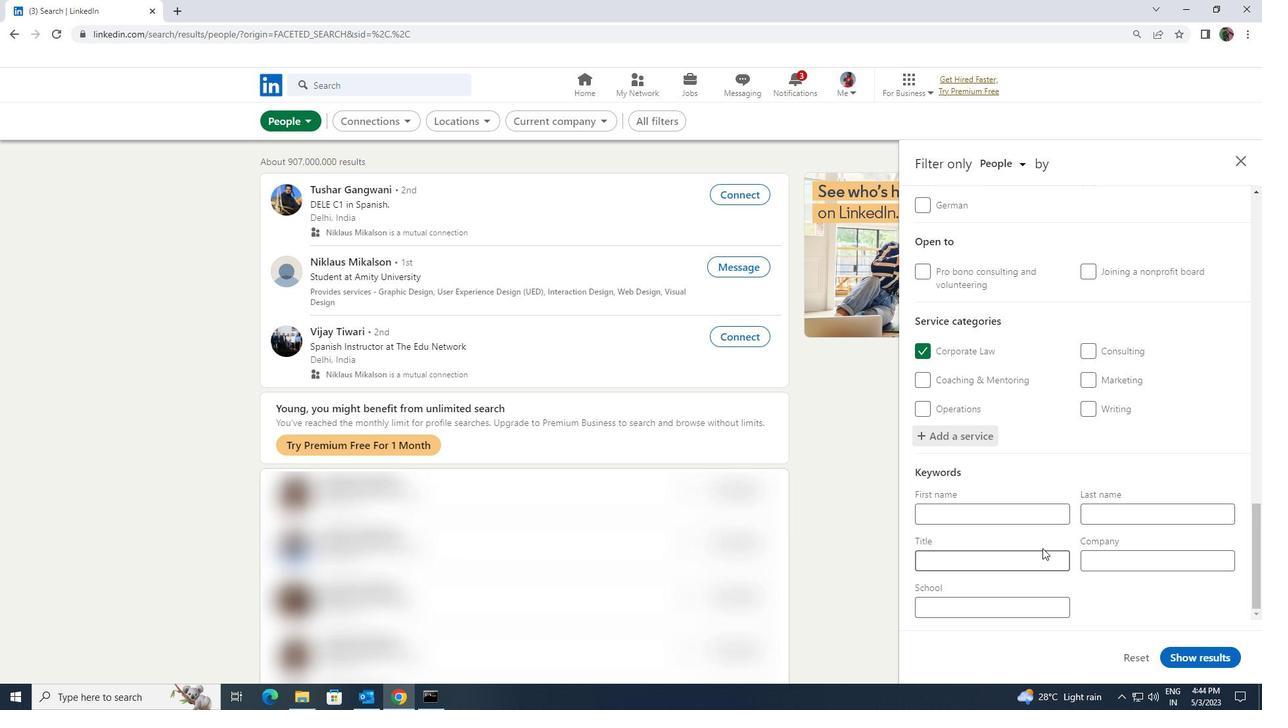 
Action: Mouse pressed left at (1040, 551)
Screenshot: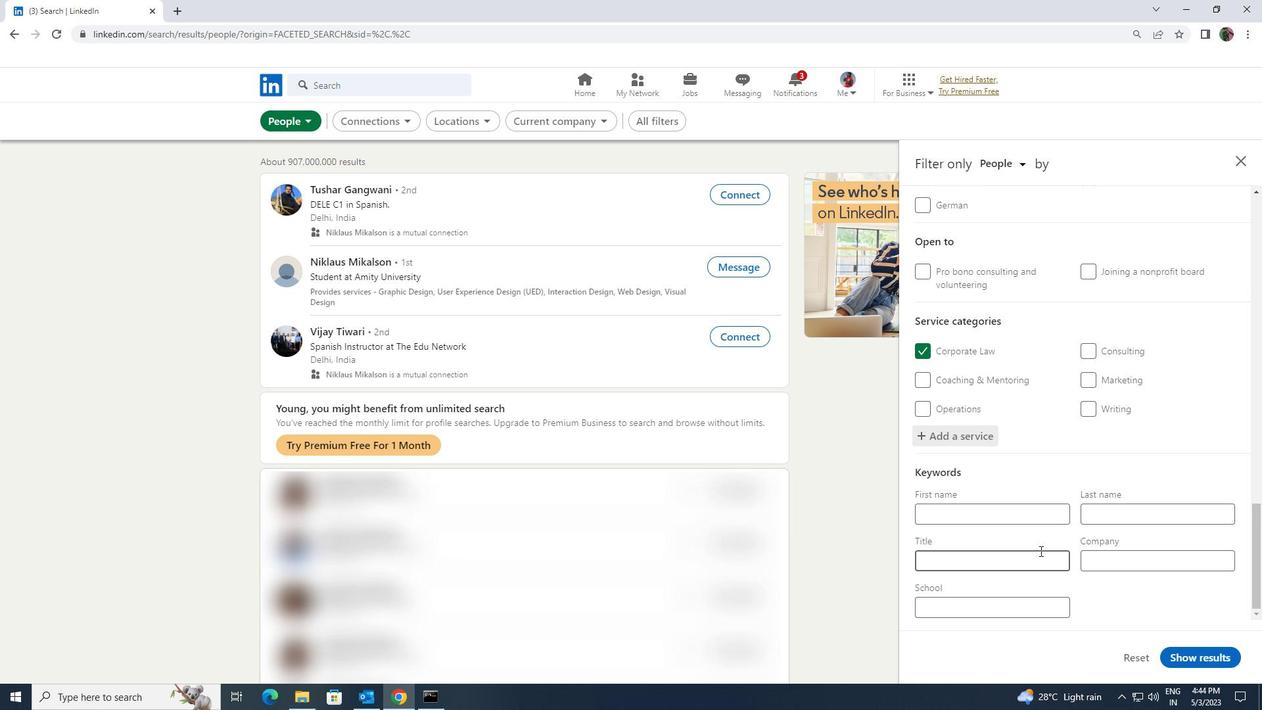 
Action: Key pressed <Key.shift><Key.shift><Key.shift><Key.shift><Key.shift><Key.shift><Key.shift><Key.shift><Key.shift><Key.shift><Key.shift><Key.shift><Key.shift><Key.shift>SCREENWRITER
Screenshot: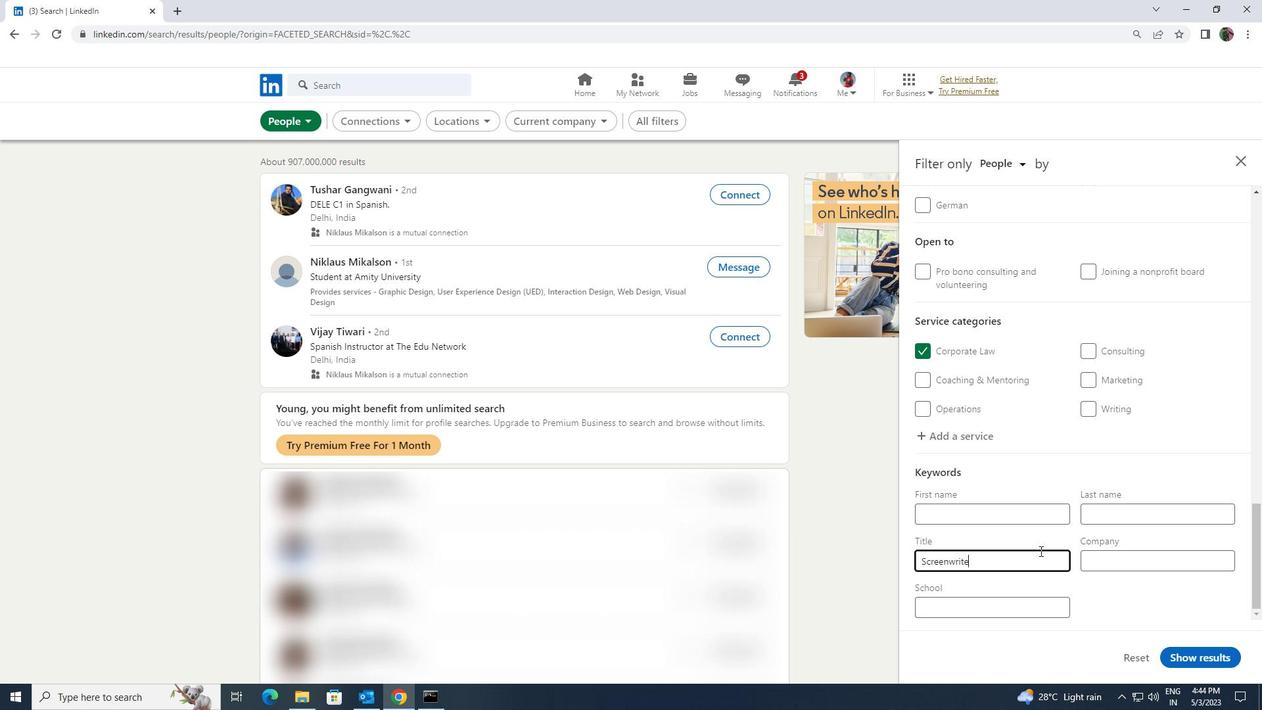 
Action: Mouse moved to (1179, 647)
Screenshot: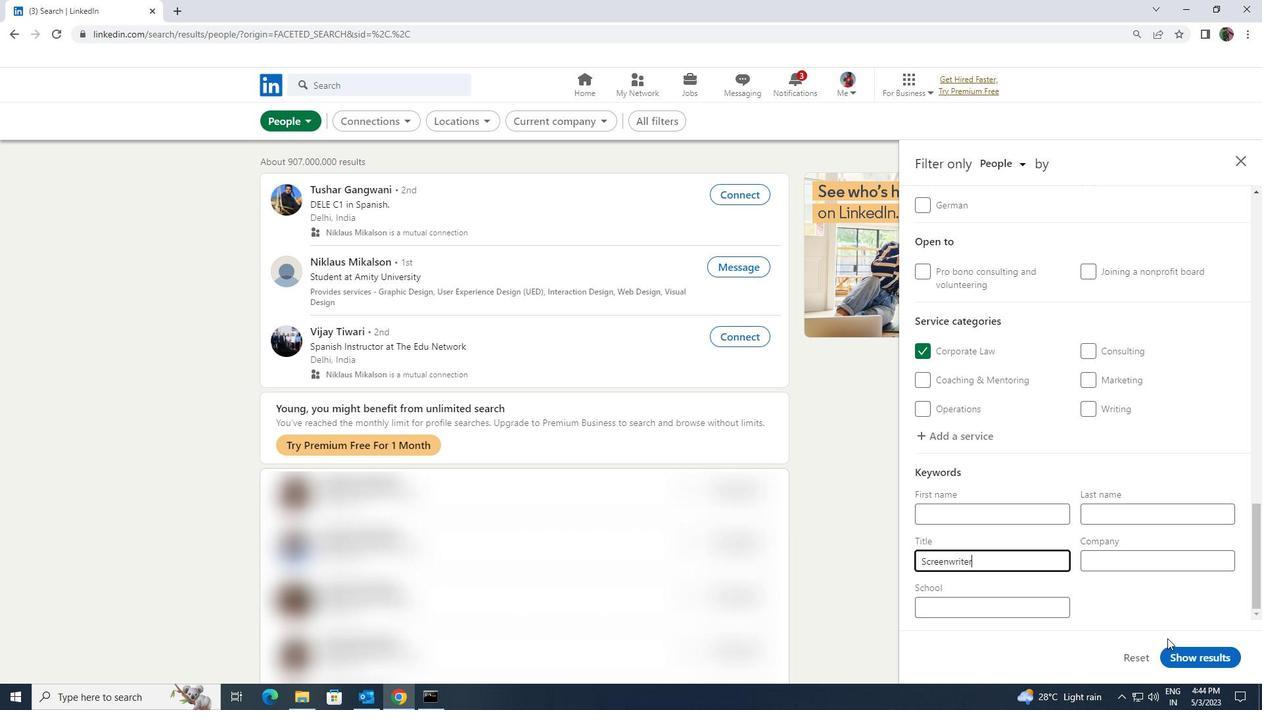 
Action: Mouse pressed left at (1179, 647)
Screenshot: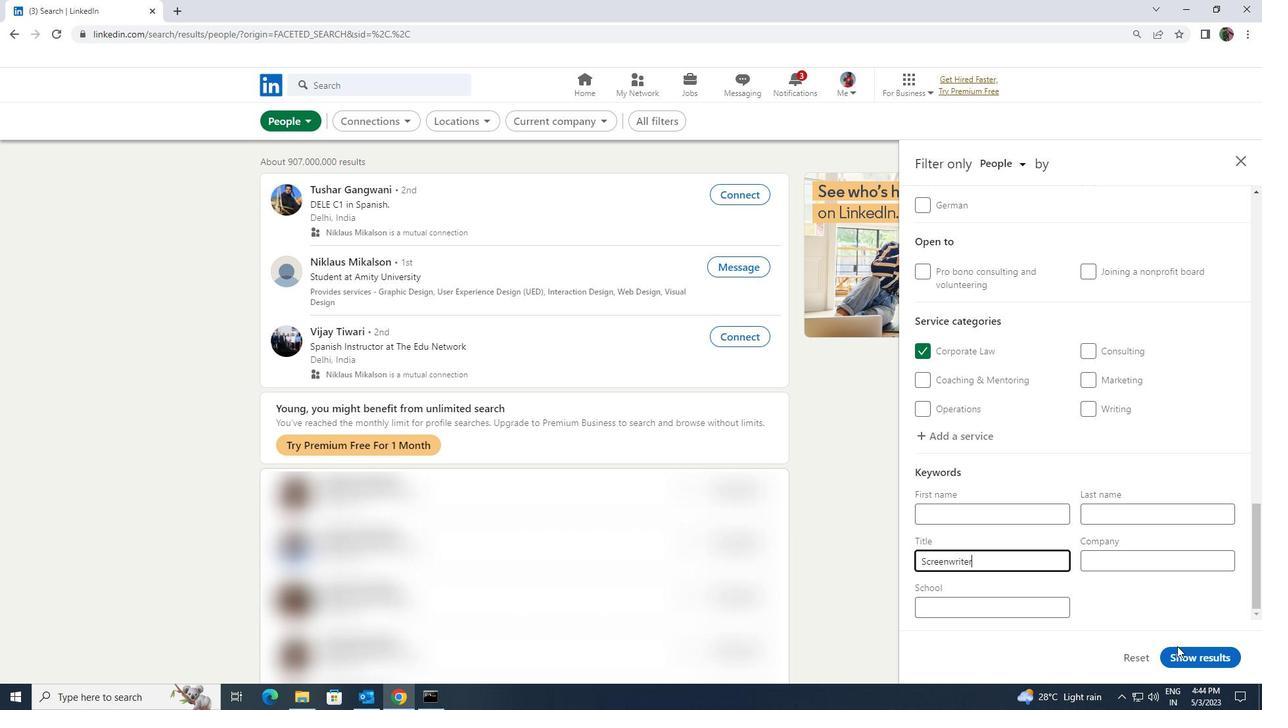 
